 Task: In the  document opinion. Add the mentioned hyperlink after third sentence in main content 'www.quora.com' Insert the picture of  'Machu Picchu' with name   Machu Picchu.png  Change shape height to 2.4
Action: Mouse moved to (461, 687)
Screenshot: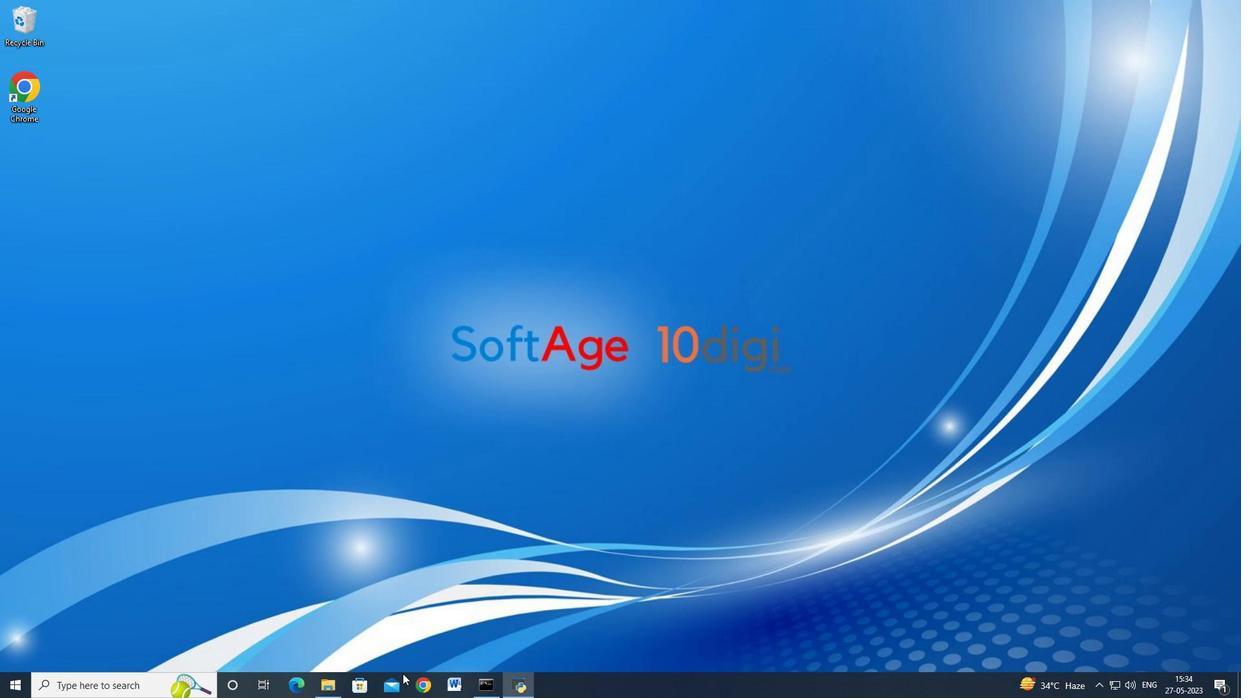 
Action: Mouse pressed left at (461, 687)
Screenshot: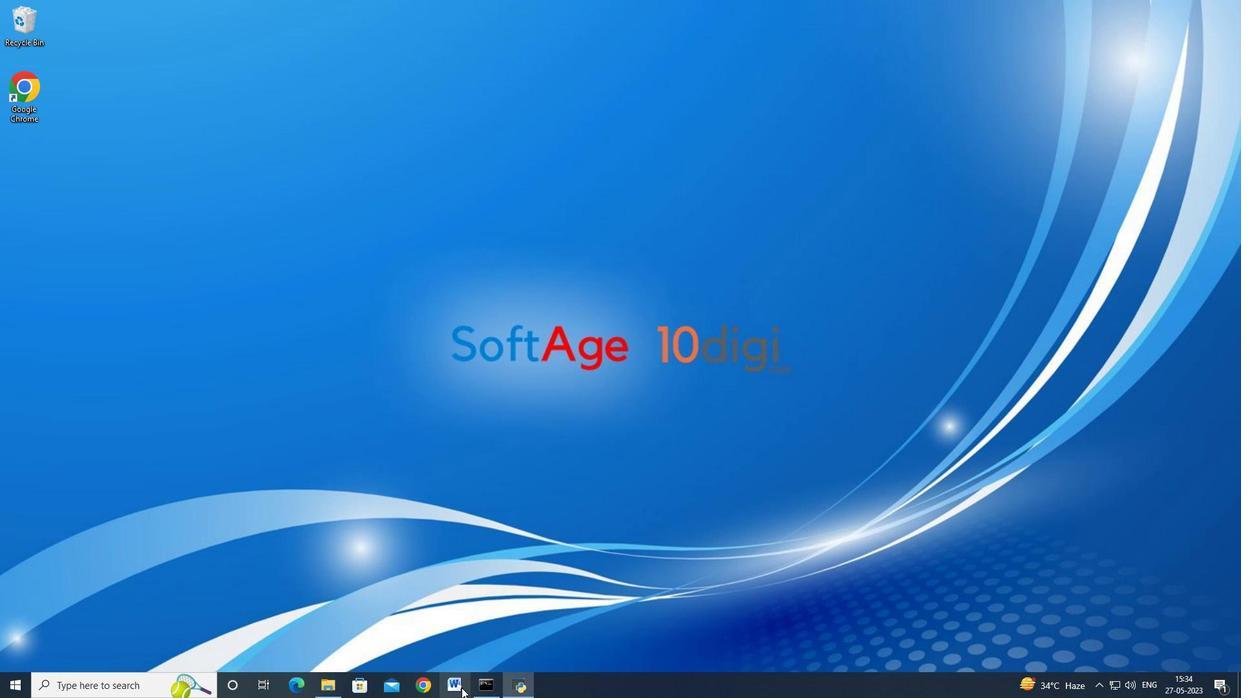 
Action: Mouse moved to (17, 17)
Screenshot: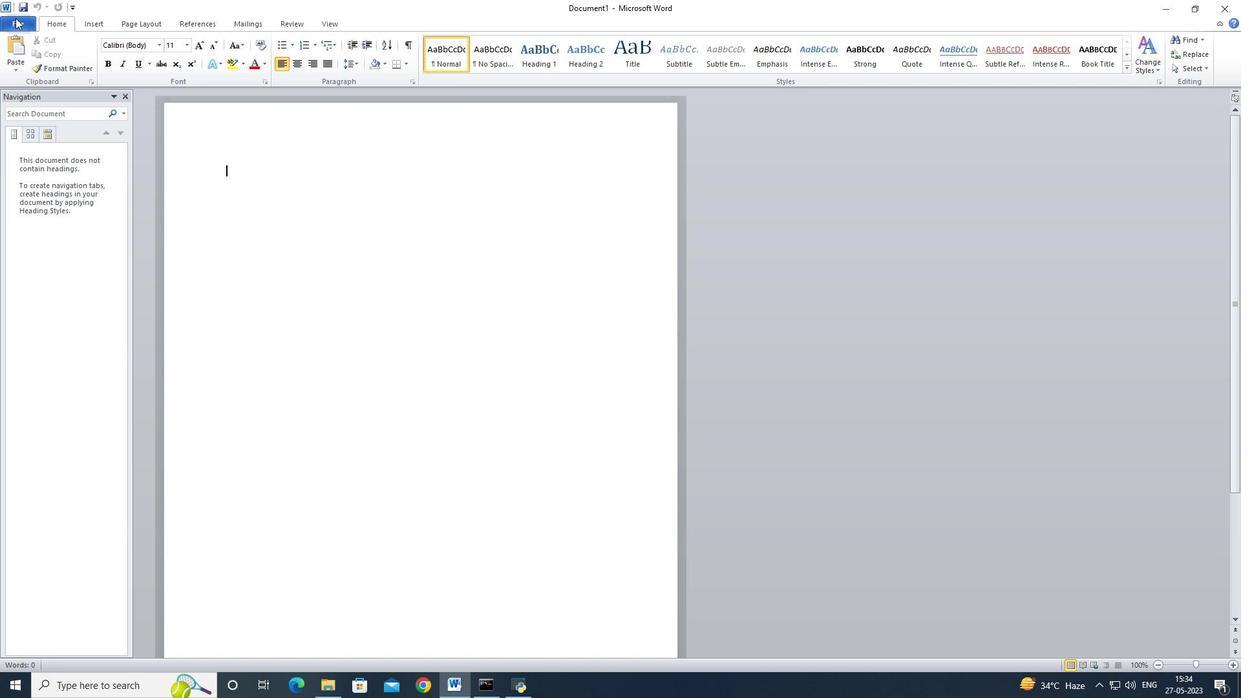 
Action: Mouse pressed left at (17, 17)
Screenshot: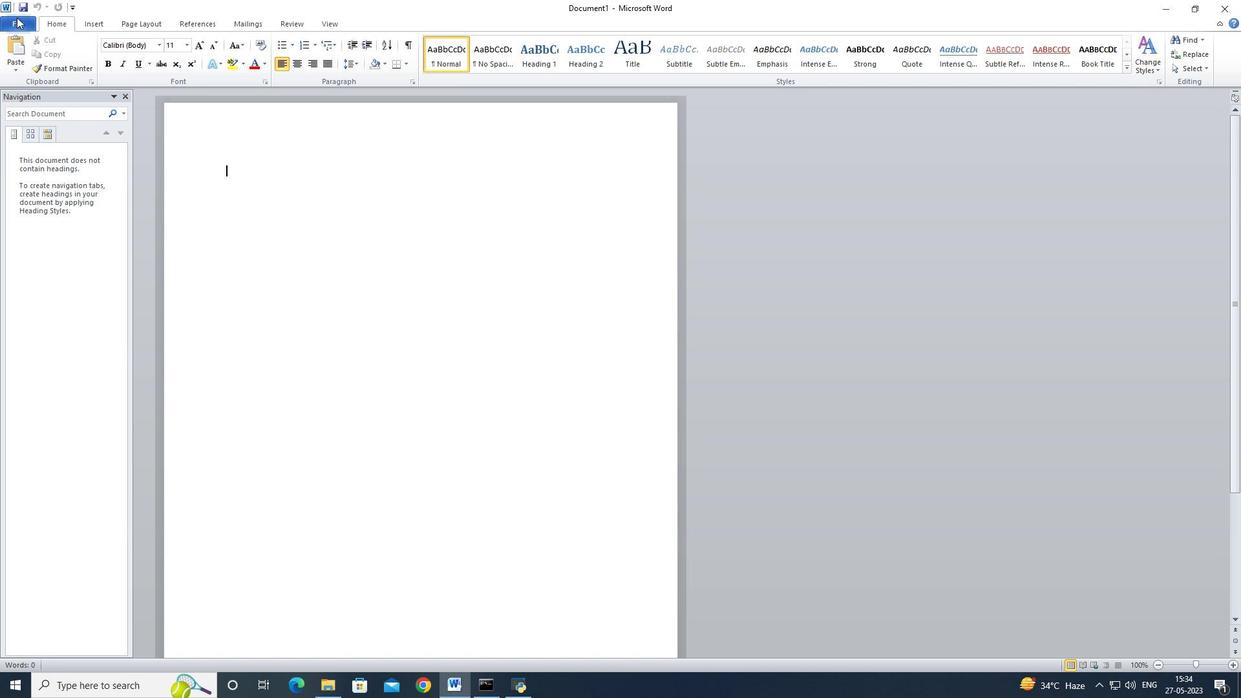 
Action: Mouse moved to (71, 78)
Screenshot: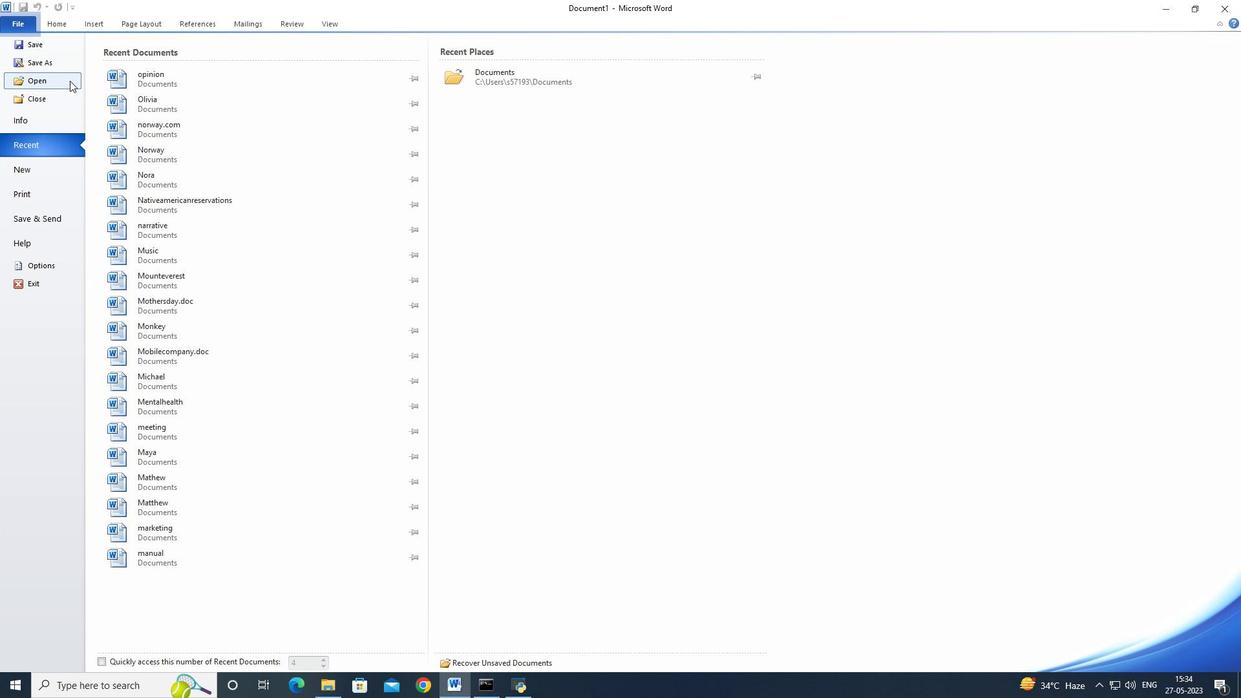 
Action: Mouse pressed left at (71, 78)
Screenshot: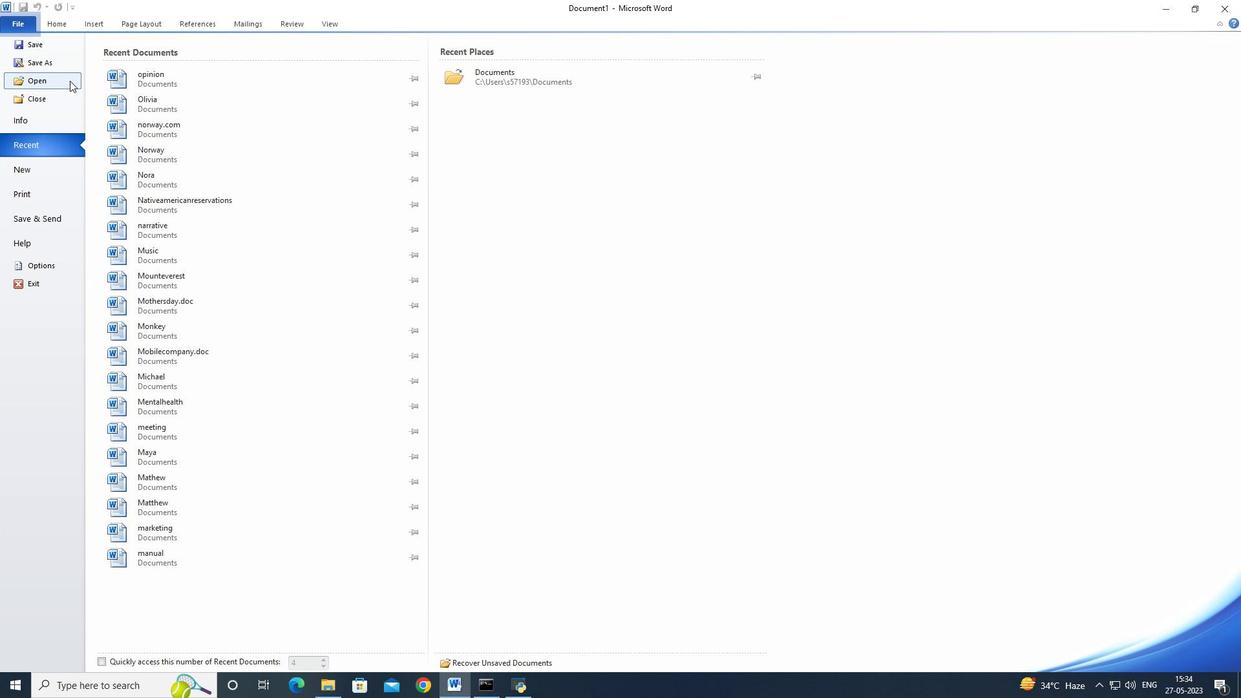 
Action: Mouse moved to (199, 268)
Screenshot: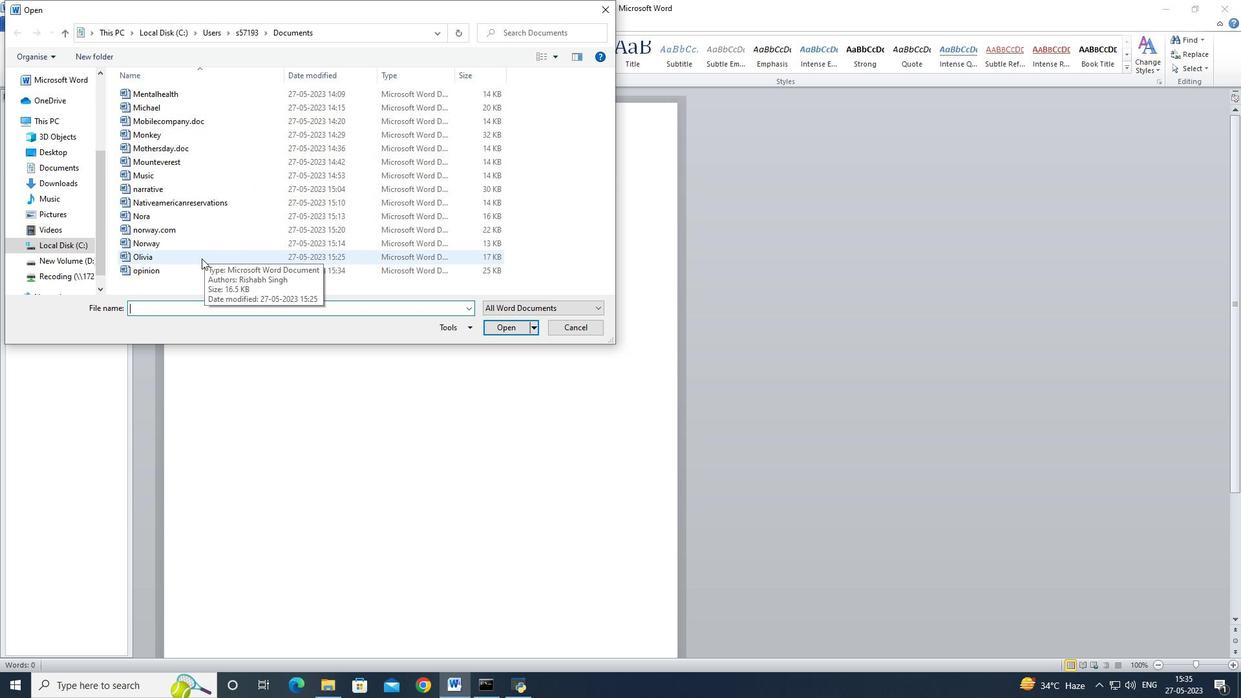 
Action: Mouse pressed left at (199, 268)
Screenshot: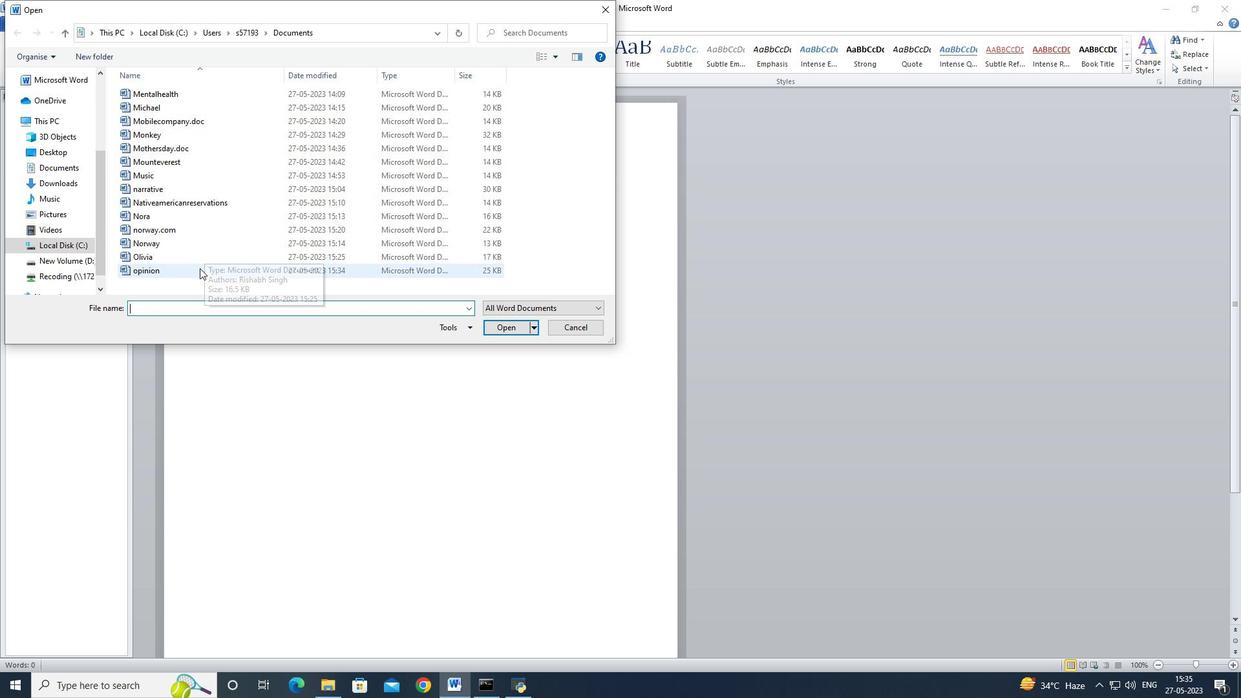 
Action: Mouse moved to (486, 325)
Screenshot: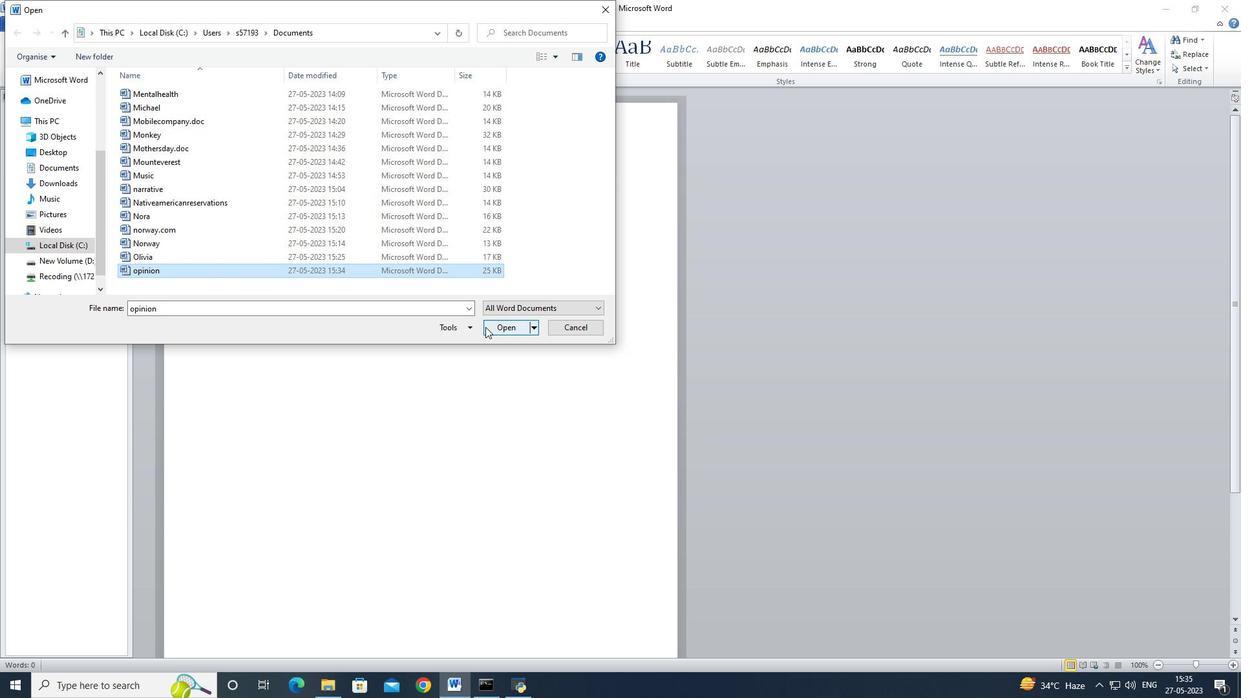 
Action: Mouse pressed left at (486, 325)
Screenshot: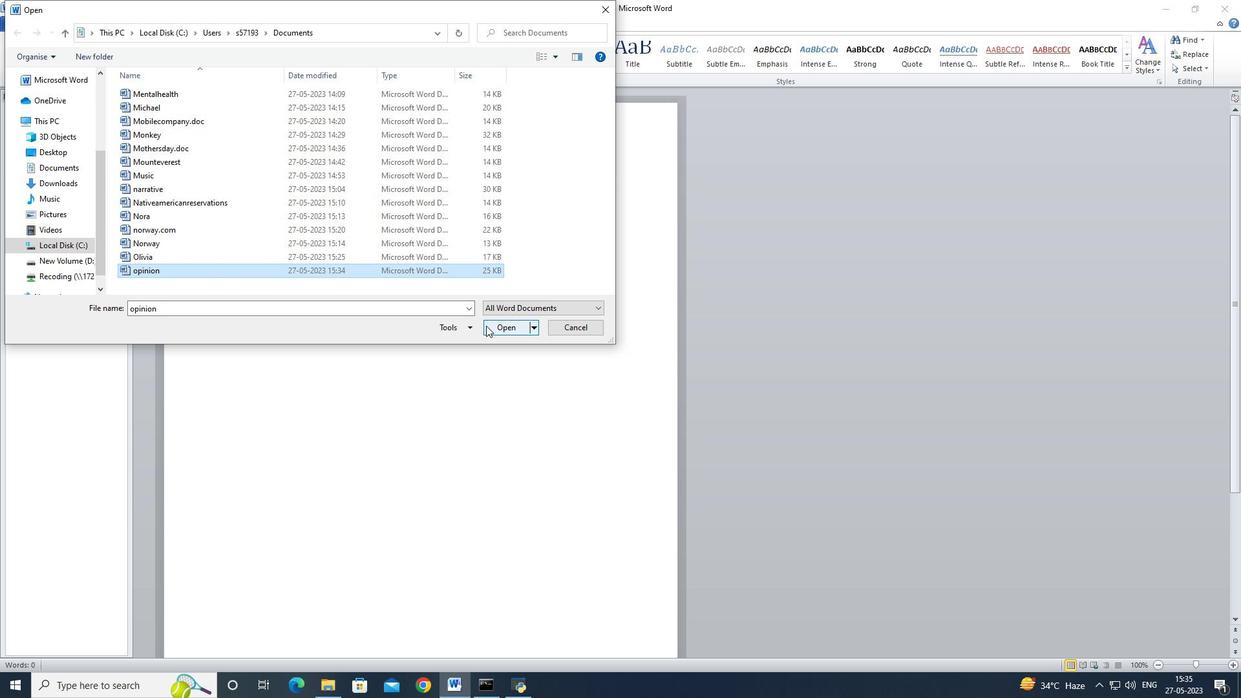 
Action: Mouse moved to (1218, 197)
Screenshot: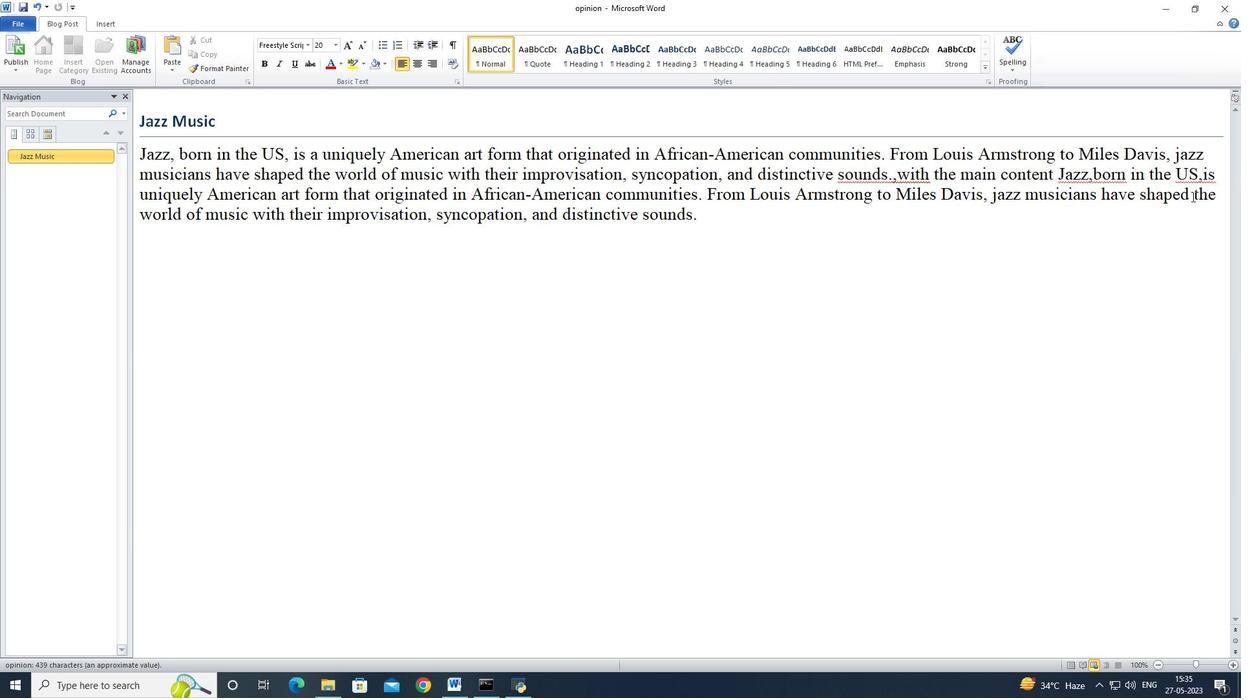 
Action: Mouse pressed left at (1218, 197)
Screenshot: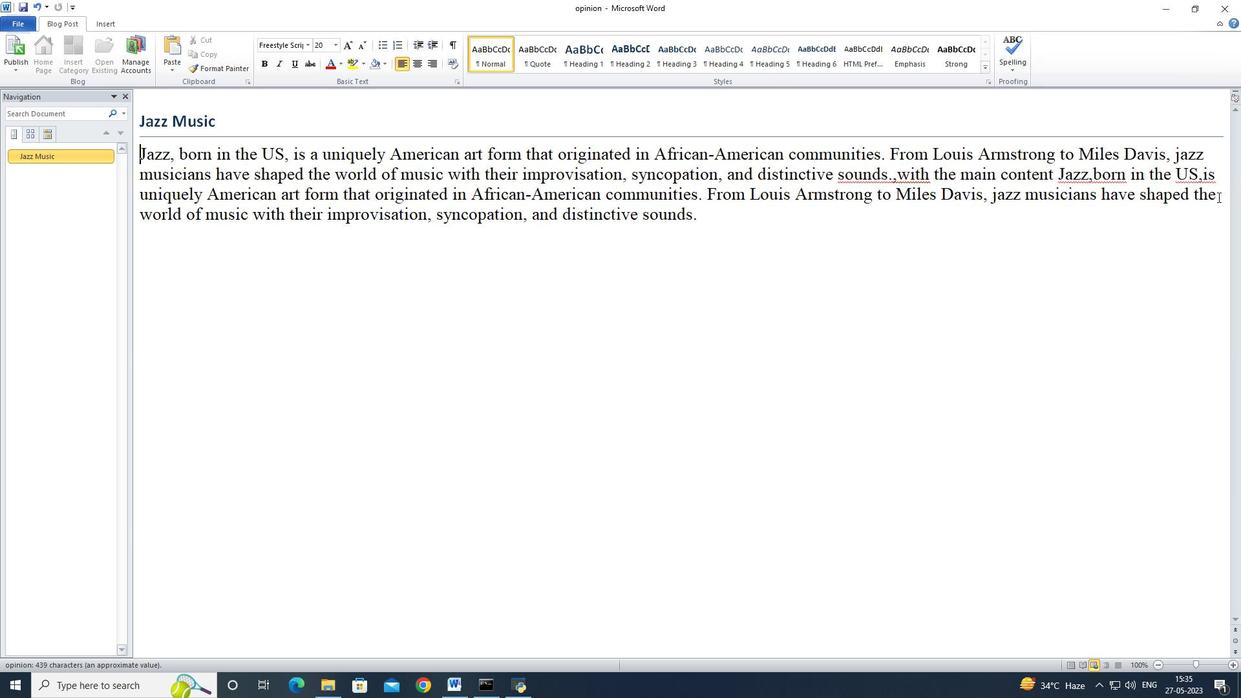 
Action: Mouse moved to (1214, 201)
Screenshot: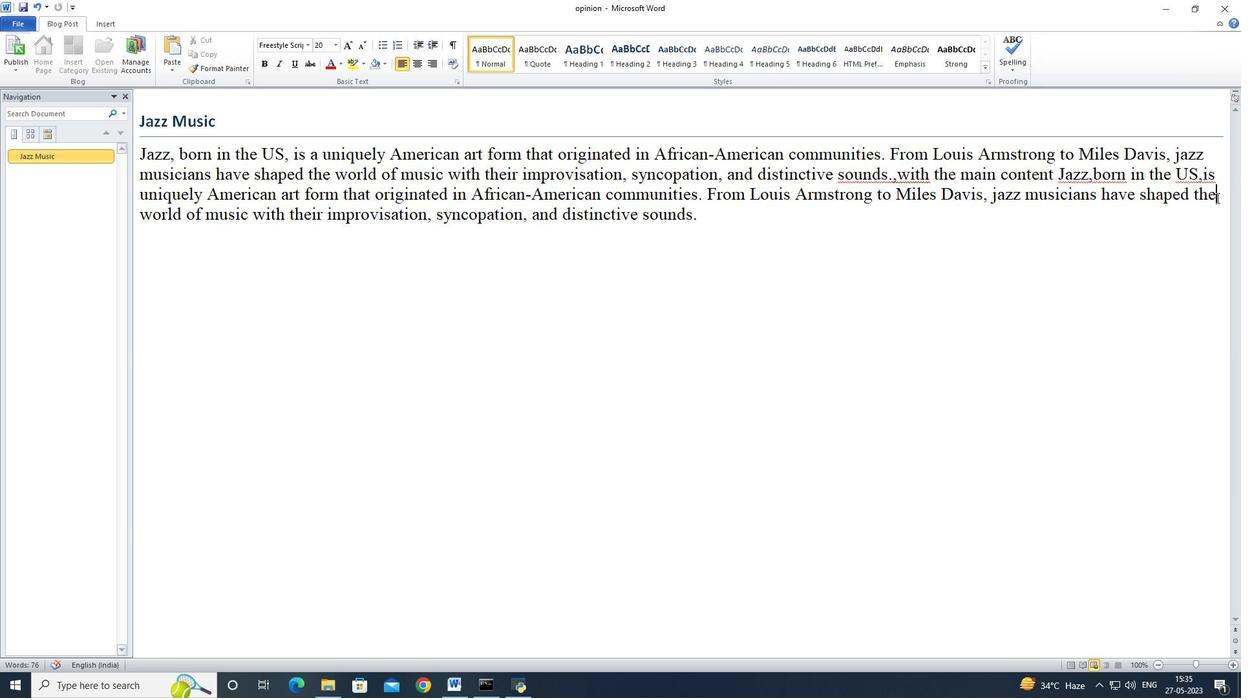 
Action: Key pressed <Key.enter>
Screenshot: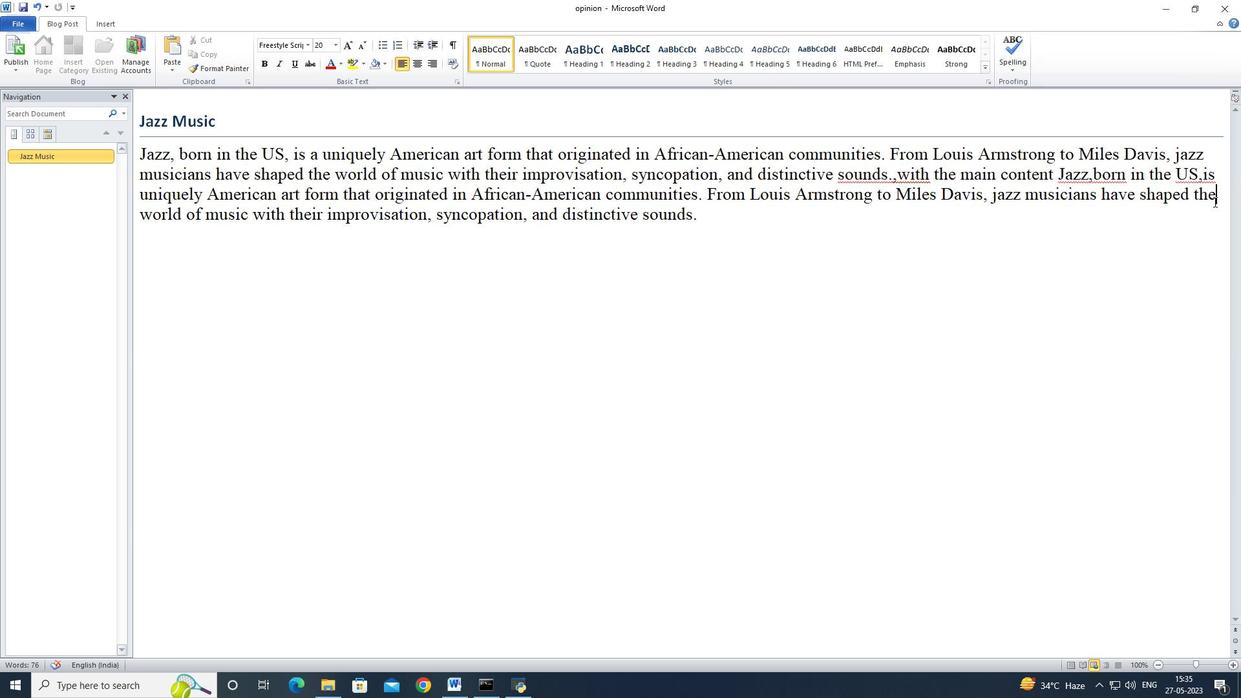 
Action: Mouse moved to (95, 23)
Screenshot: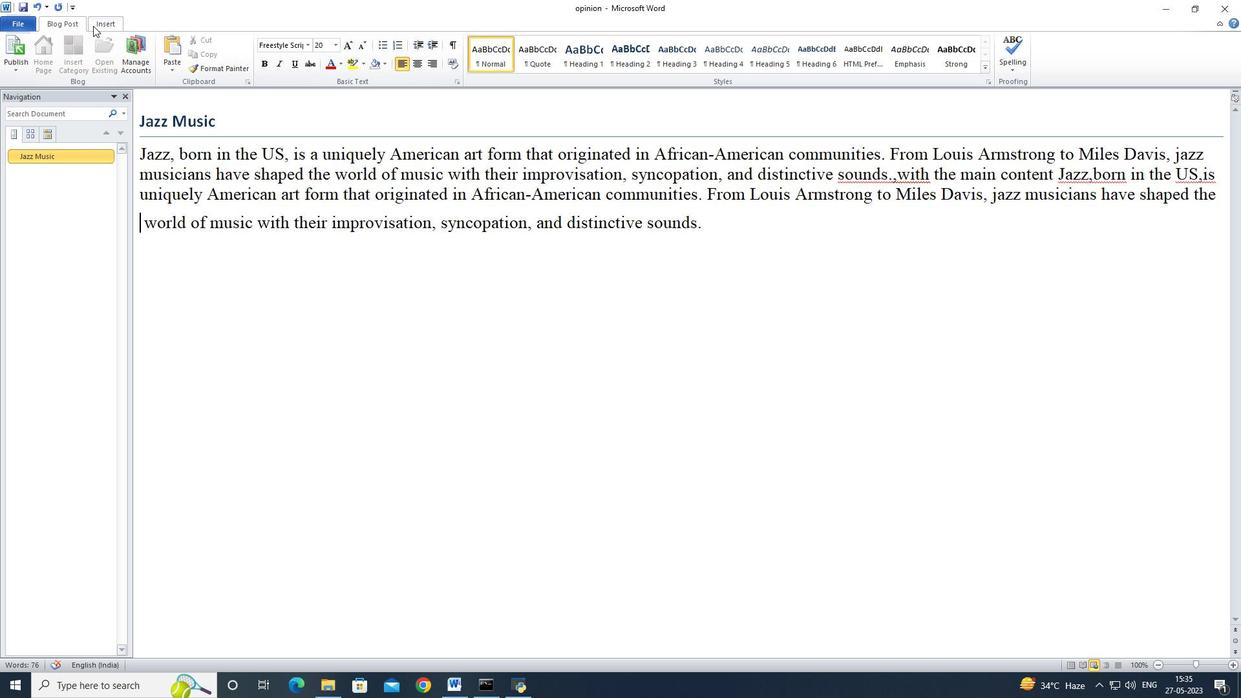
Action: Mouse pressed left at (95, 23)
Screenshot: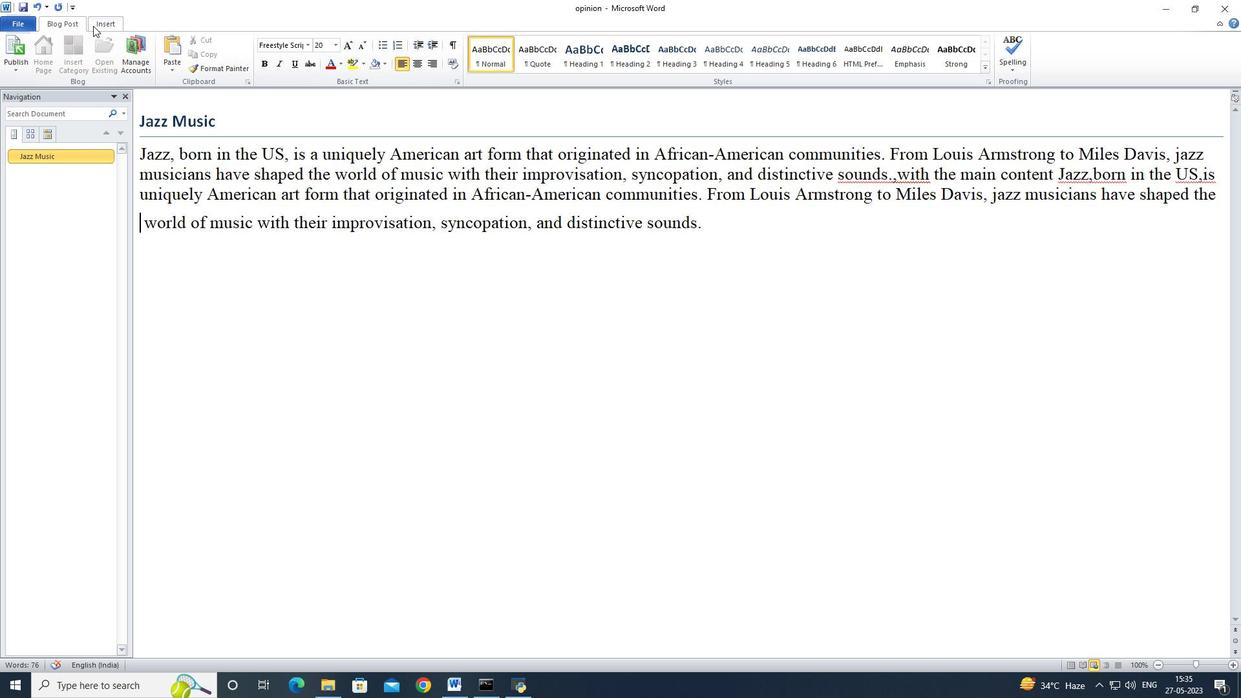 
Action: Mouse moved to (239, 51)
Screenshot: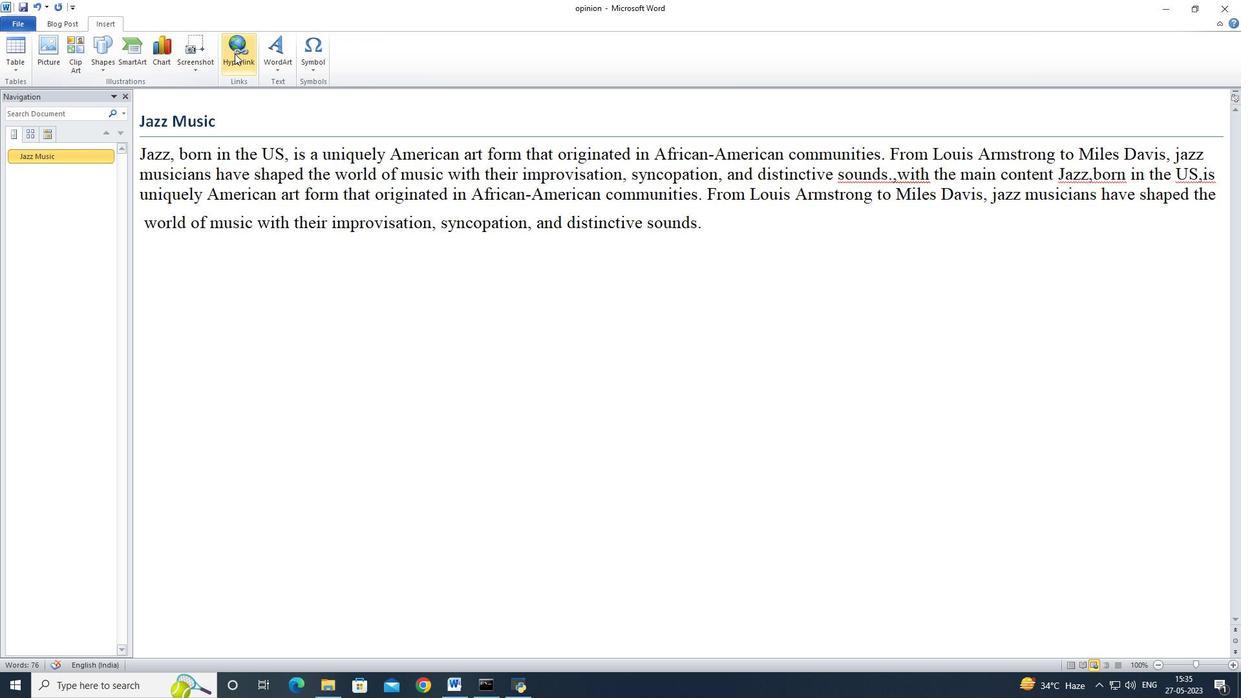
Action: Mouse pressed left at (239, 51)
Screenshot: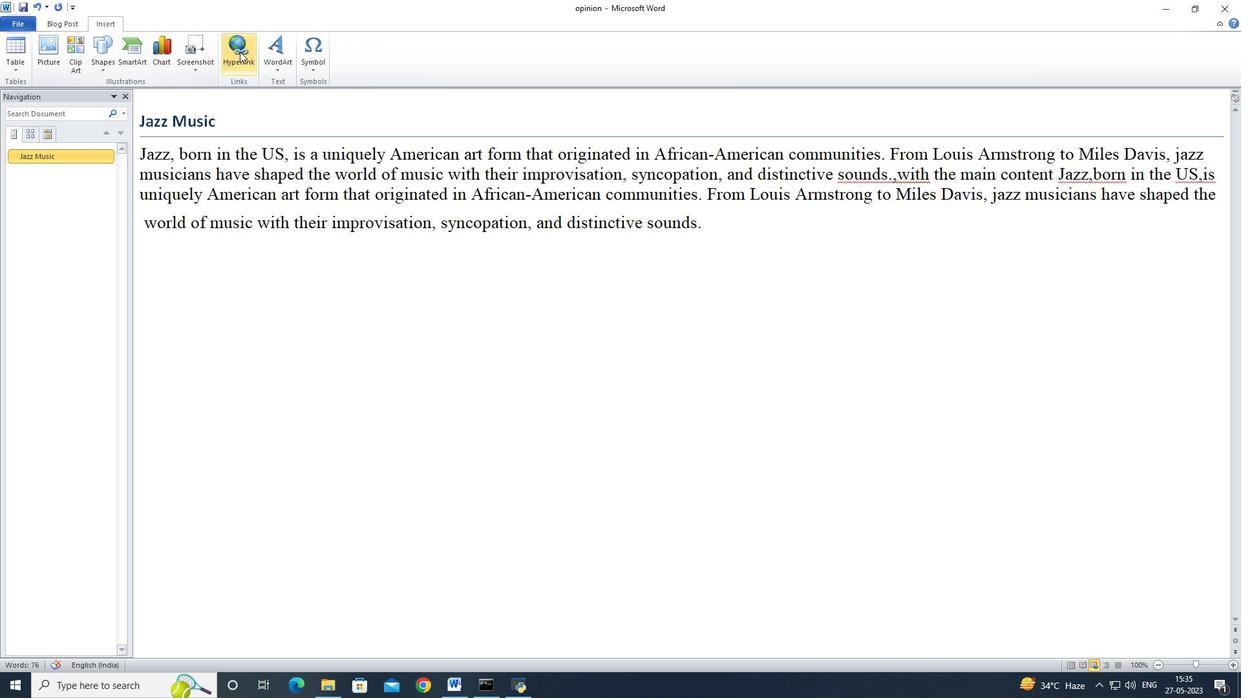 
Action: Mouse moved to (261, 56)
Screenshot: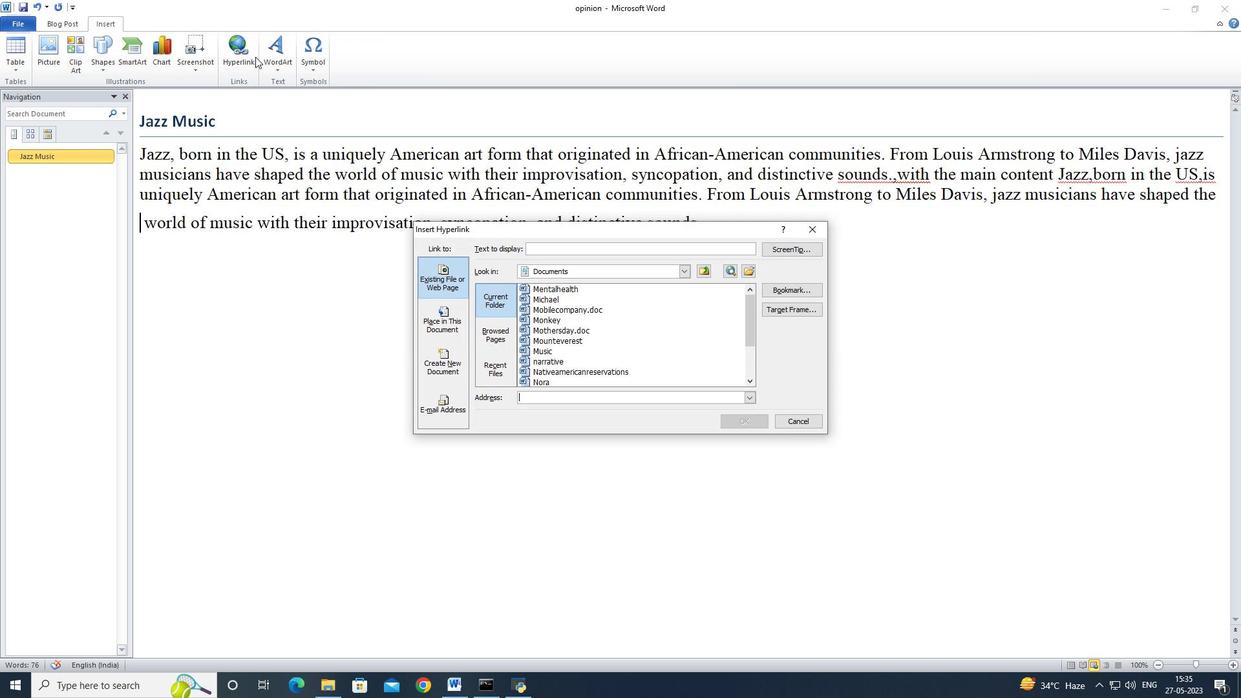 
Action: Key pressed www.quora.com<Key.enter>
Screenshot: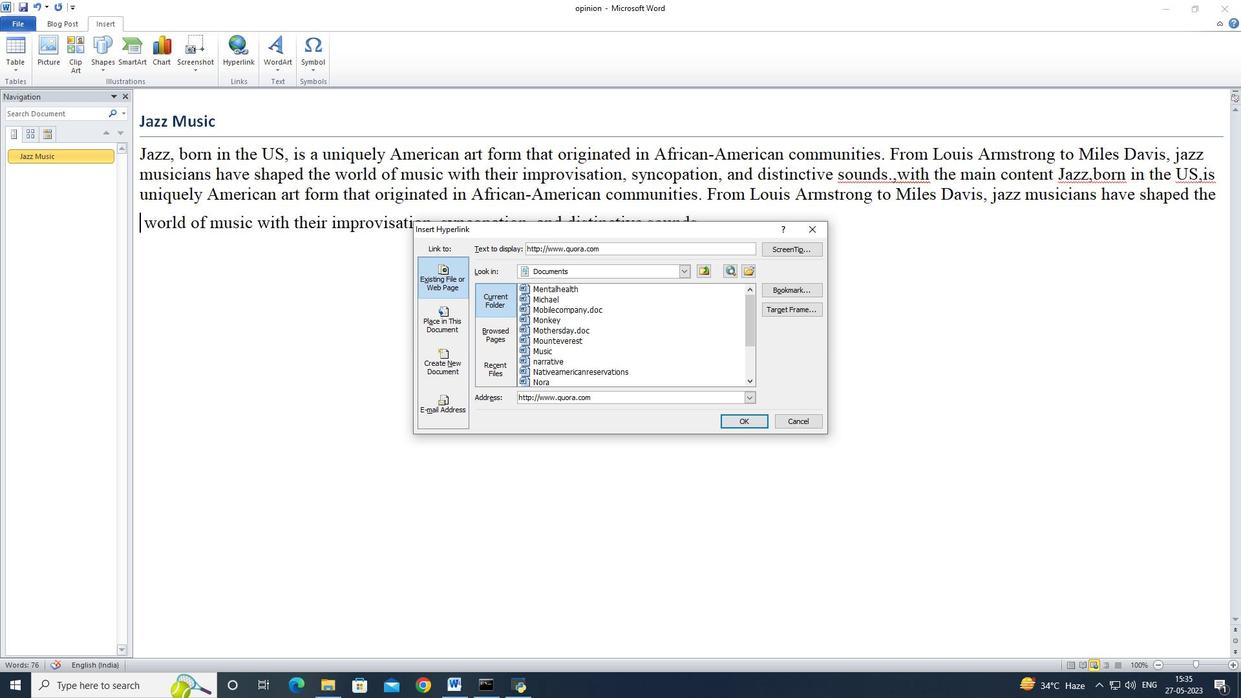 
Action: Mouse moved to (422, 691)
Screenshot: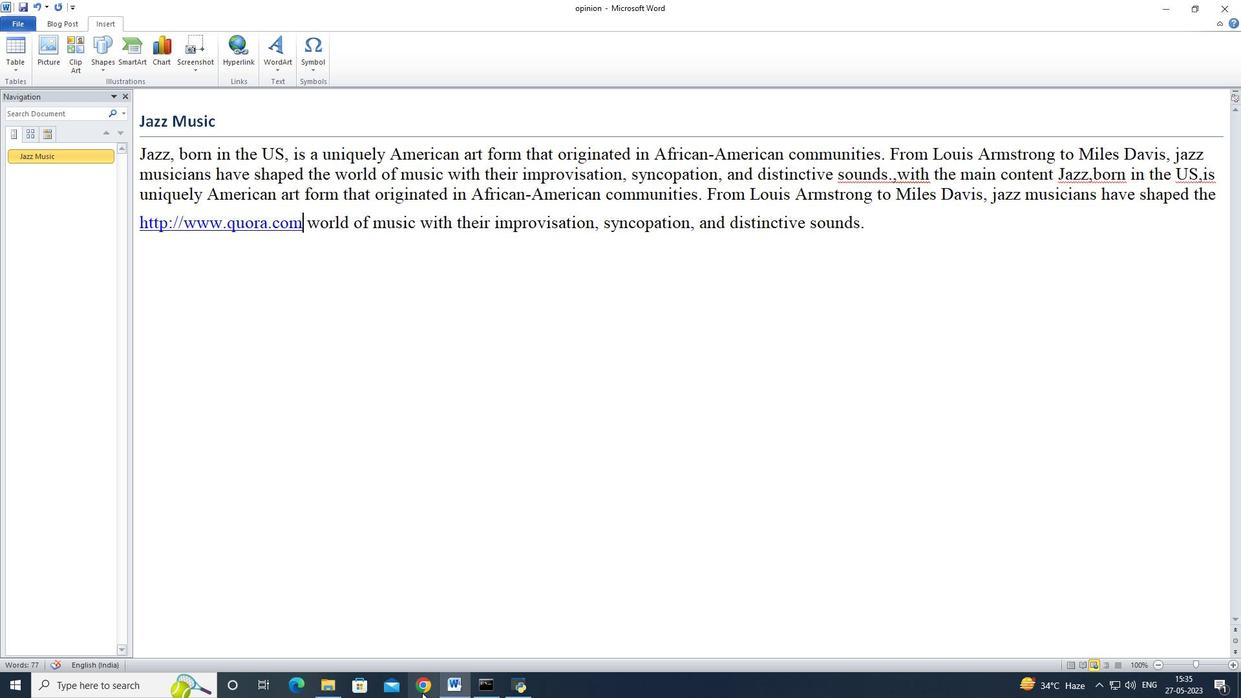 
Action: Mouse pressed left at (422, 691)
Screenshot: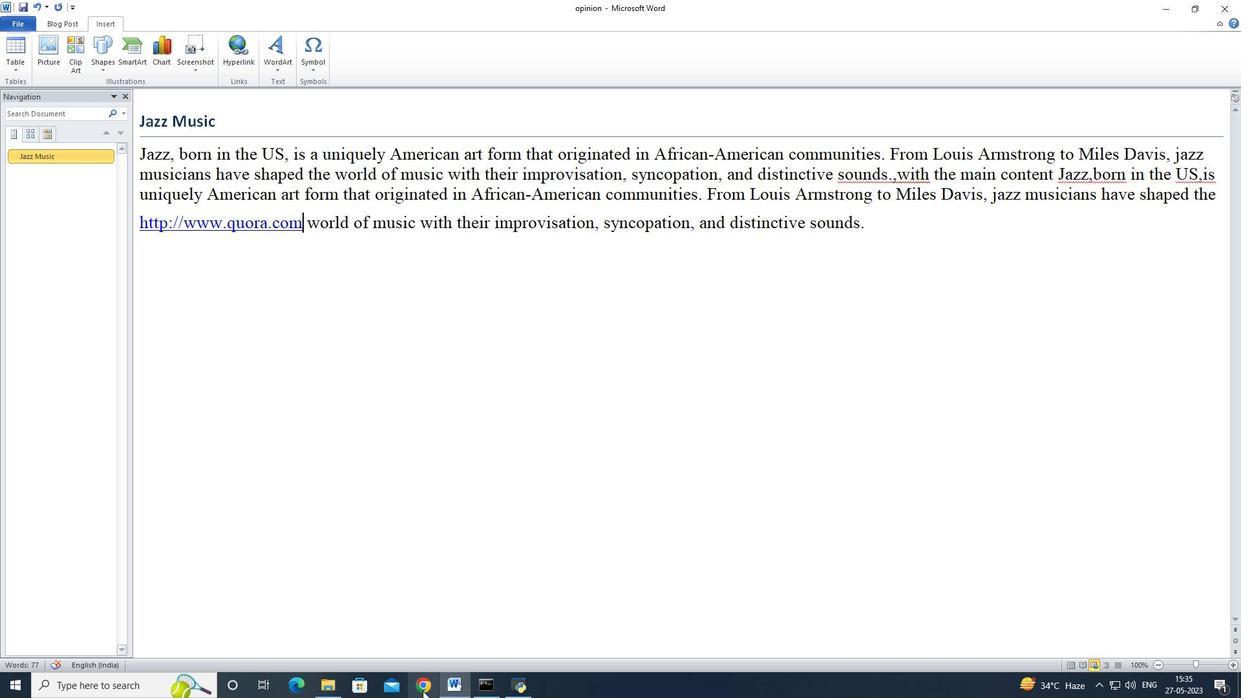 
Action: Mouse moved to (456, 62)
Screenshot: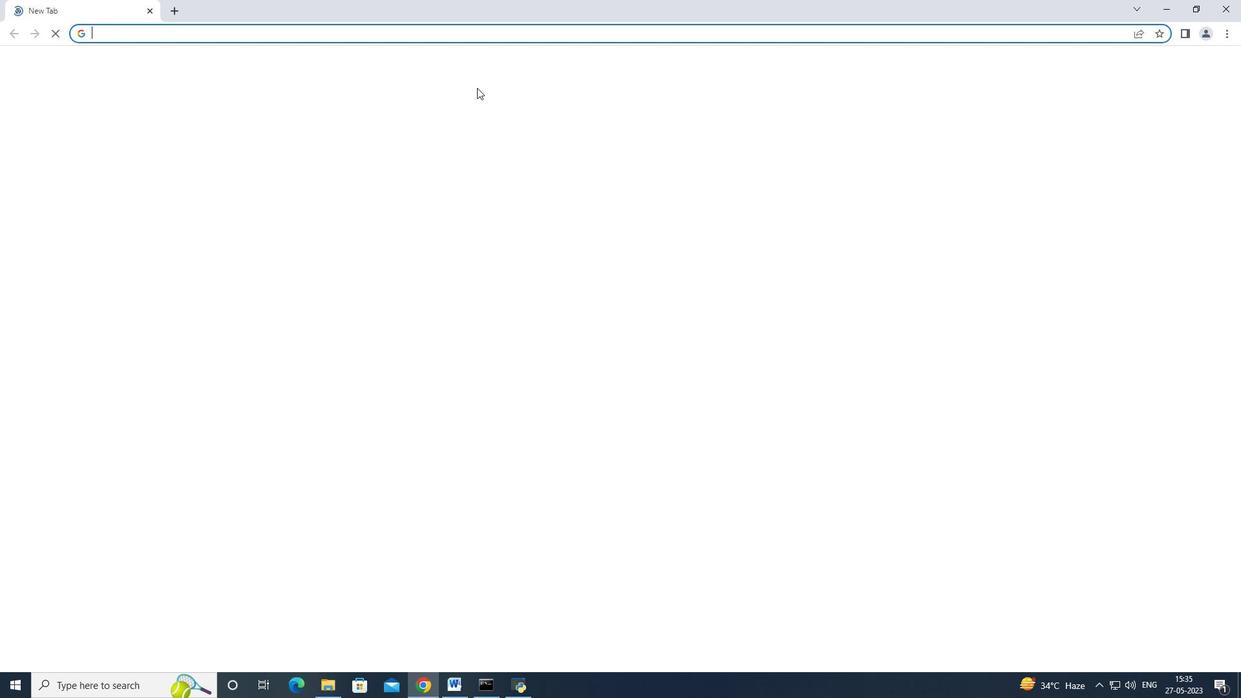 
Action: Key pressed machu<Key.space>picchu<Key.enter>
Screenshot: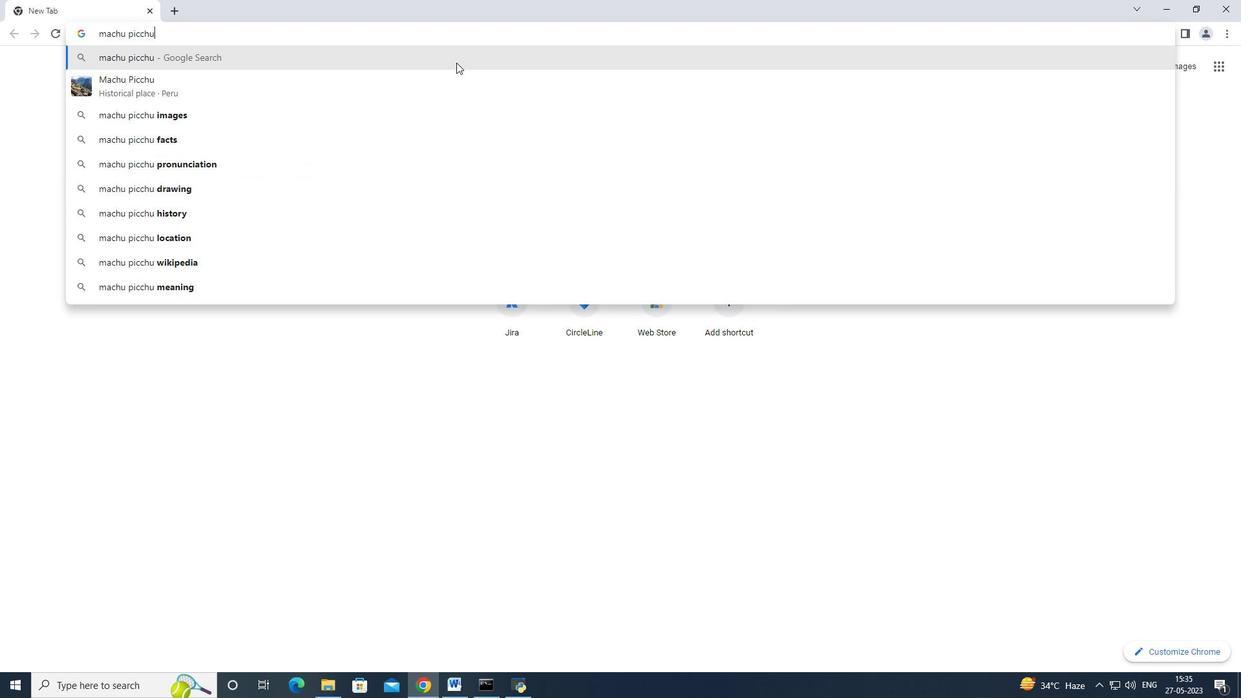 
Action: Mouse moved to (267, 58)
Screenshot: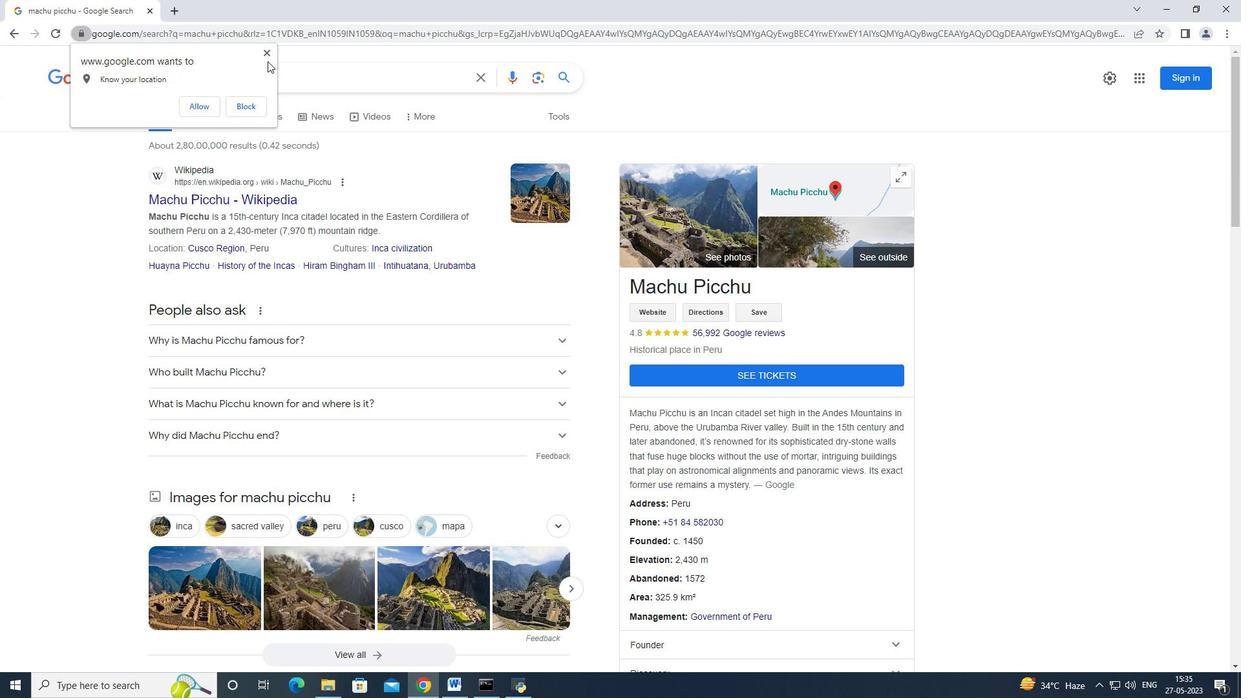 
Action: Mouse pressed left at (267, 58)
Screenshot: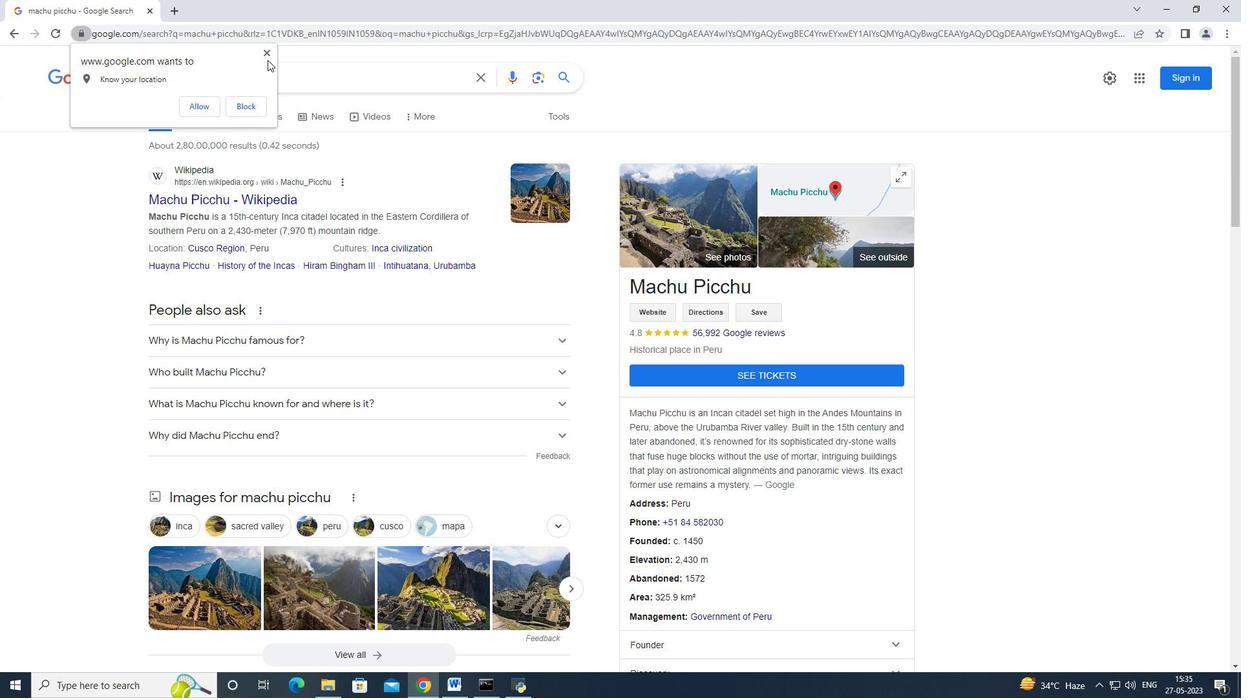 
Action: Mouse moved to (230, 112)
Screenshot: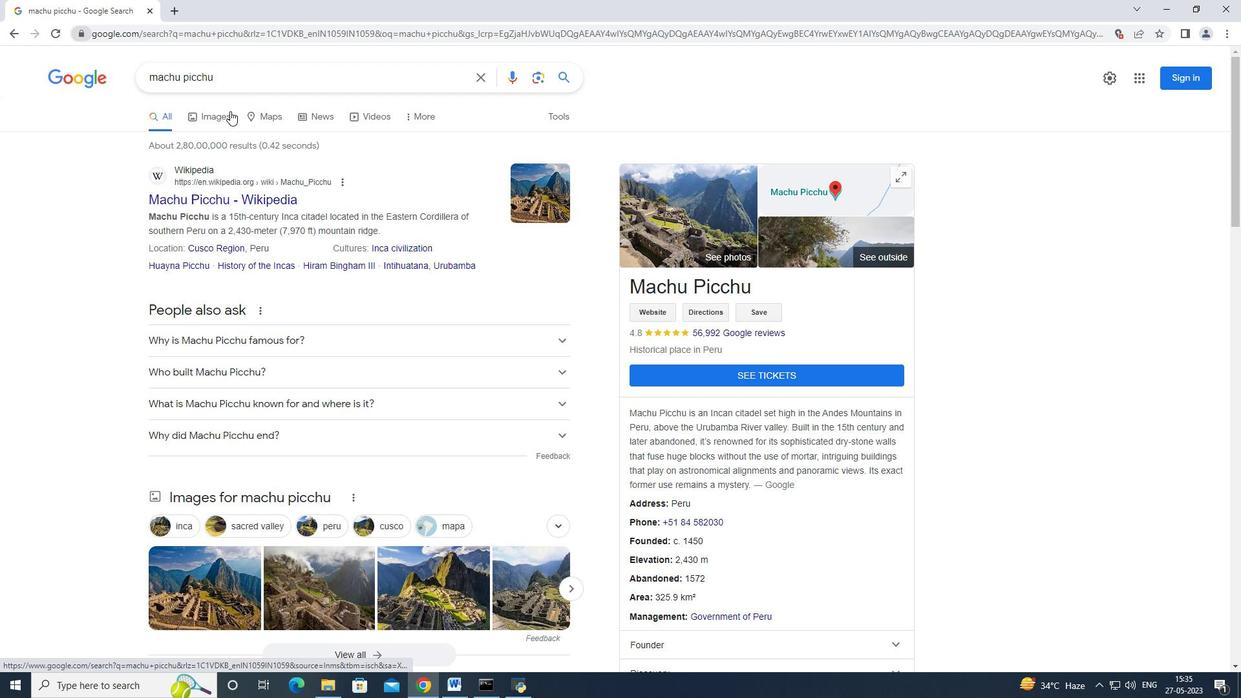 
Action: Mouse pressed left at (230, 112)
Screenshot: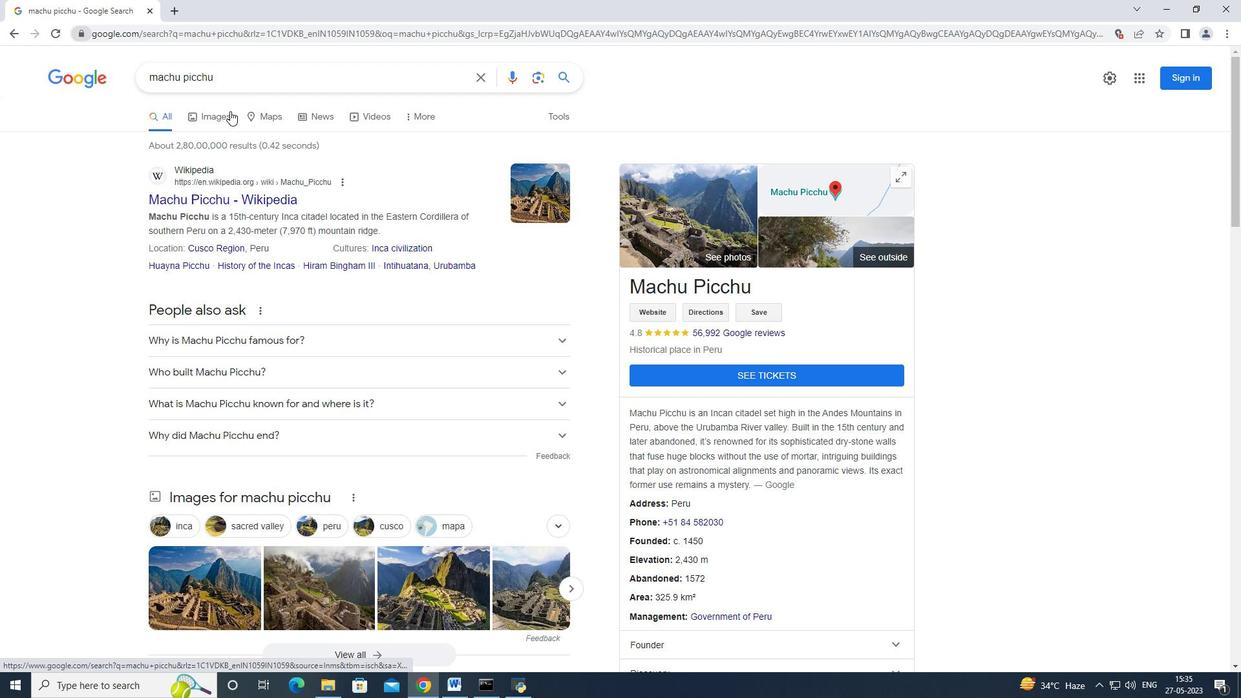 
Action: Mouse moved to (365, 229)
Screenshot: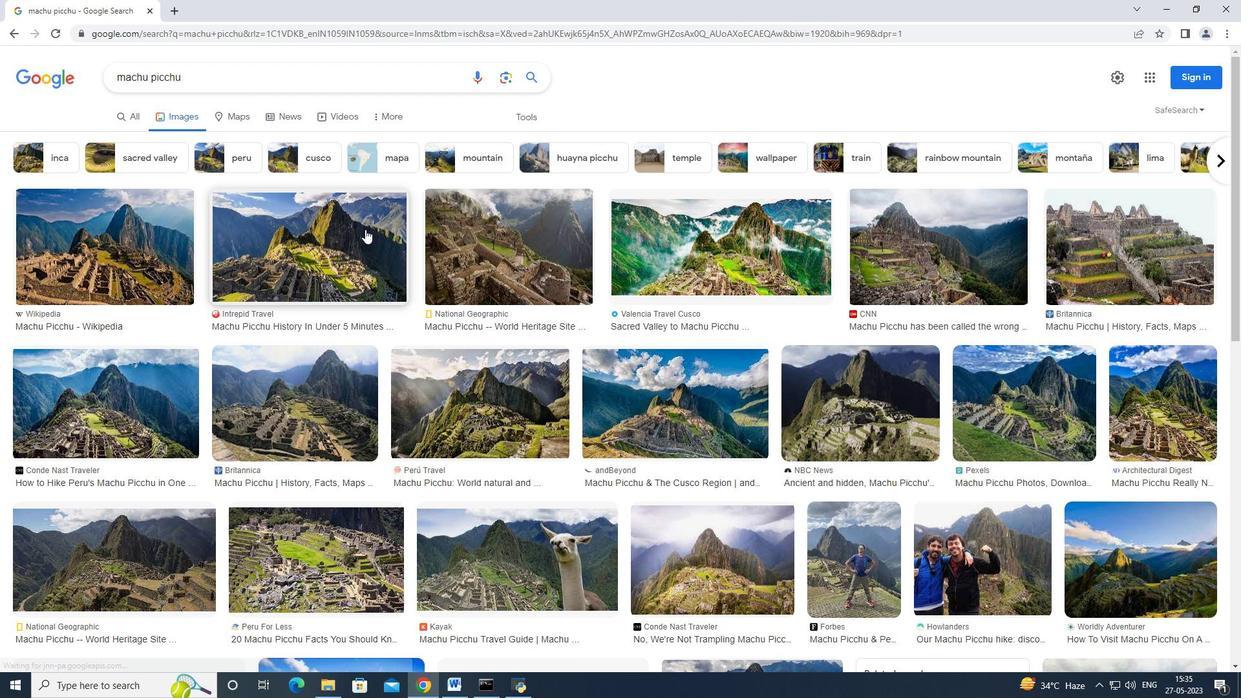 
Action: Mouse pressed right at (365, 229)
Screenshot: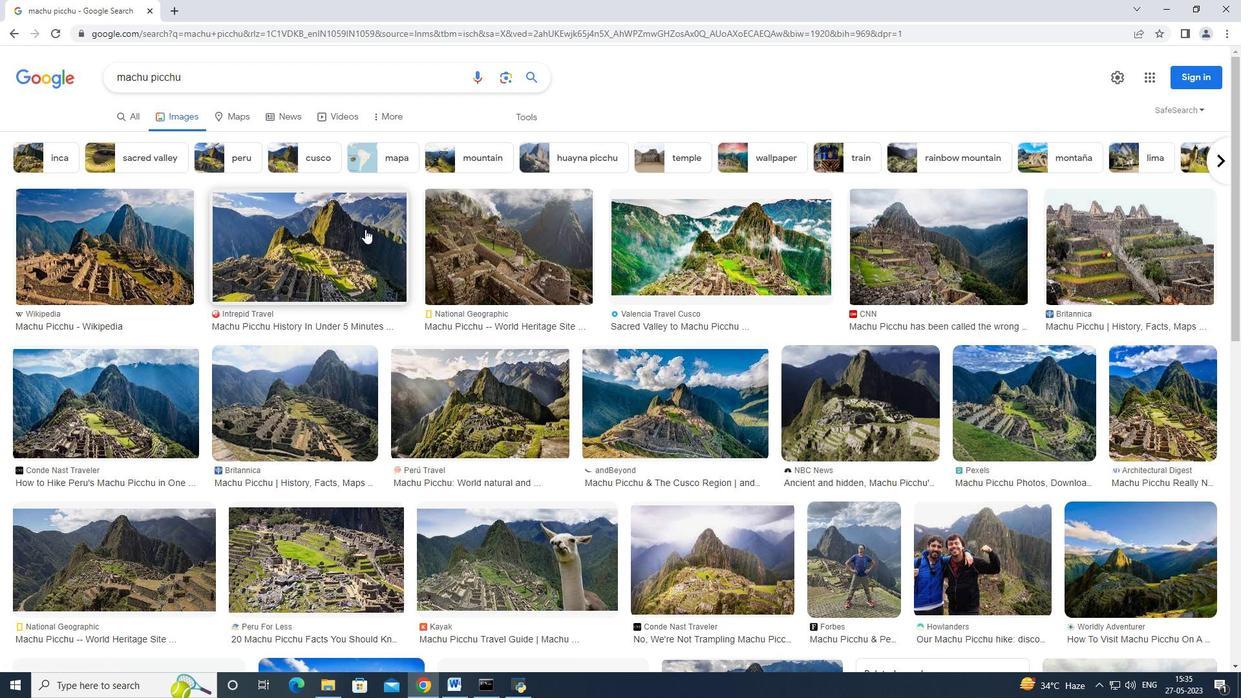 
Action: Mouse moved to (413, 351)
Screenshot: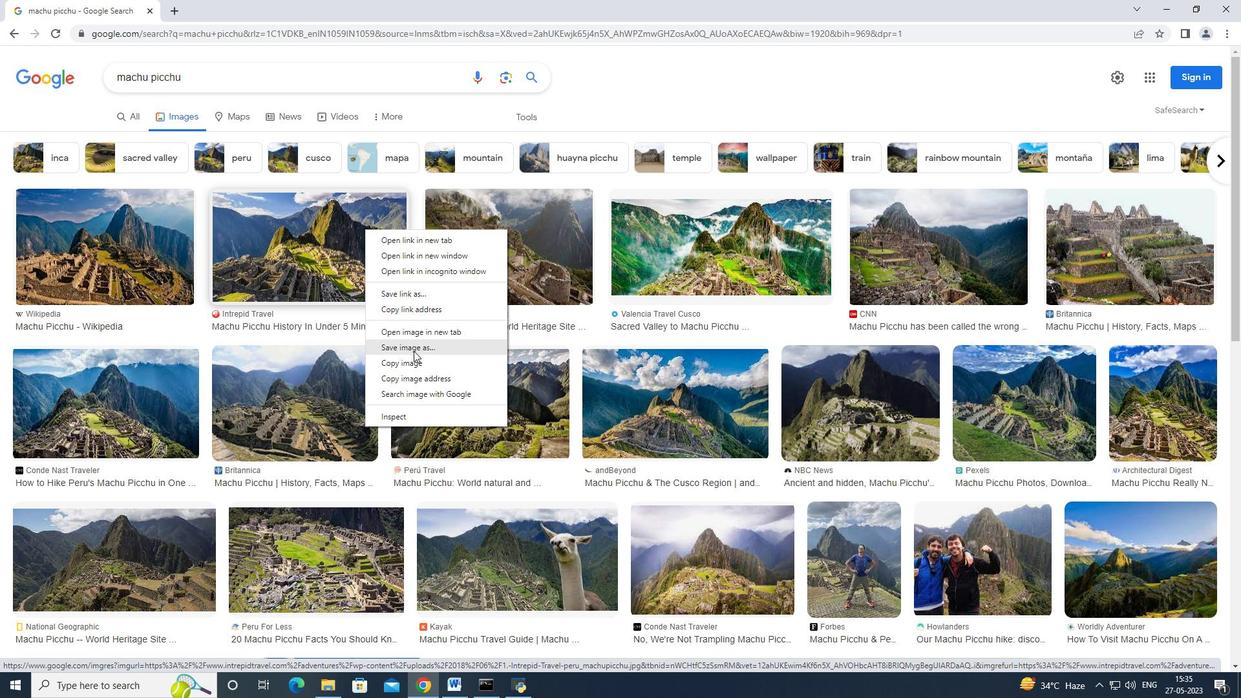 
Action: Mouse pressed left at (413, 351)
Screenshot: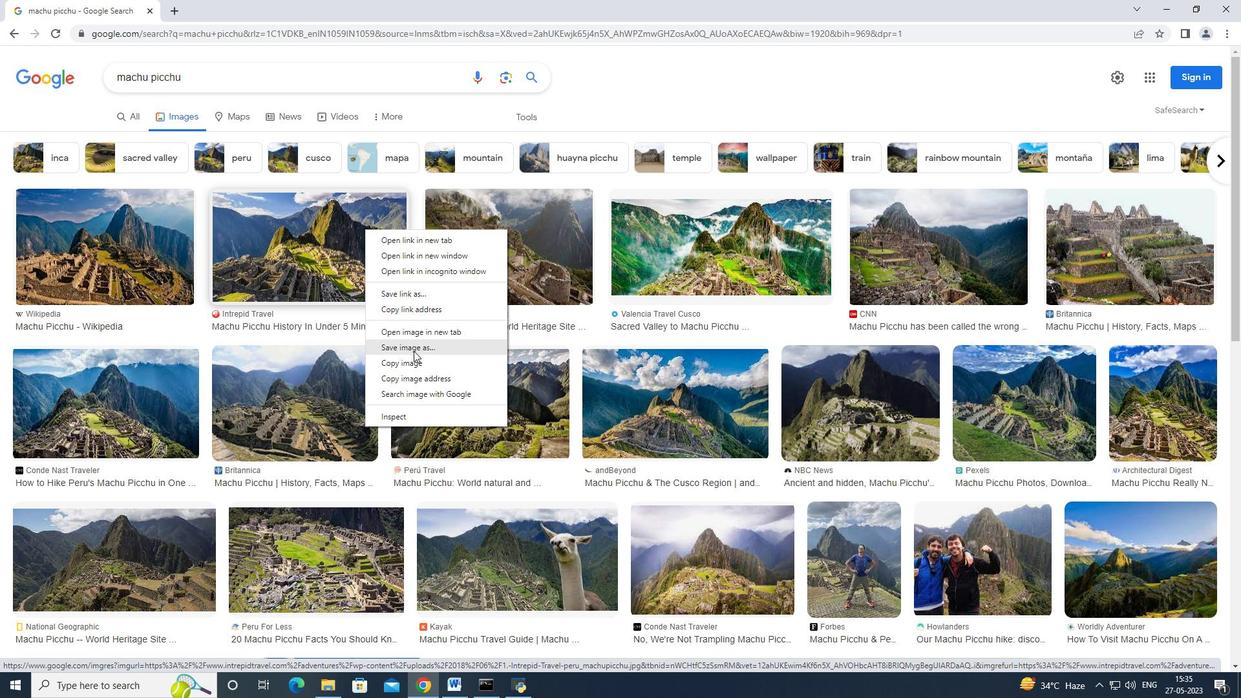 
Action: Mouse moved to (318, 248)
Screenshot: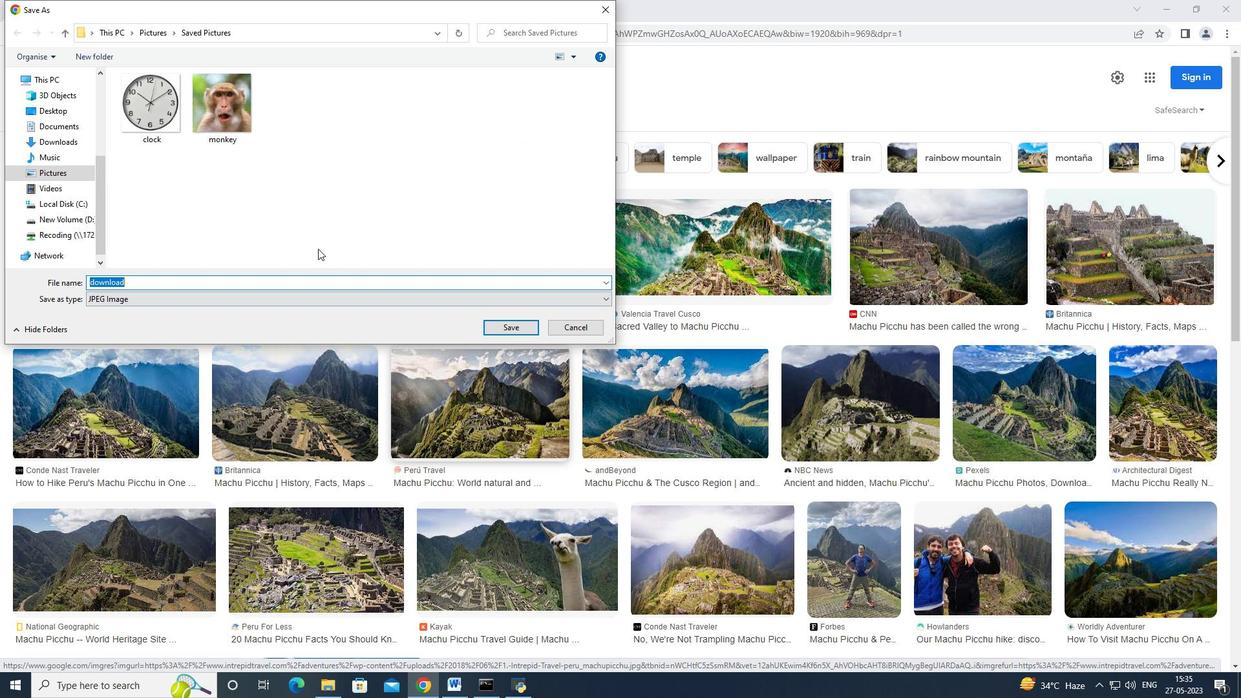 
Action: Key pressed <Key.backspace>macchu<Key.space>picchu<Key.enter><Key.alt_l><Key.tab>
Screenshot: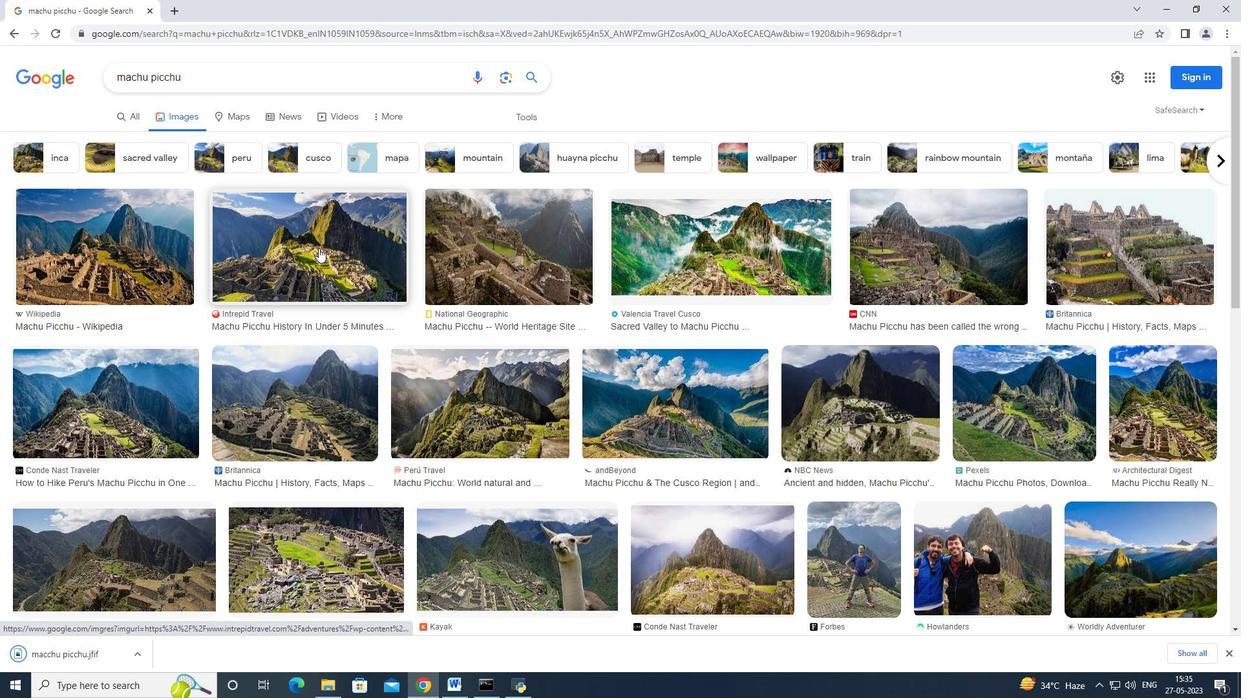 
Action: Mouse moved to (322, 225)
Screenshot: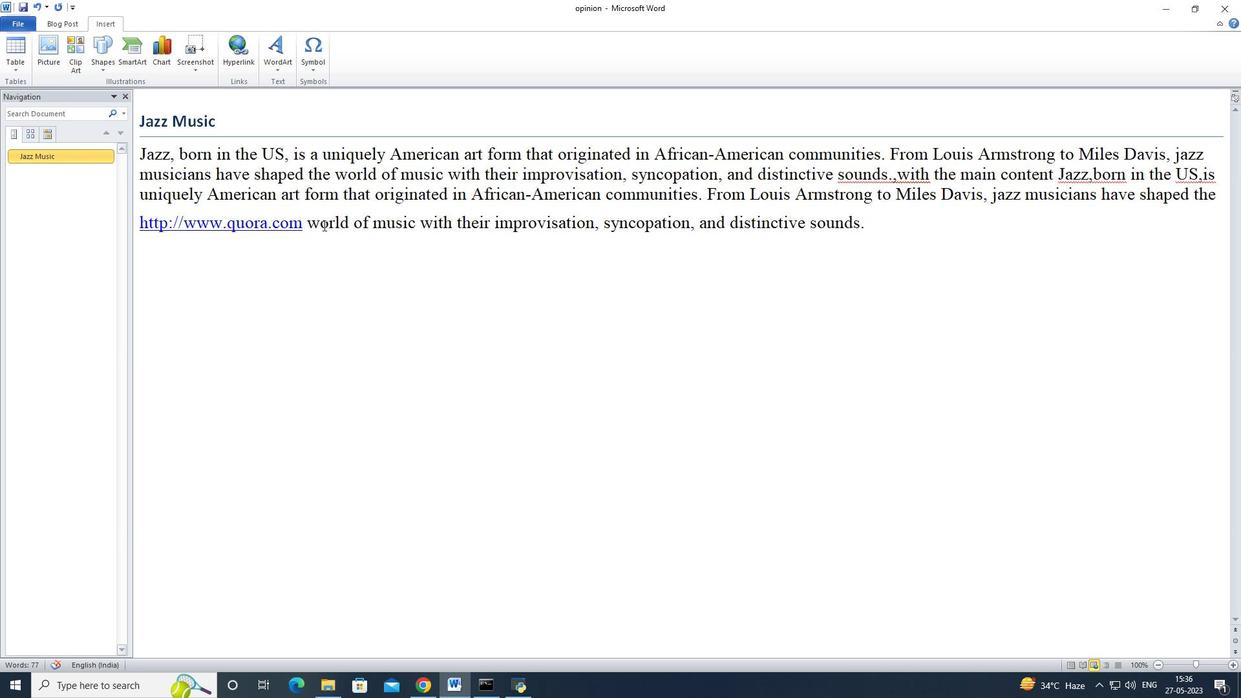 
Action: Key pressed <Key.space>
Screenshot: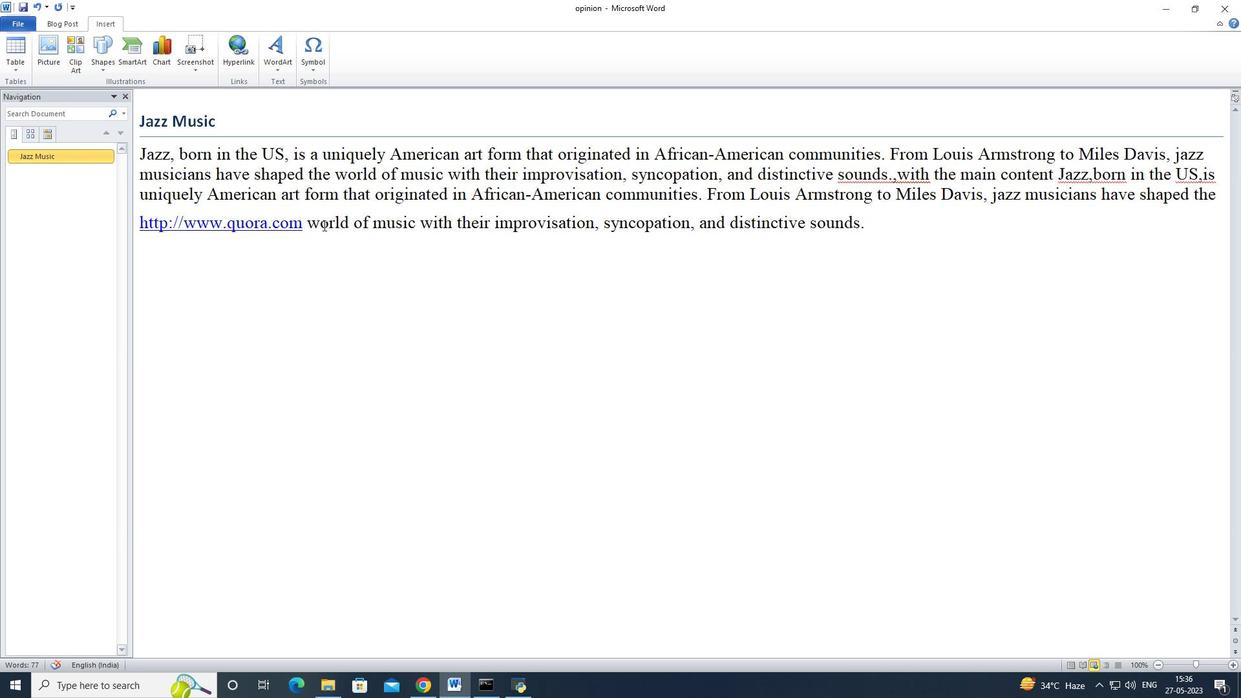 
Action: Mouse moved to (50, 63)
Screenshot: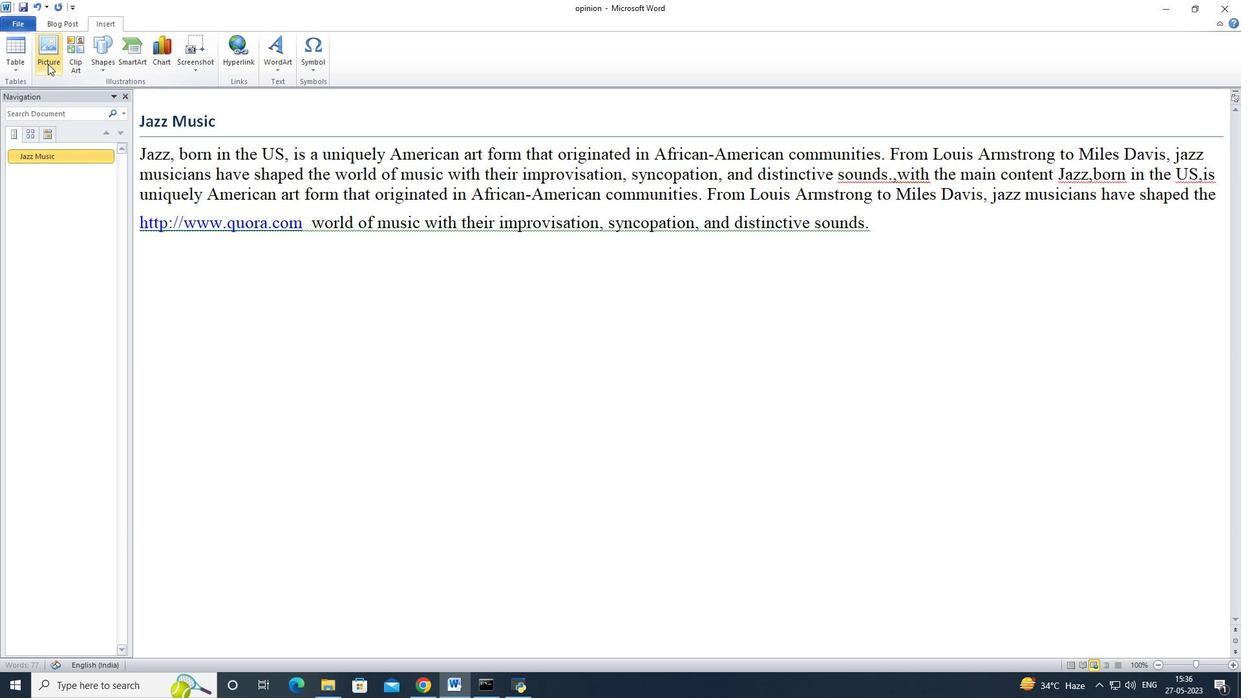 
Action: Mouse pressed left at (49, 63)
Screenshot: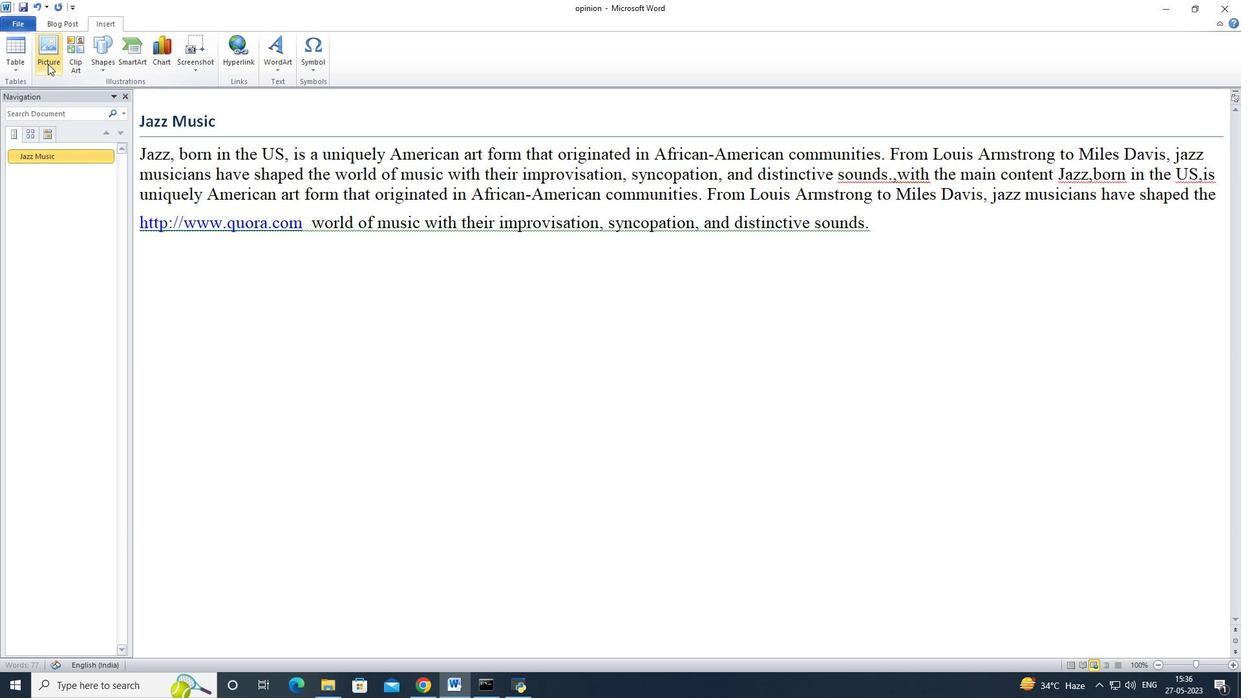
Action: Mouse moved to (208, 120)
Screenshot: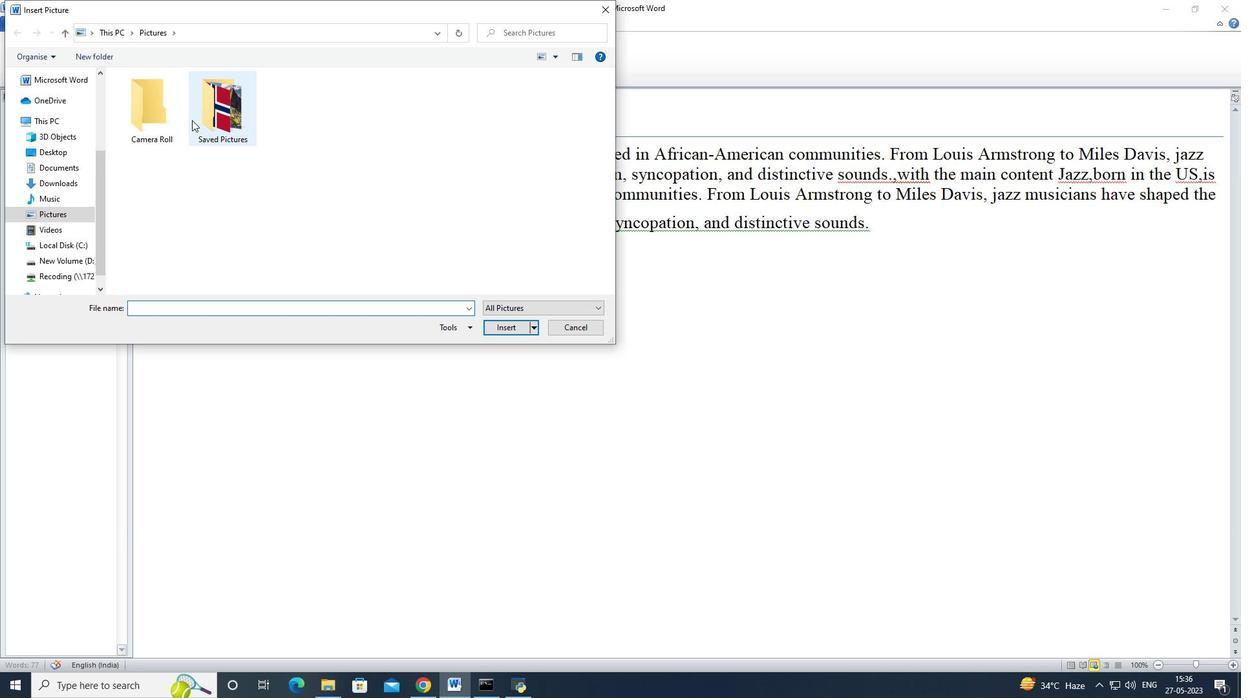 
Action: Mouse pressed left at (208, 120)
Screenshot: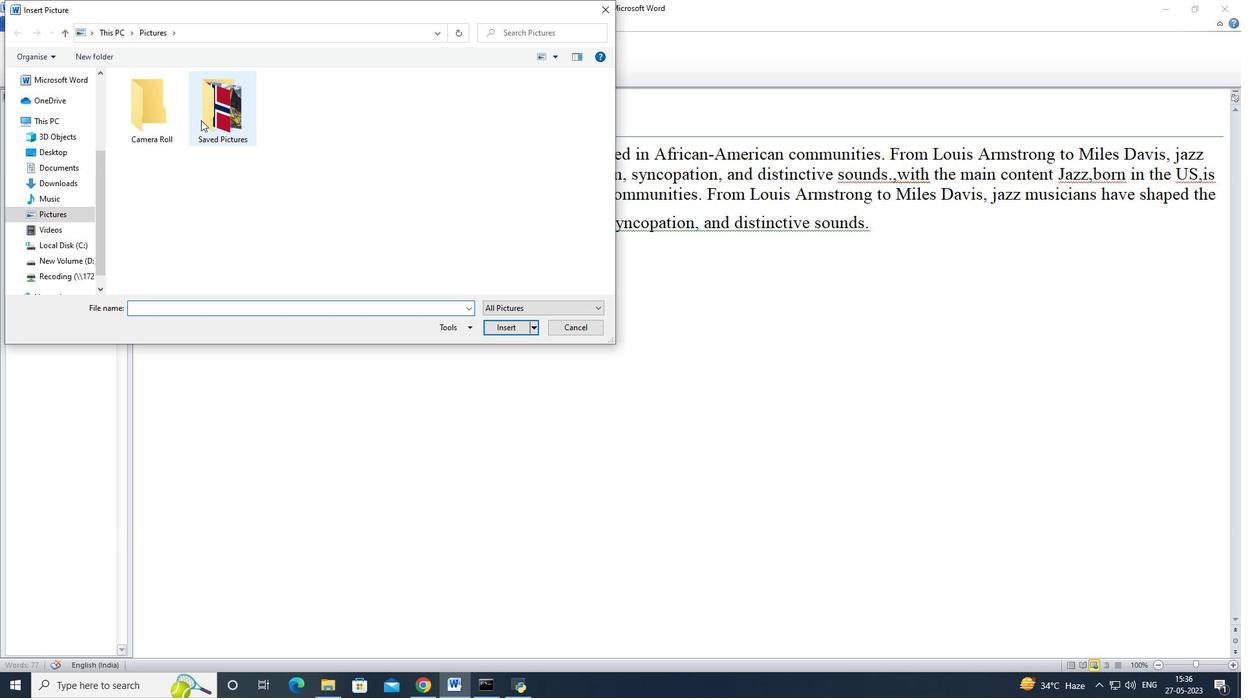 
Action: Mouse pressed left at (208, 120)
Screenshot: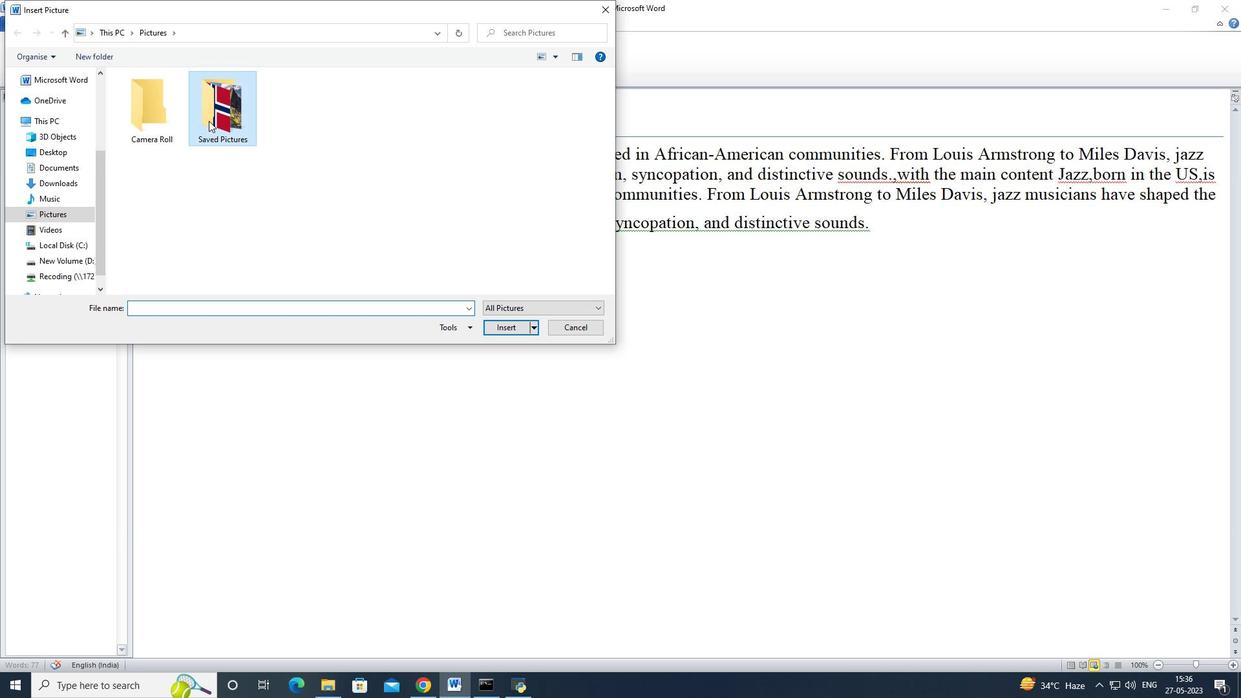
Action: Mouse moved to (270, 95)
Screenshot: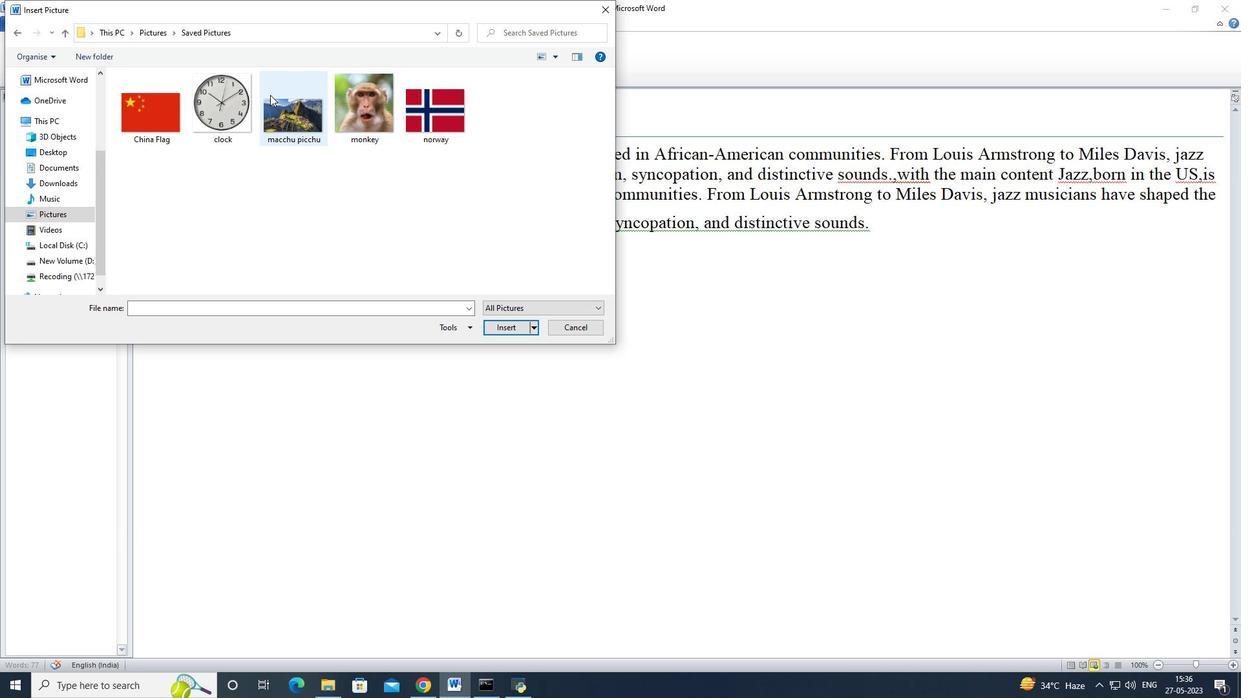 
Action: Mouse pressed left at (270, 95)
Screenshot: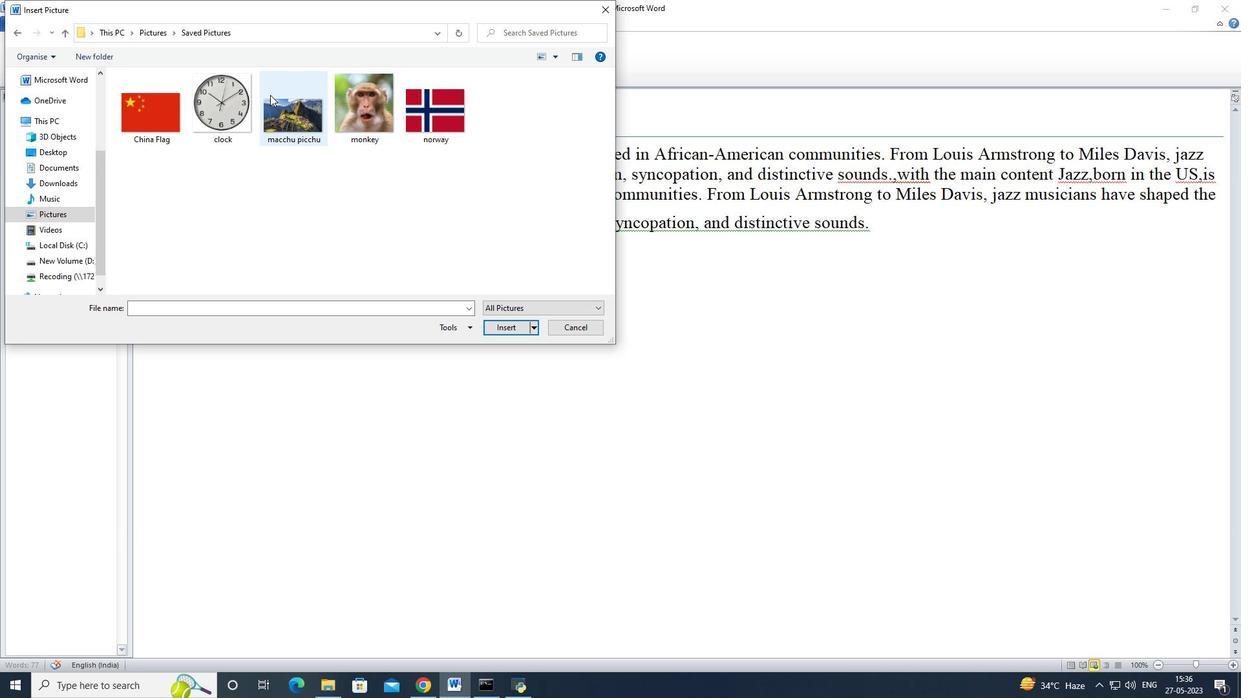 
Action: Mouse moved to (501, 330)
Screenshot: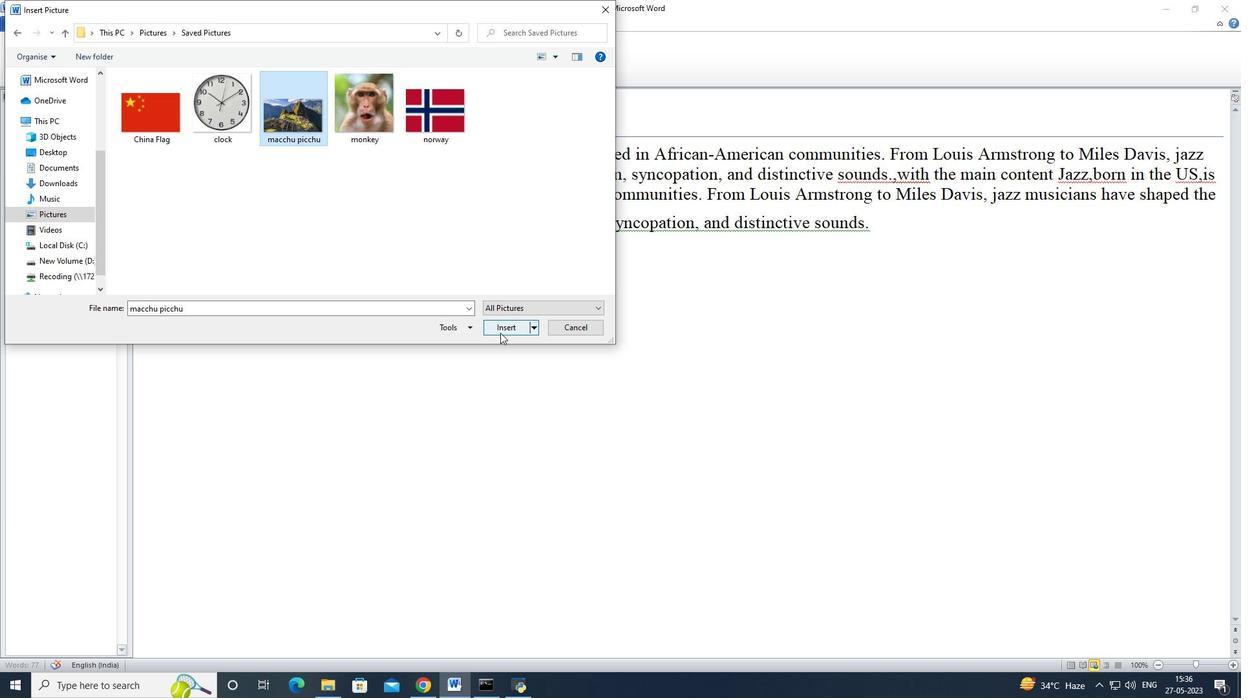 
Action: Mouse pressed left at (501, 330)
Screenshot: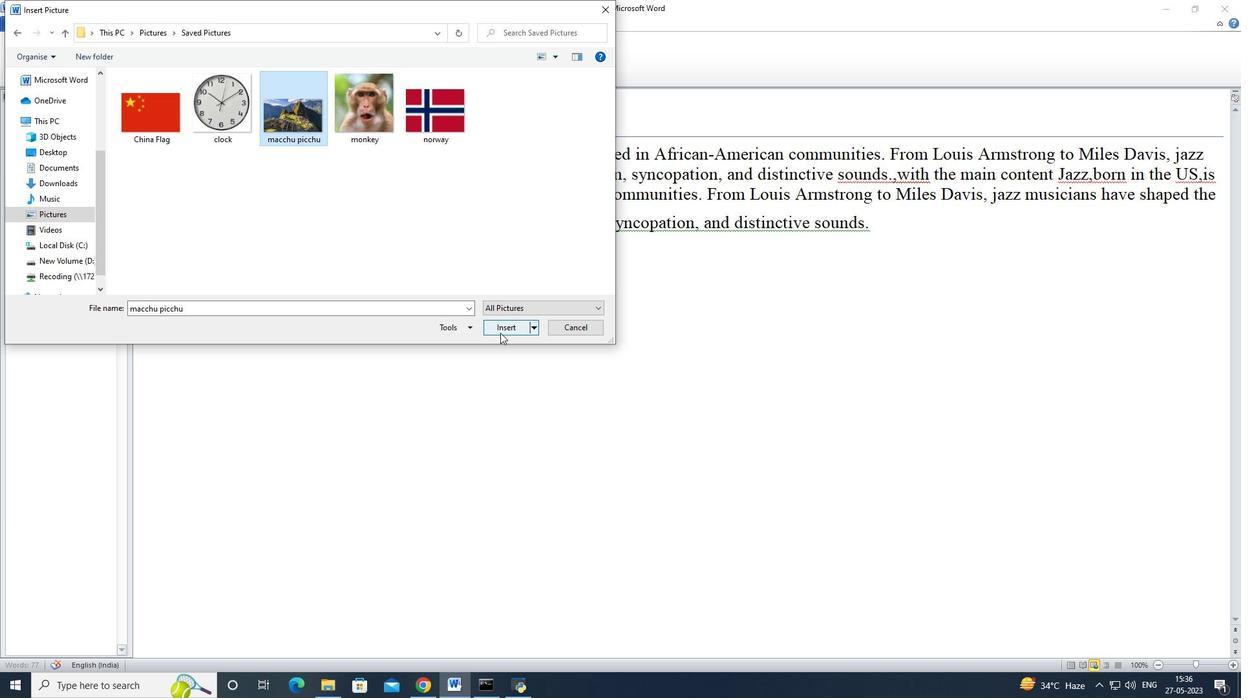 
Action: Mouse moved to (458, 278)
Screenshot: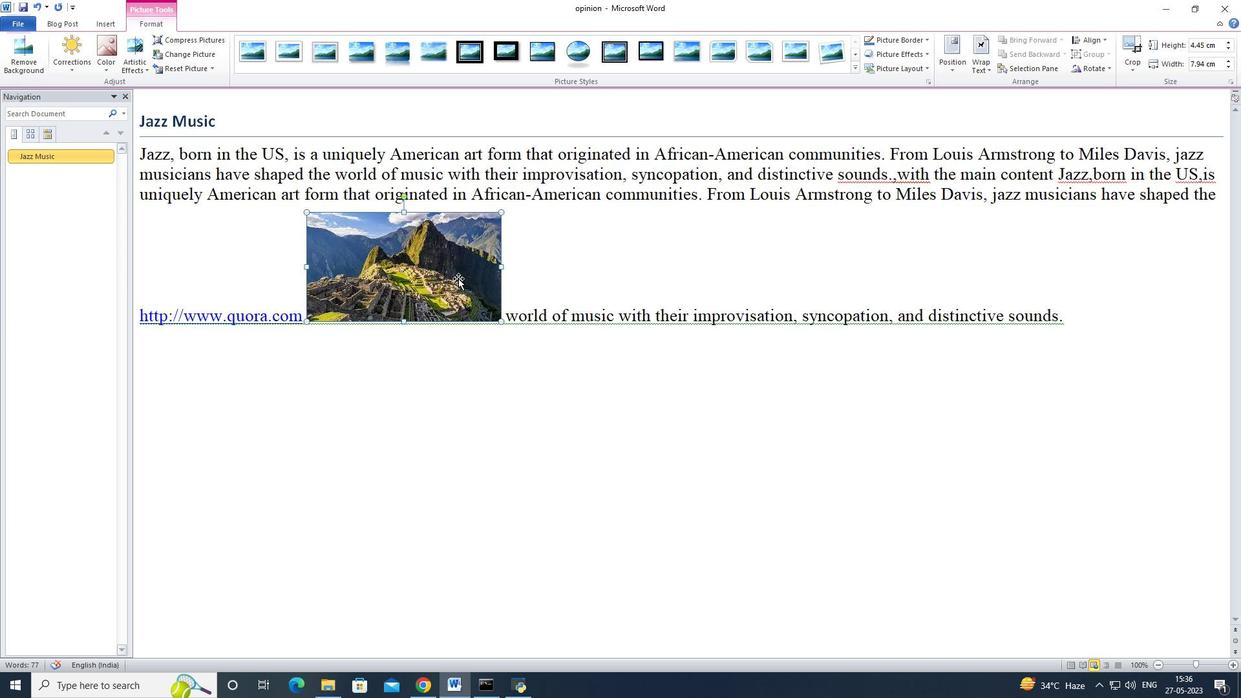 
Action: Mouse pressed left at (458, 278)
Screenshot: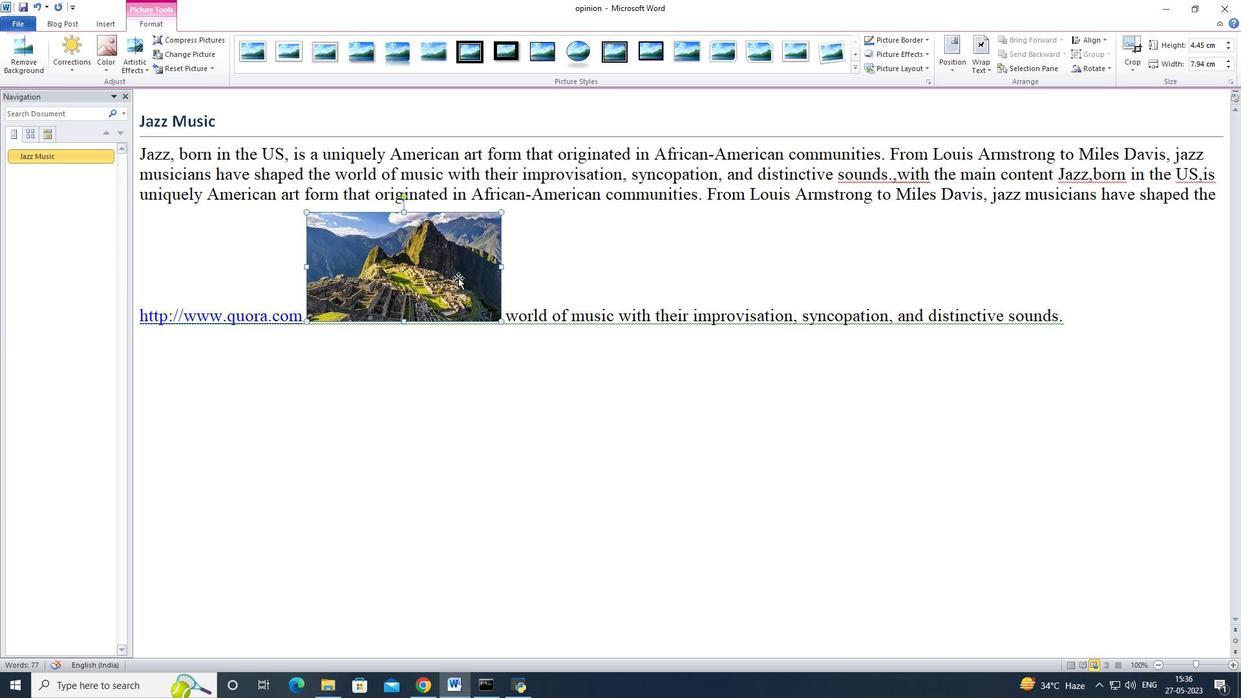 
Action: Mouse pressed right at (458, 278)
Screenshot: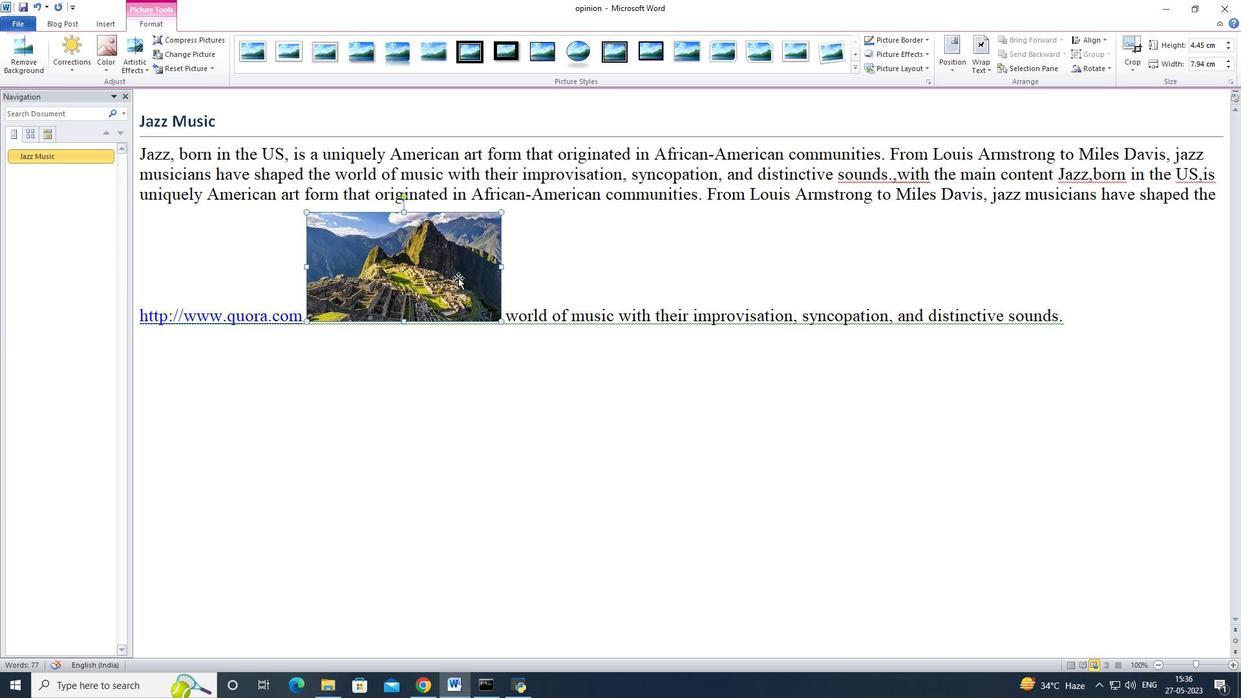 
Action: Mouse pressed left at (458, 278)
Screenshot: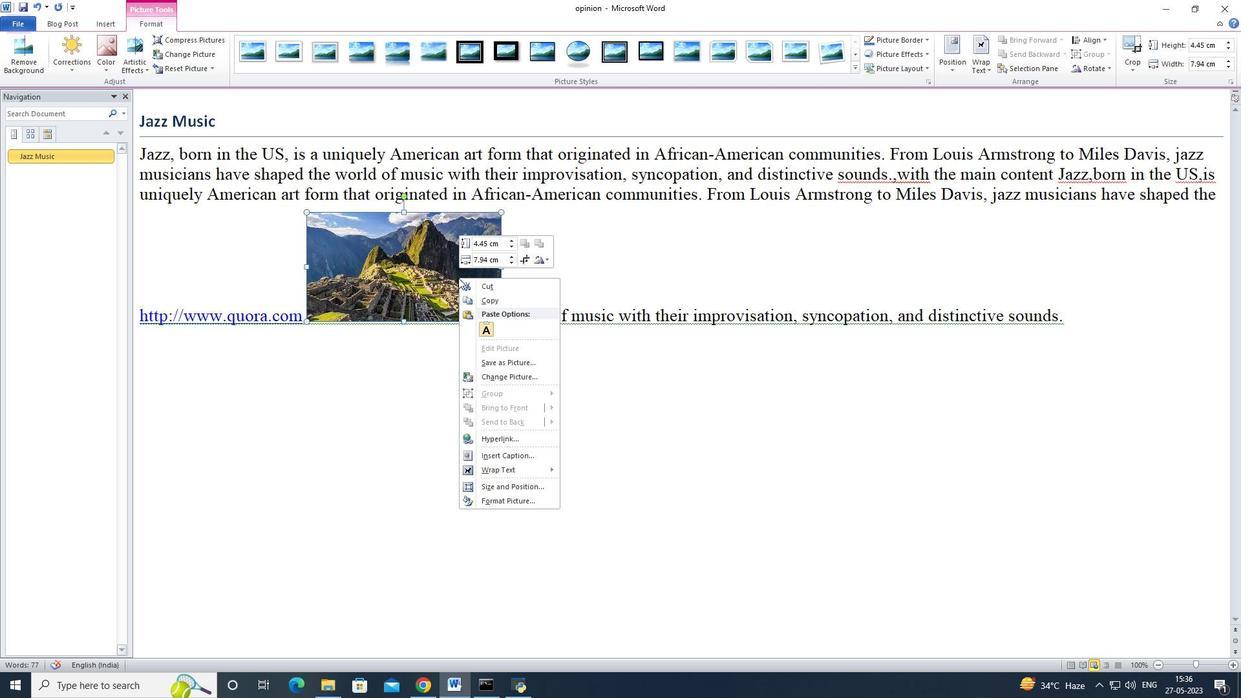 
Action: Mouse moved to (511, 318)
Screenshot: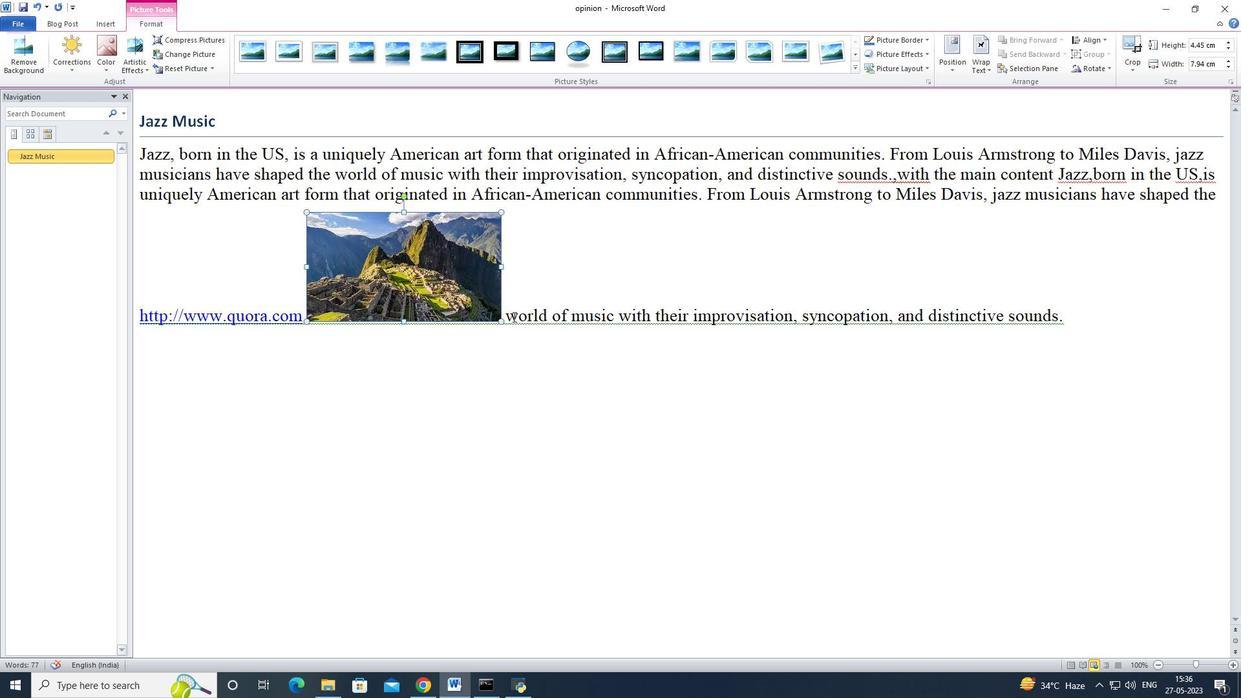 
Action: Mouse pressed left at (511, 318)
Screenshot: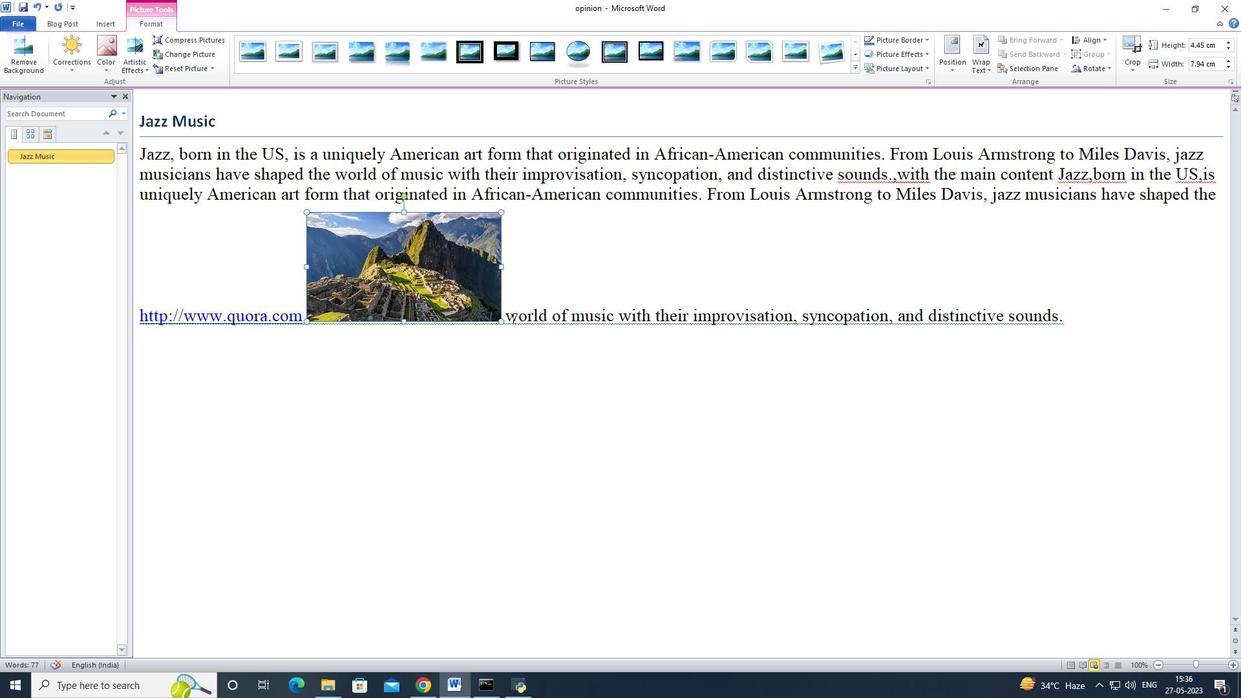 
Action: Mouse moved to (508, 318)
Screenshot: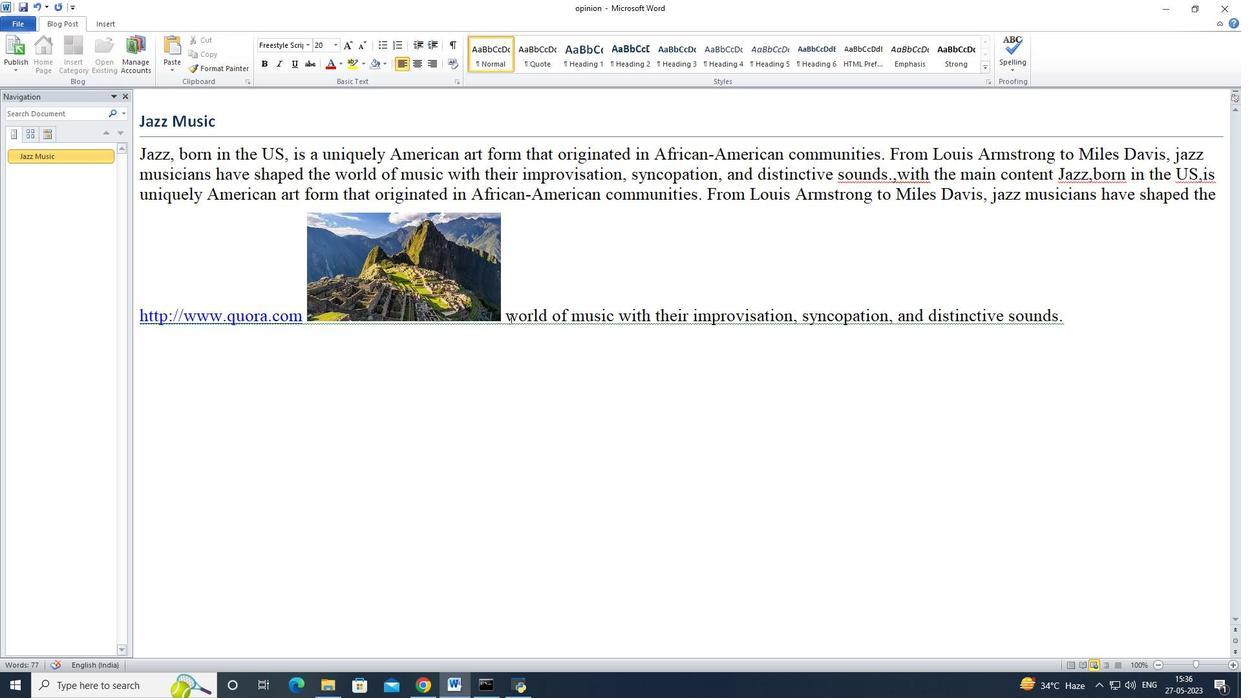 
Action: Mouse pressed left at (508, 318)
Screenshot: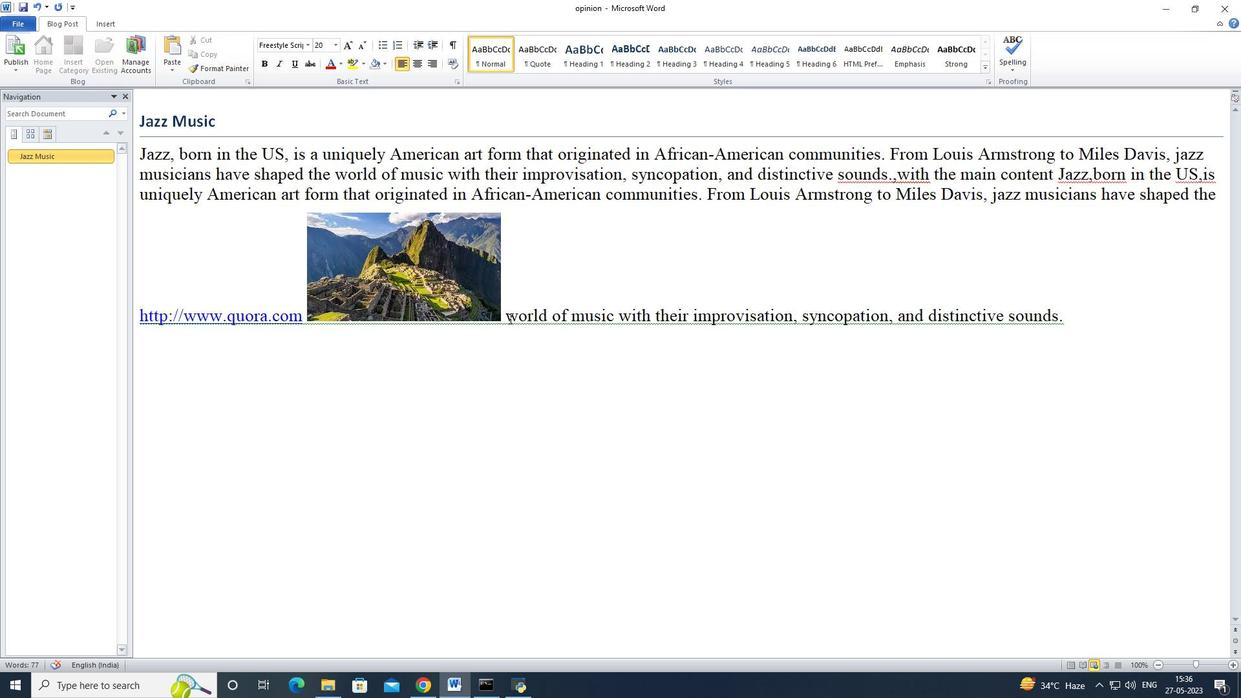 
Action: Mouse moved to (510, 314)
Screenshot: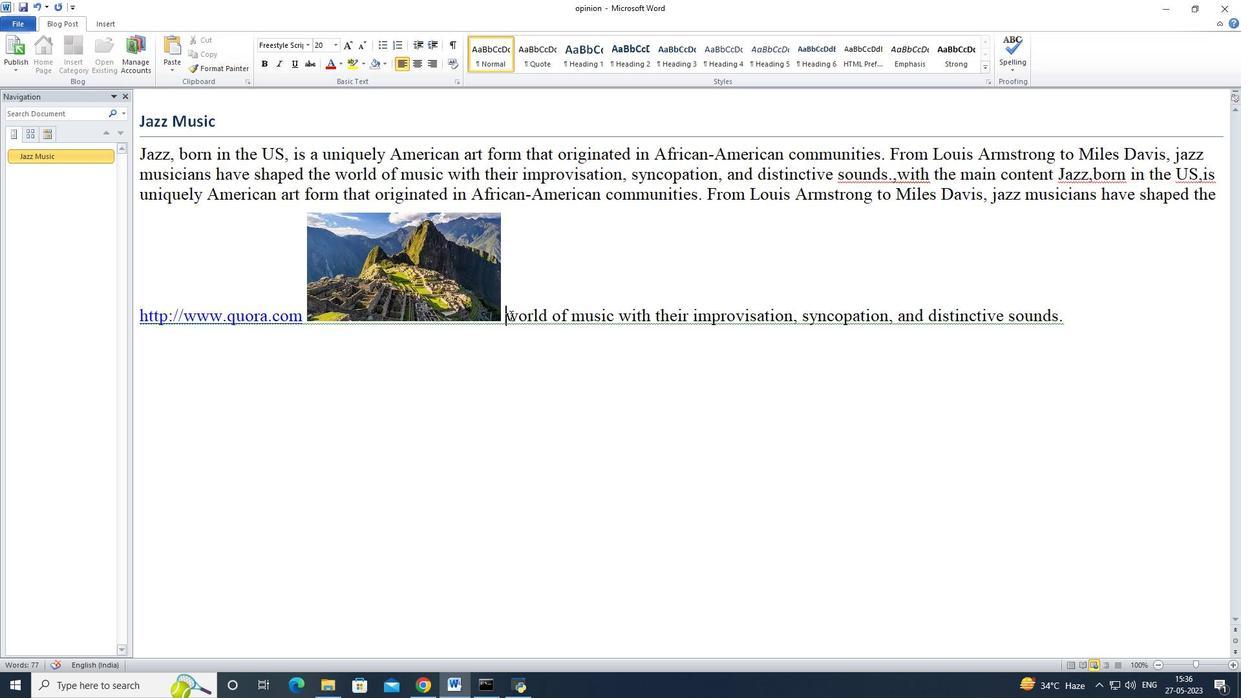 
Action: Key pressed <Key.enter>
Screenshot: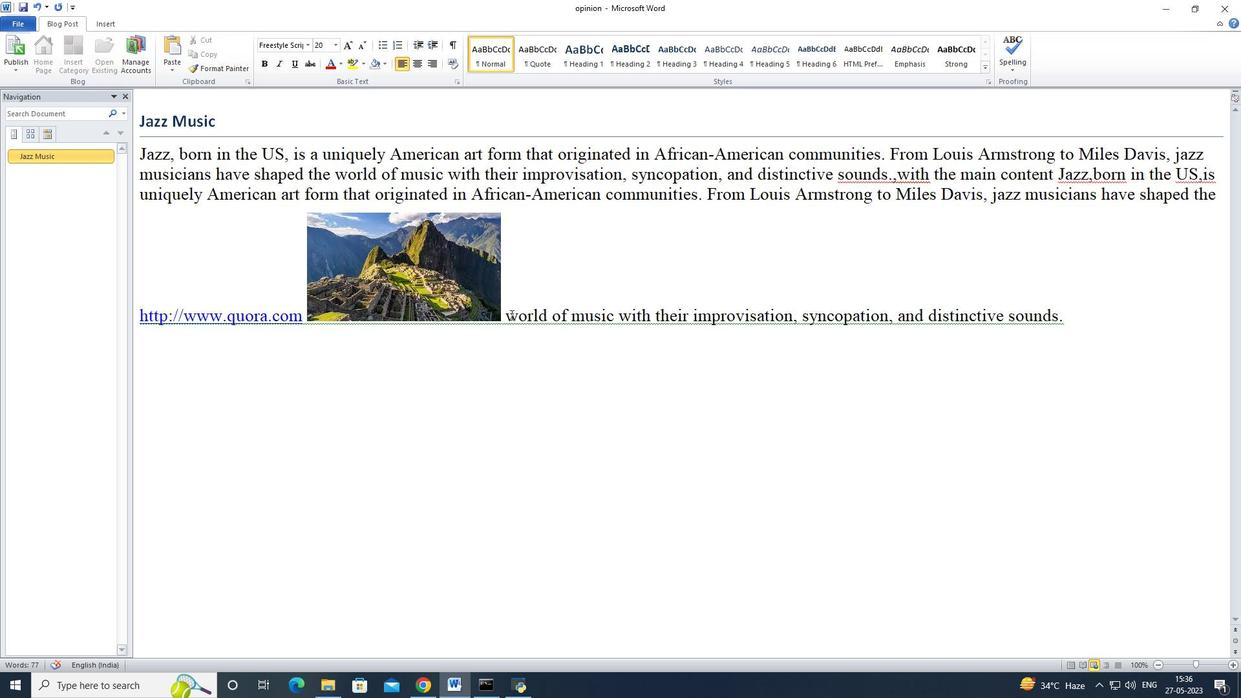 
Action: Mouse moved to (530, 314)
Screenshot: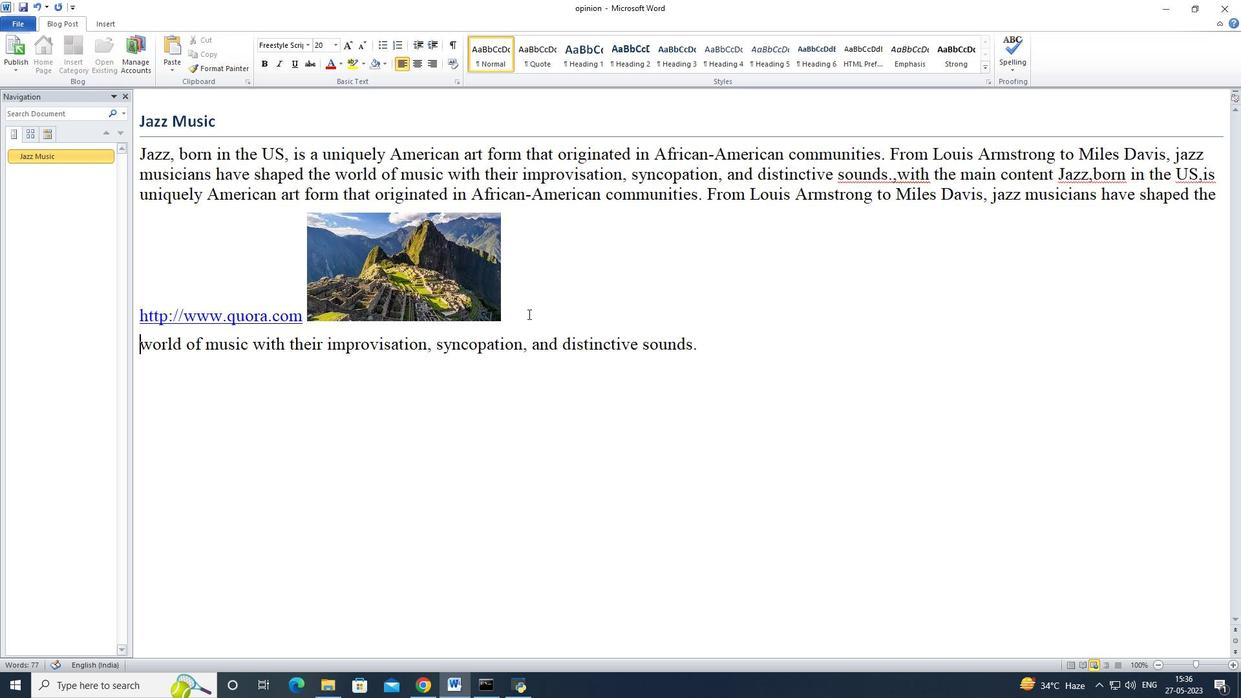 
Action: Mouse pressed left at (530, 314)
Screenshot: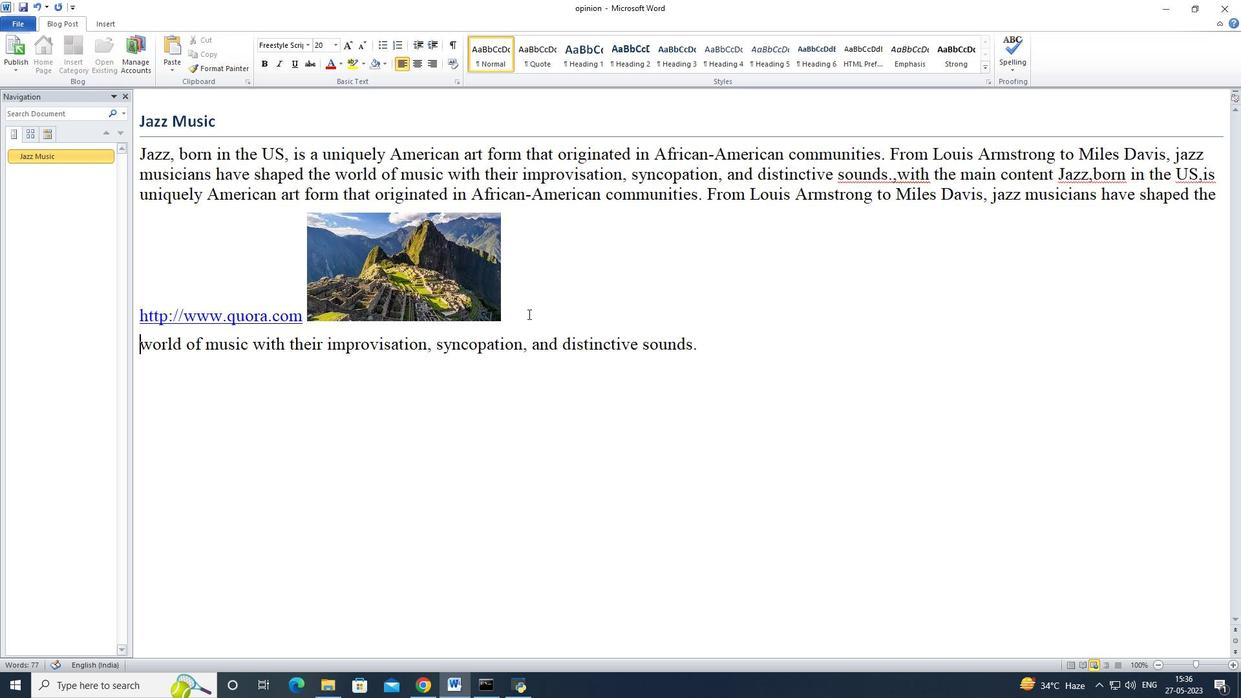 
Action: Mouse moved to (533, 317)
Screenshot: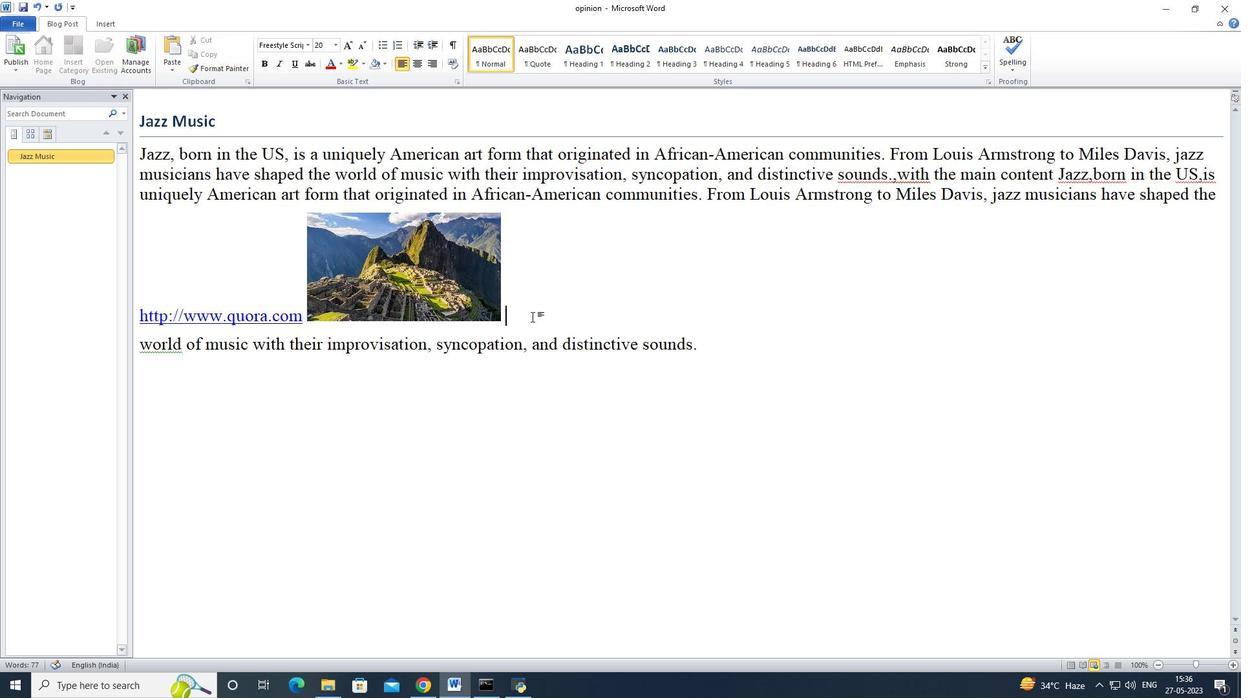 
Action: Key pressed machu<Key.space>picc<Key.backspace><Key.backspace><Key.backspace><Key.backspace><Key.backspace><Key.backspace><Key.backspace><Key.backspace><Key.backspace><Key.backspace>
Screenshot: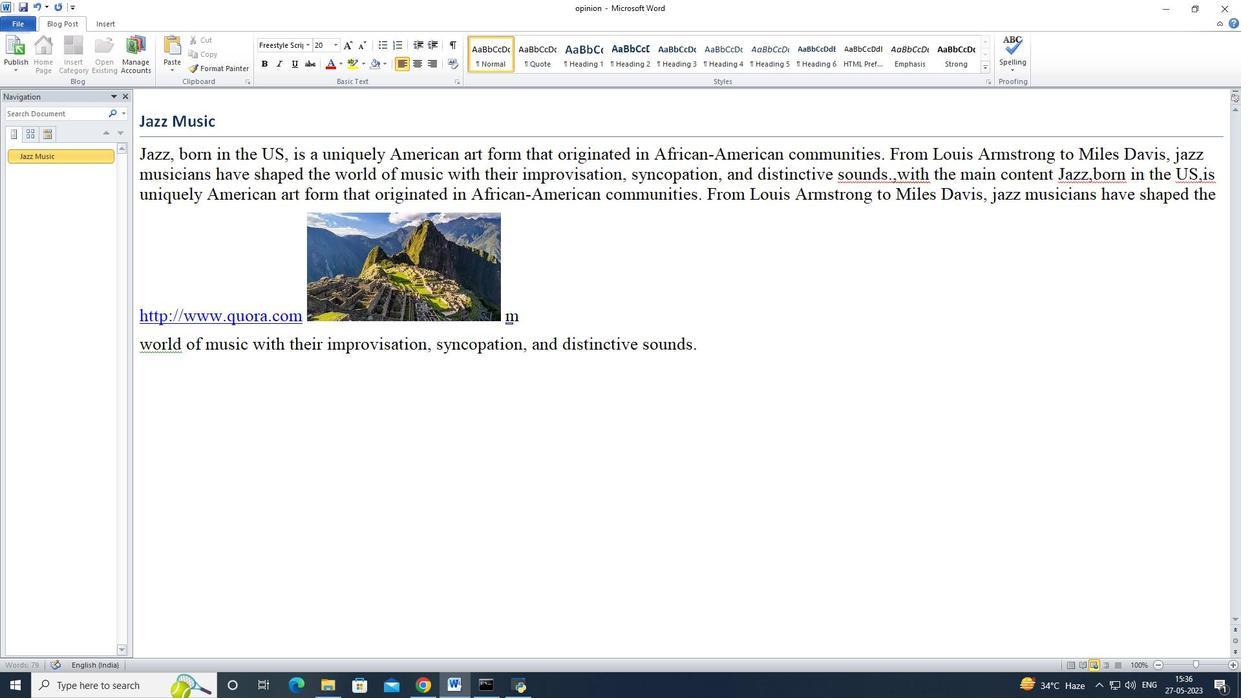 
Action: Mouse moved to (457, 298)
Screenshot: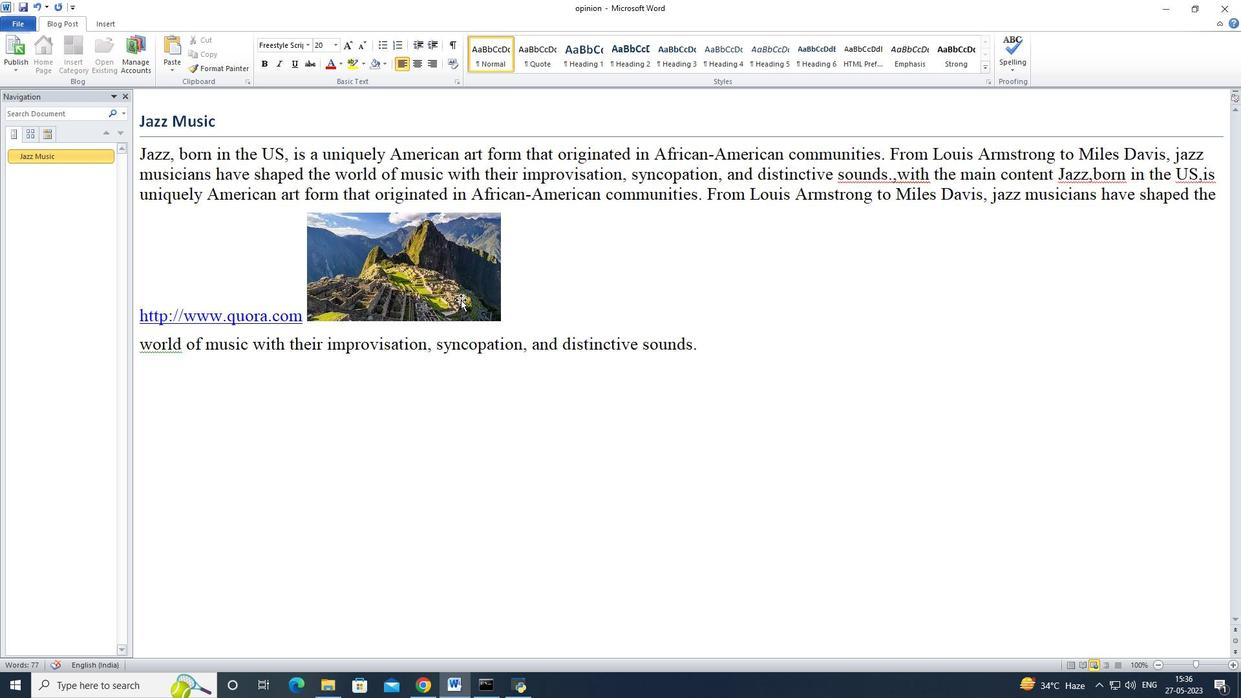 
Action: Mouse pressed left at (457, 298)
Screenshot: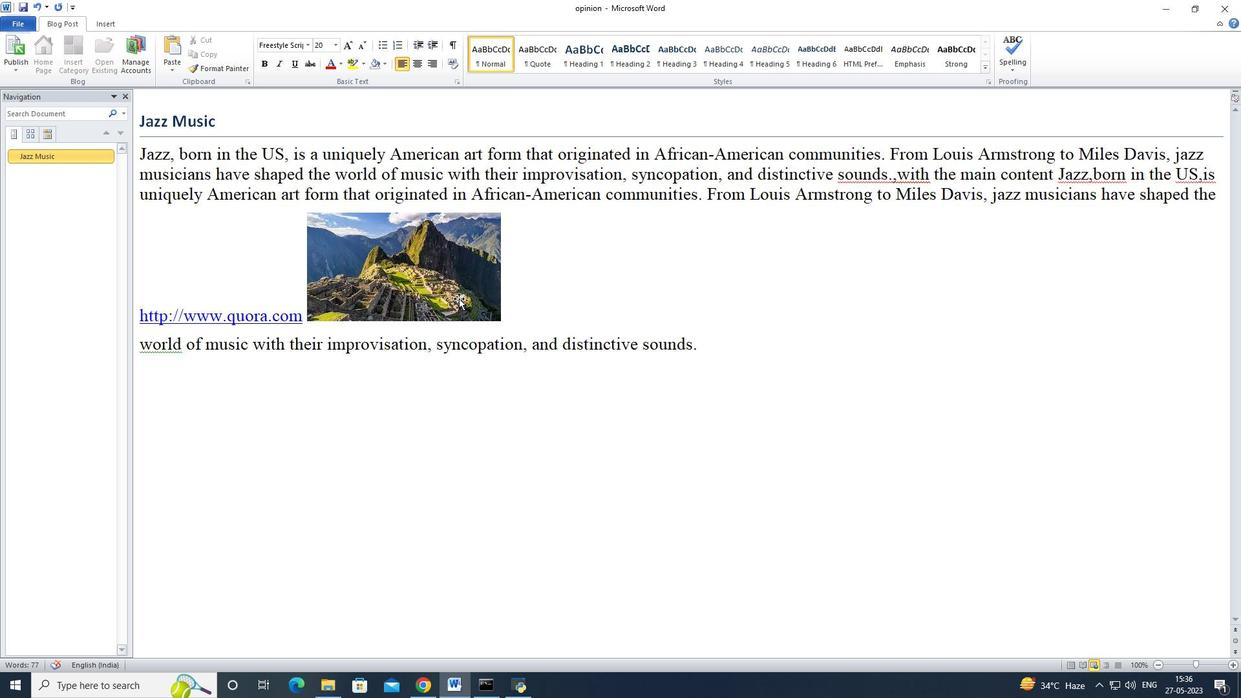 
Action: Mouse moved to (136, 19)
Screenshot: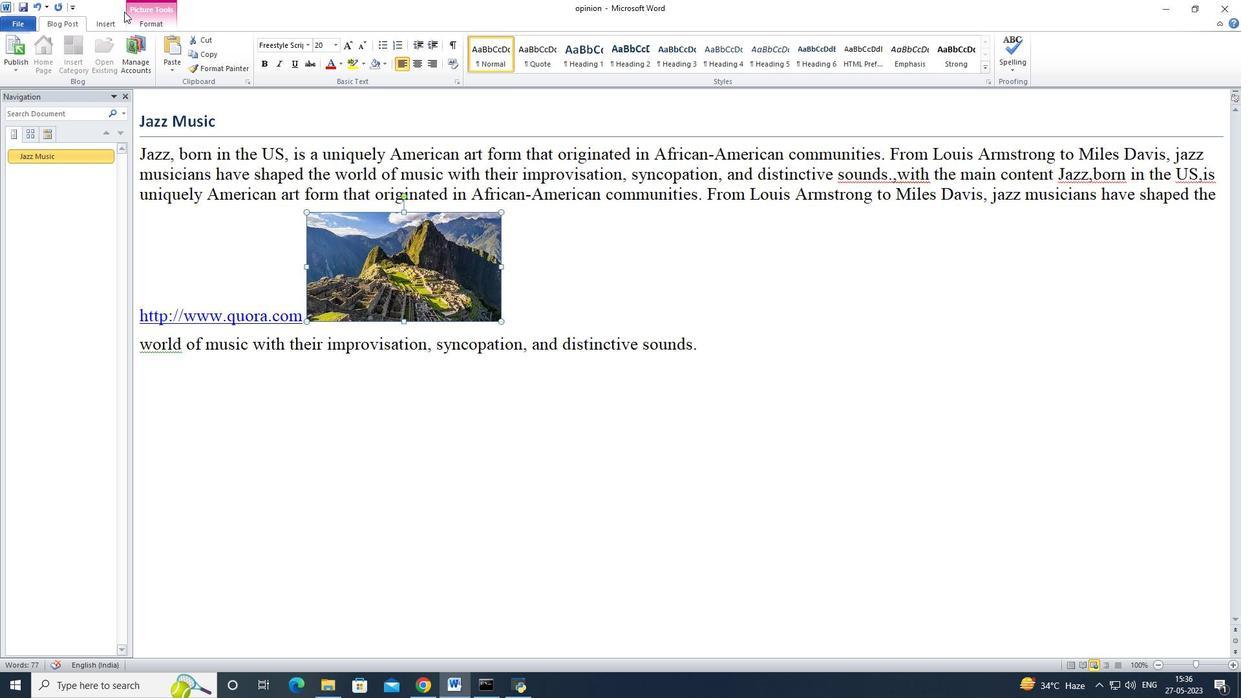 
Action: Mouse pressed left at (136, 19)
Screenshot: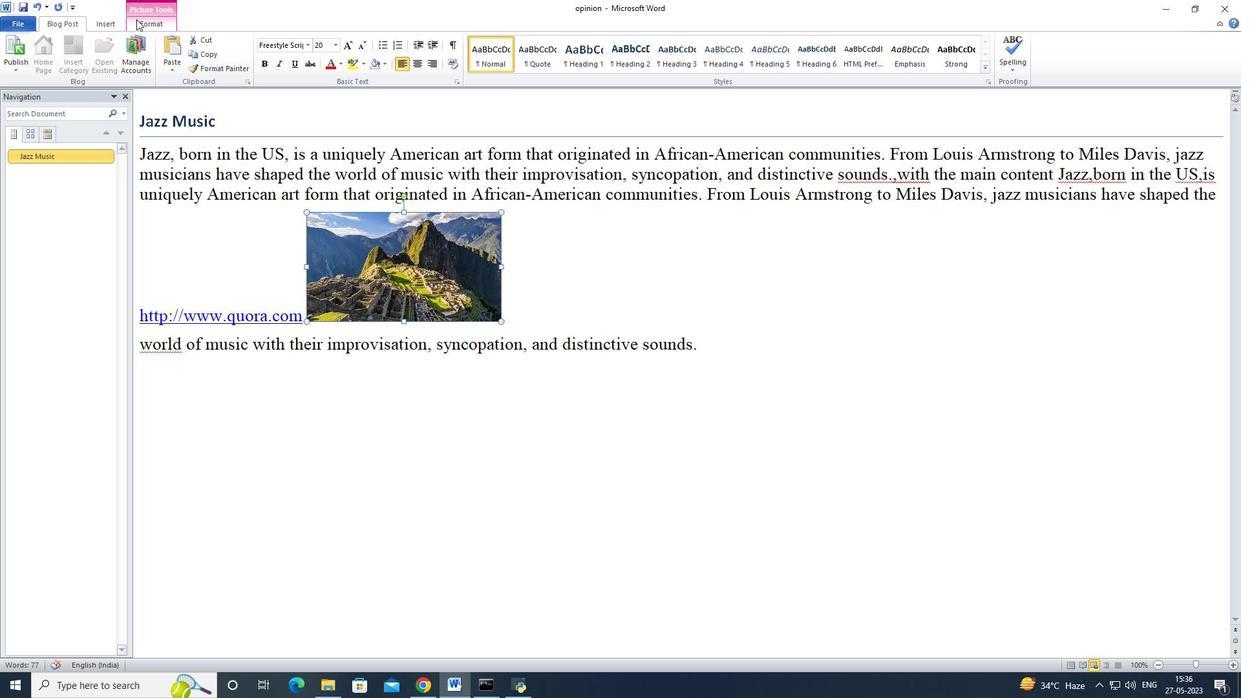 
Action: Mouse moved to (1225, 40)
Screenshot: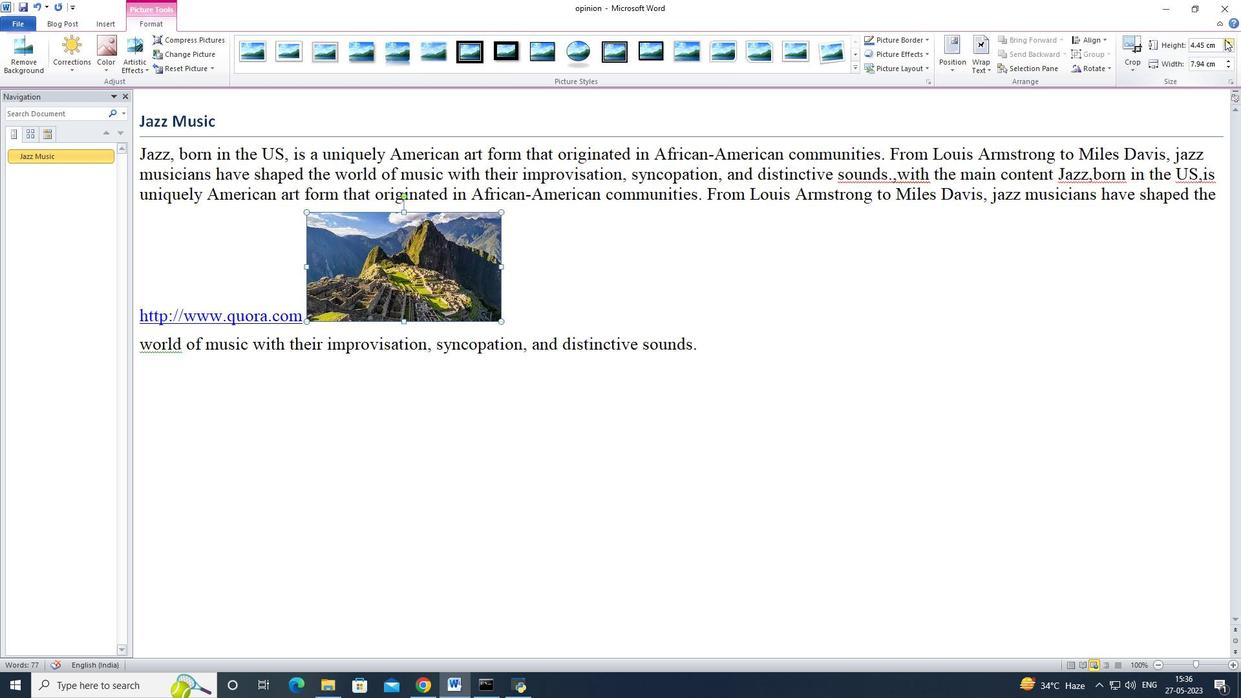 
Action: Mouse pressed left at (1225, 40)
Screenshot: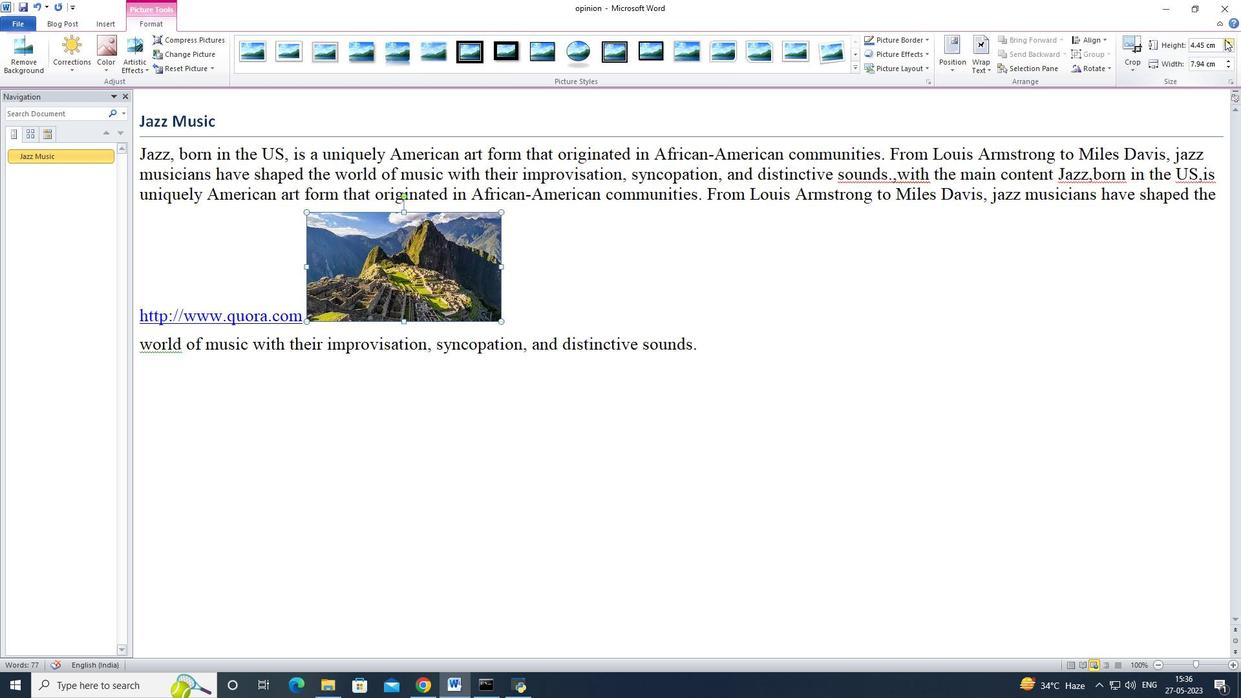 
Action: Mouse moved to (1225, 41)
Screenshot: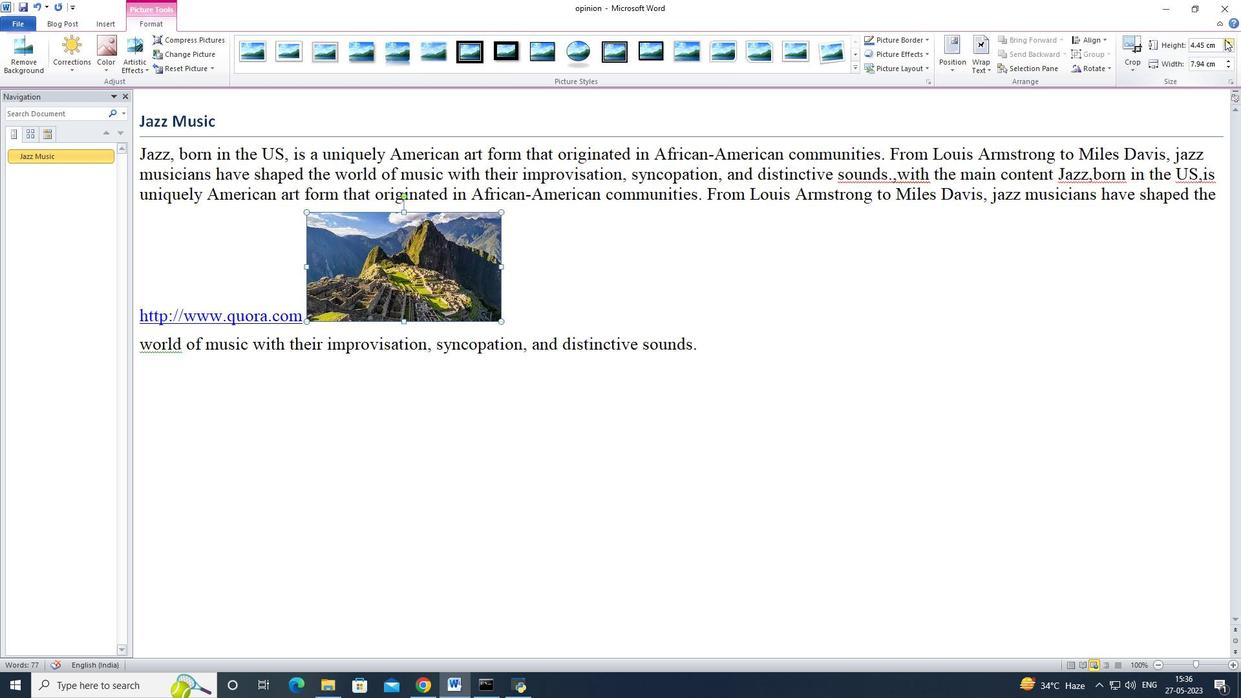 
Action: Mouse pressed left at (1225, 41)
Screenshot: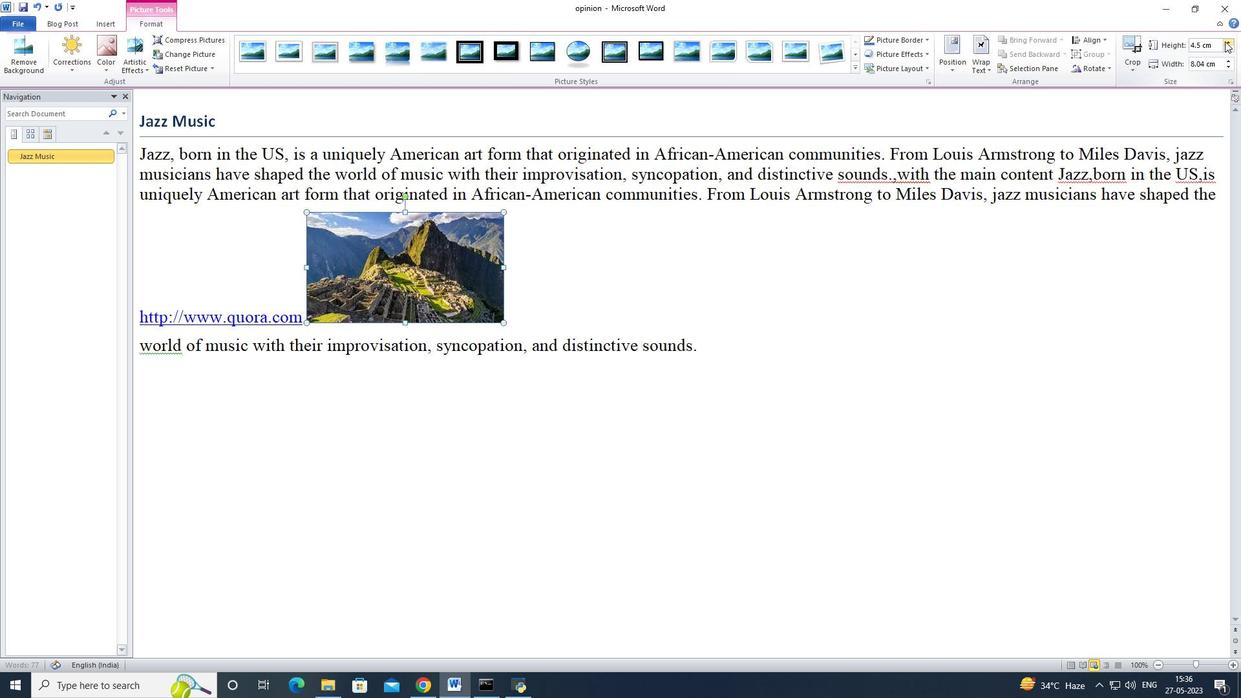 
Action: Mouse pressed left at (1225, 41)
Screenshot: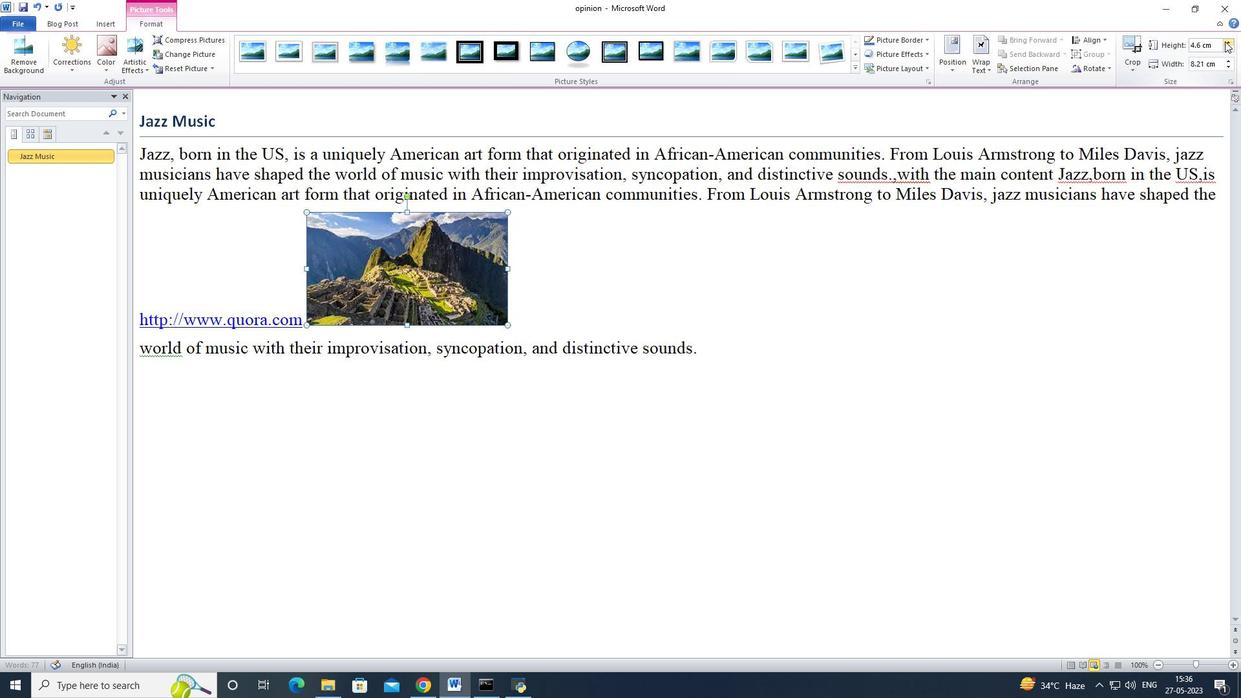 
Action: Mouse moved to (1229, 47)
Screenshot: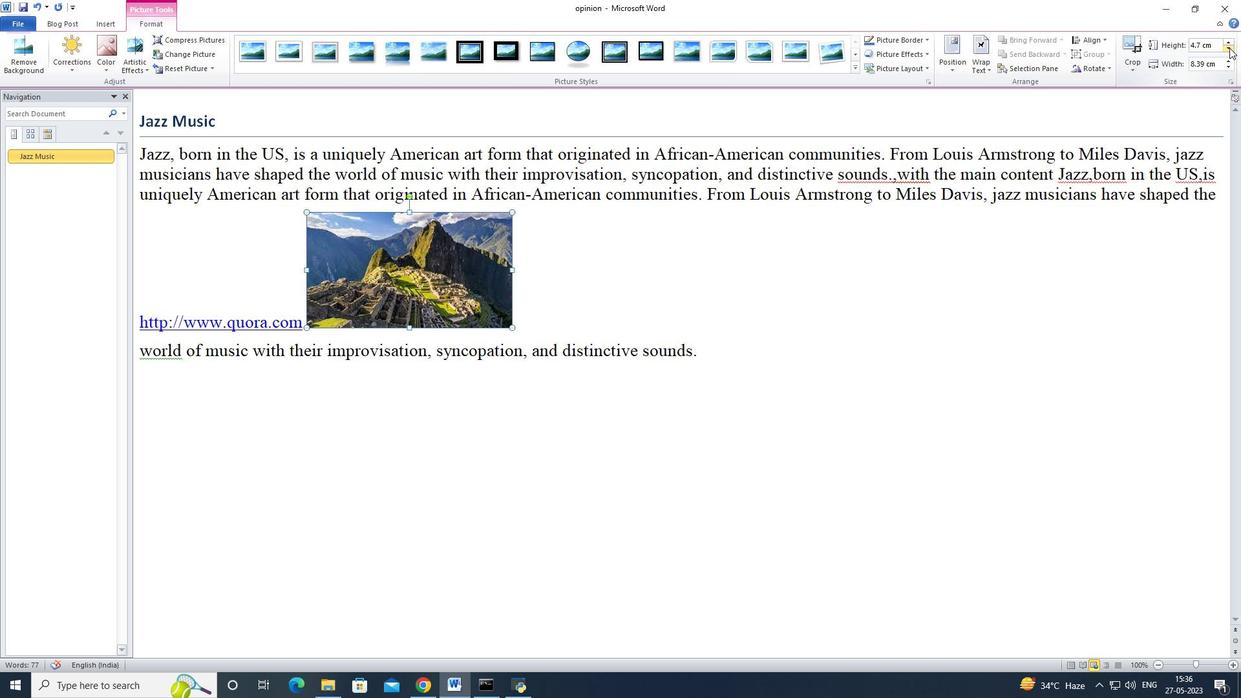 
Action: Mouse pressed left at (1229, 47)
Screenshot: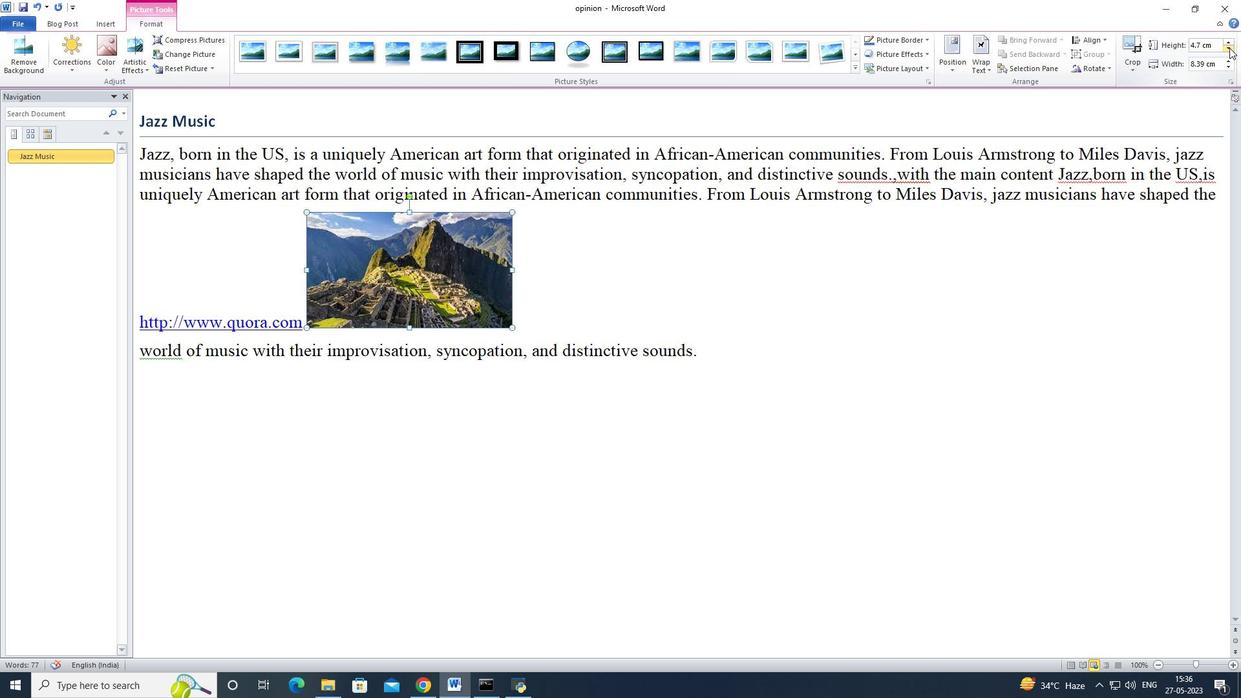 
Action: Mouse moved to (1227, 47)
Screenshot: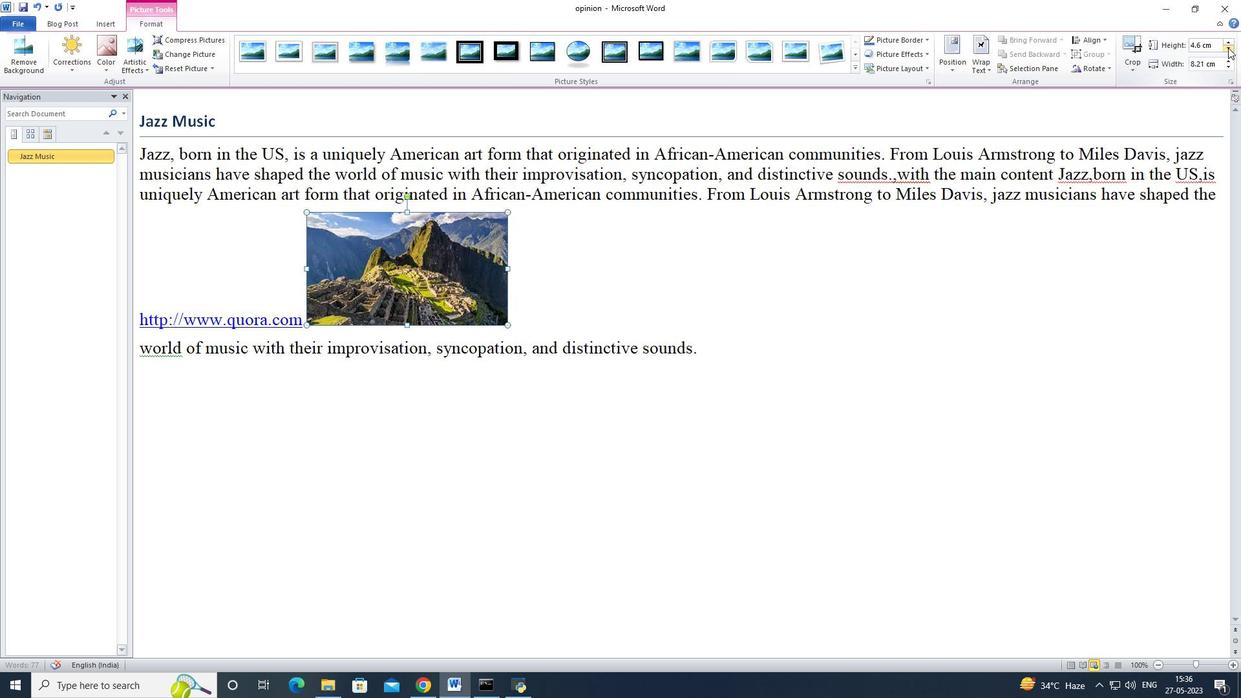 
Action: Mouse pressed left at (1227, 47)
Screenshot: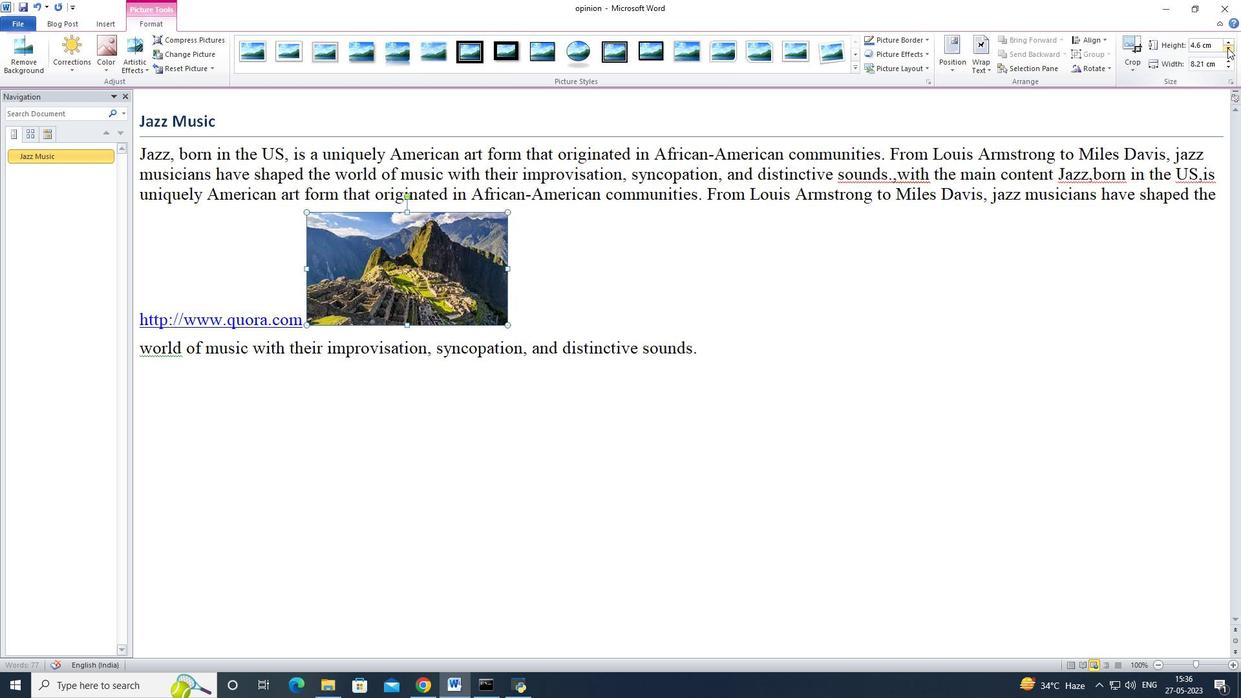 
Action: Mouse moved to (1227, 47)
Screenshot: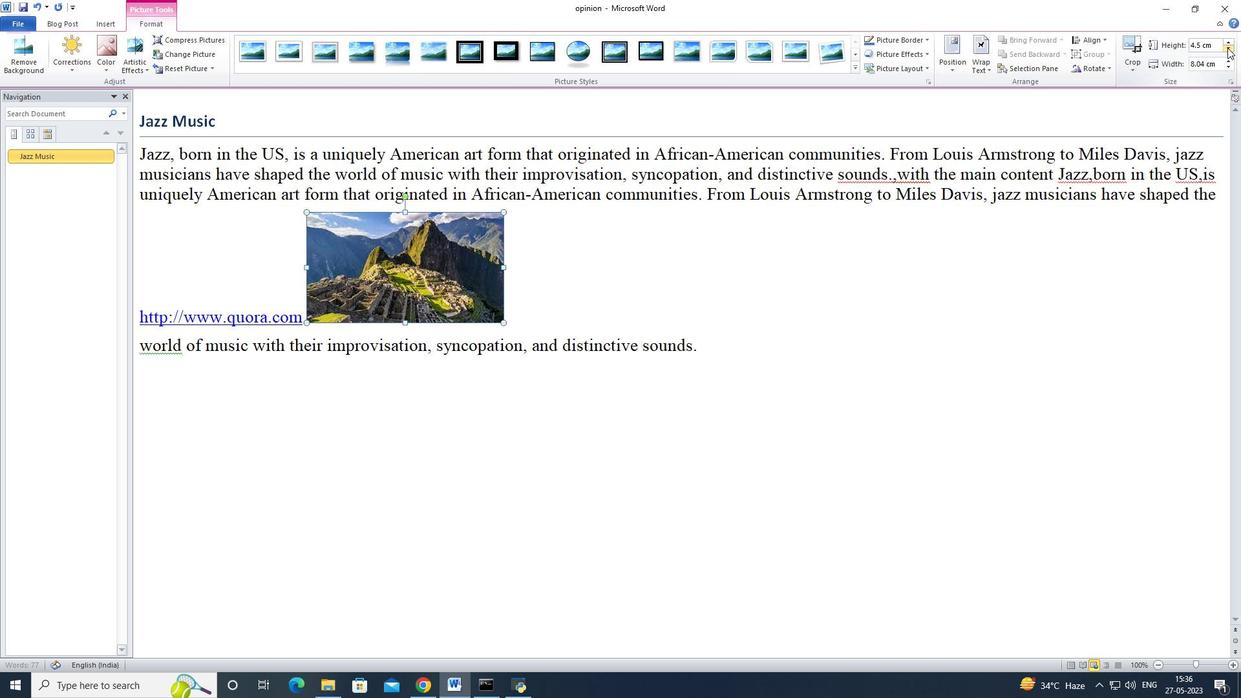 
Action: Mouse pressed left at (1227, 47)
Screenshot: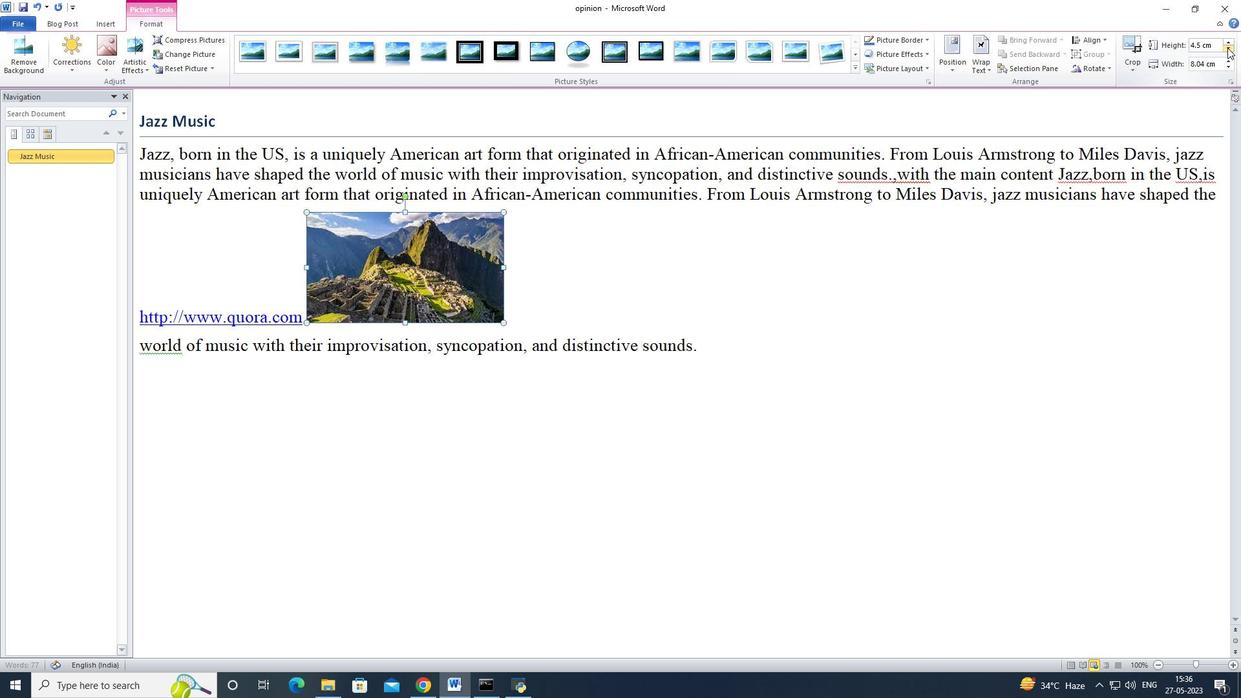 
Action: Mouse moved to (1227, 47)
Screenshot: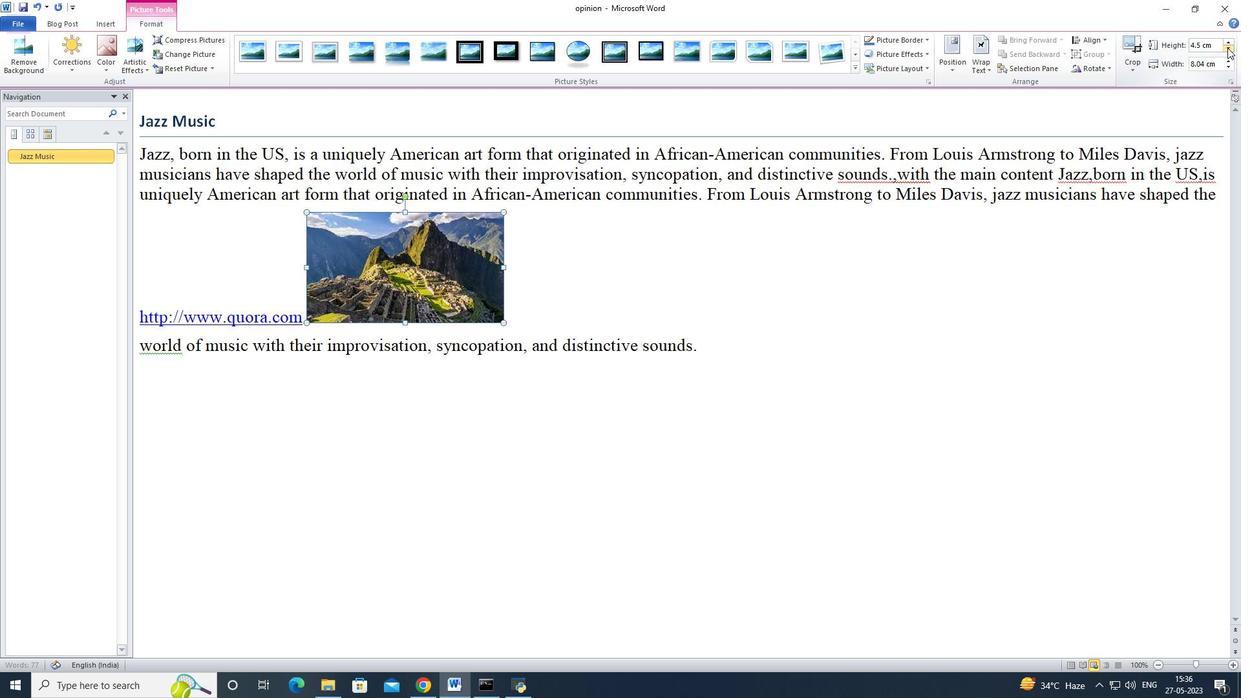 
Action: Mouse pressed left at (1227, 47)
Screenshot: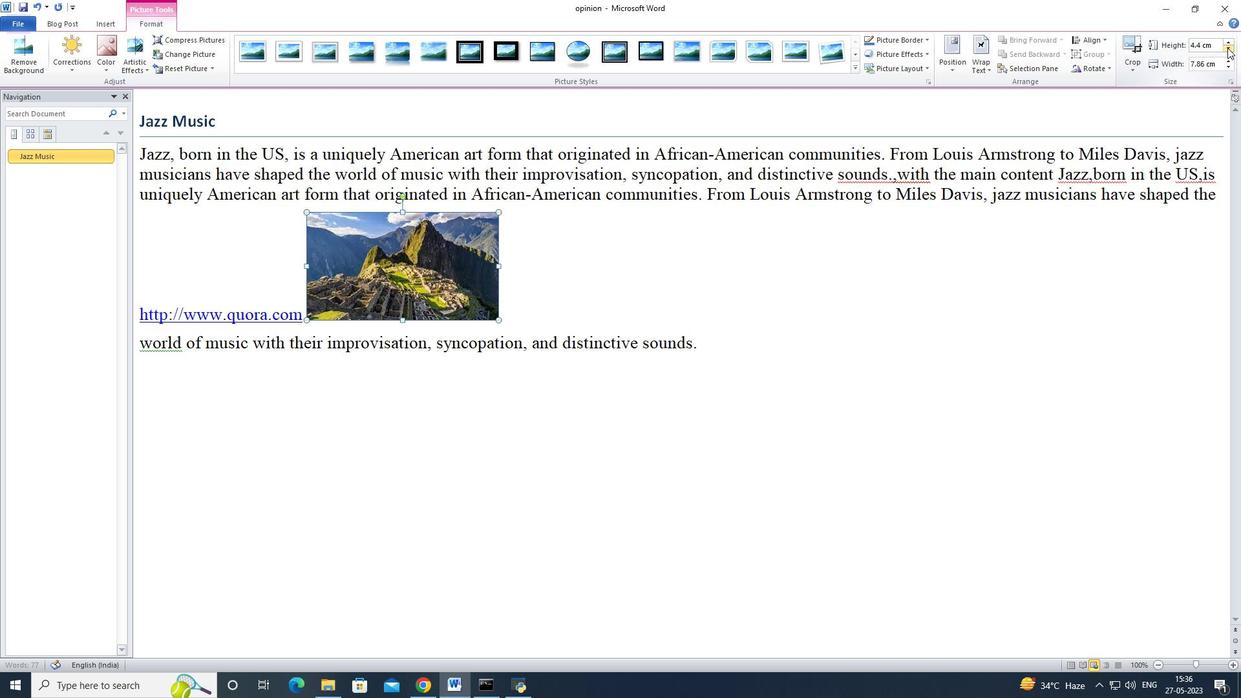 
Action: Mouse moved to (1227, 47)
Screenshot: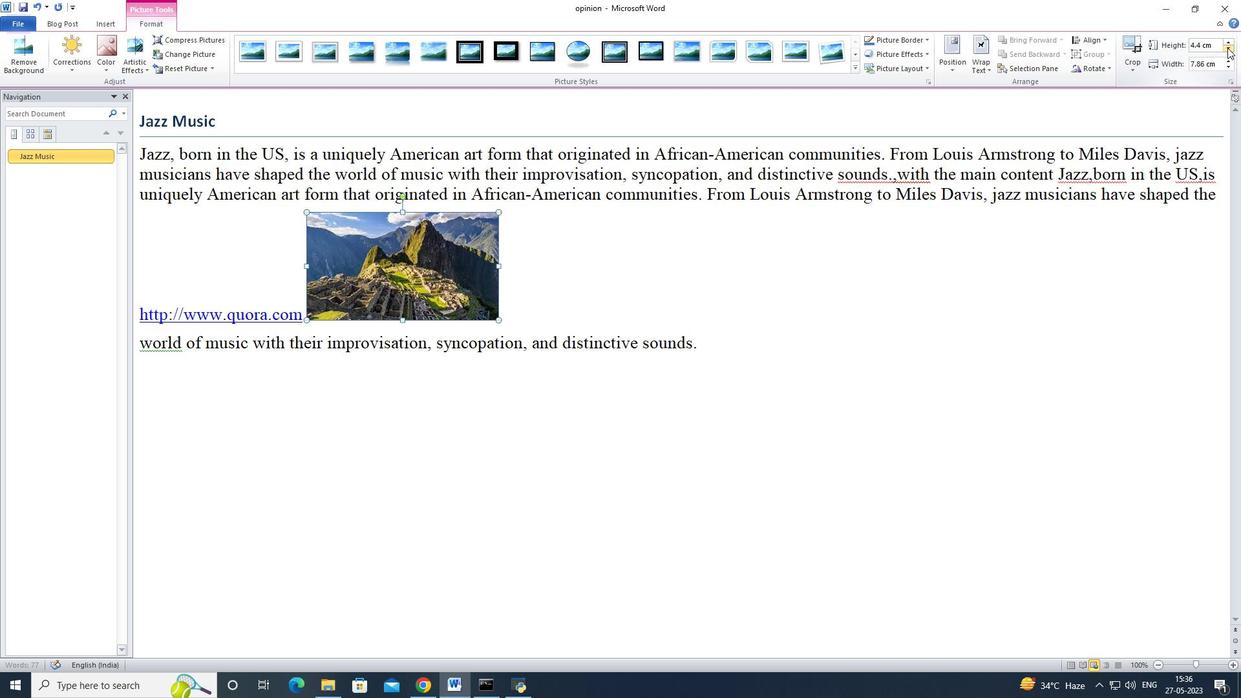 
Action: Mouse pressed left at (1227, 47)
Screenshot: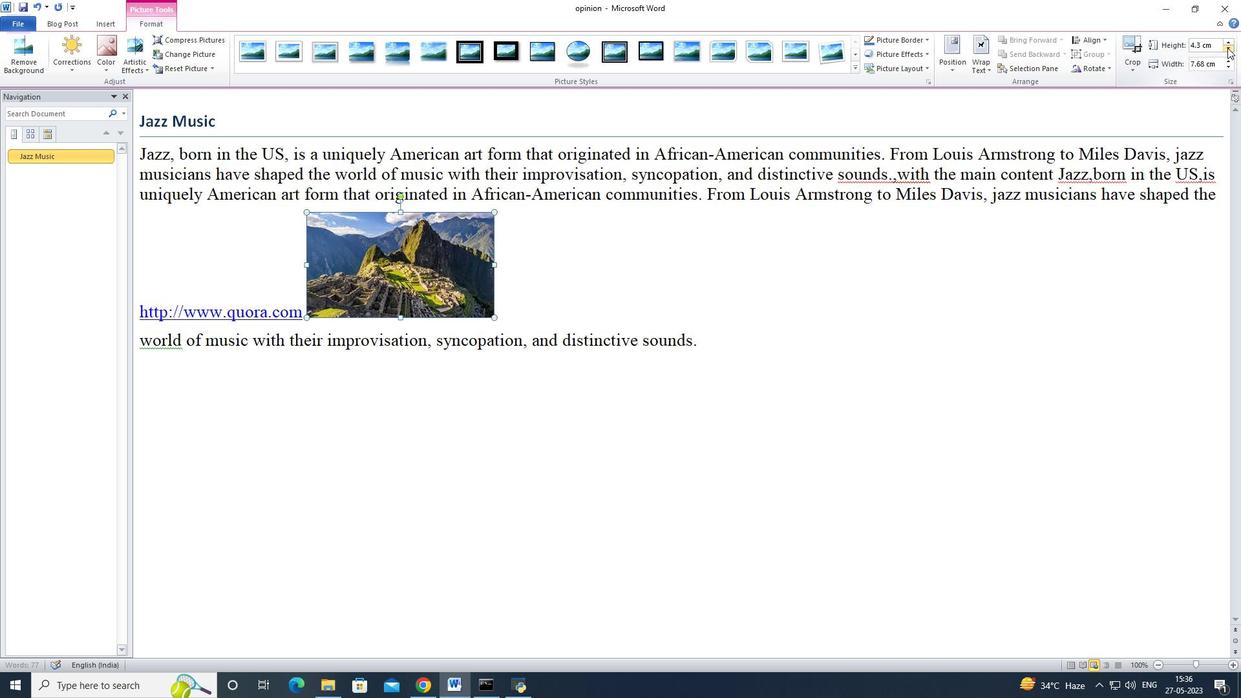 
Action: Mouse moved to (1227, 47)
Screenshot: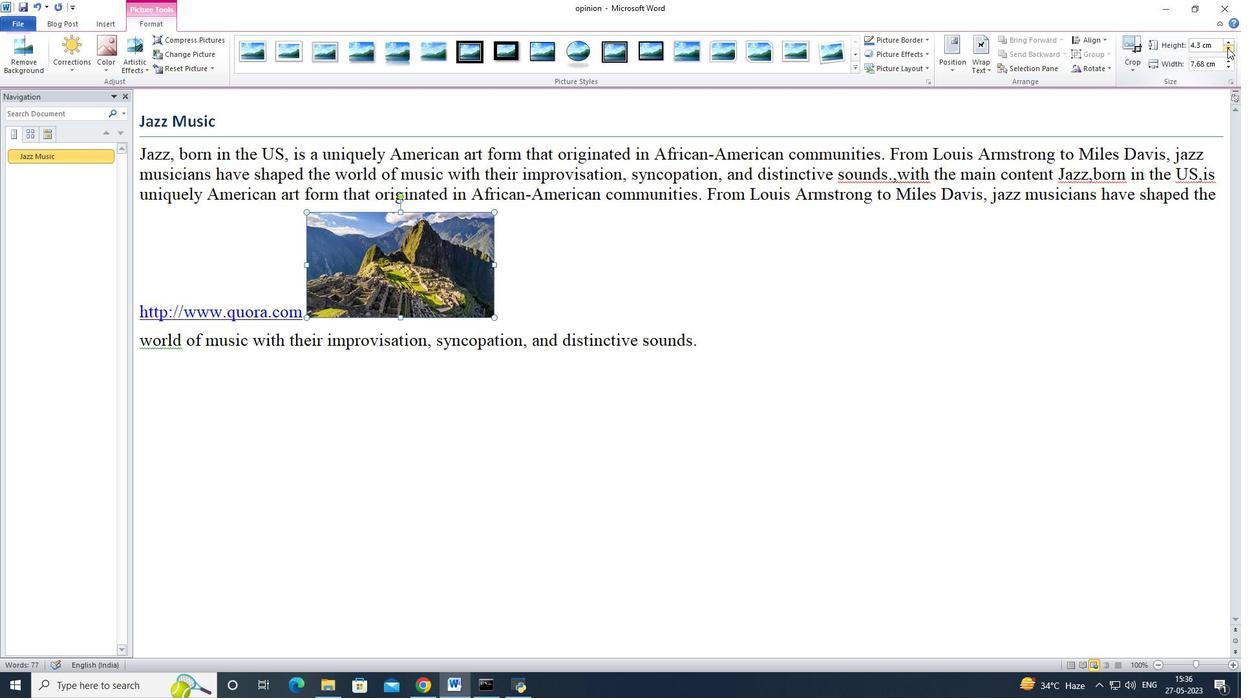 
Action: Mouse pressed left at (1227, 47)
Screenshot: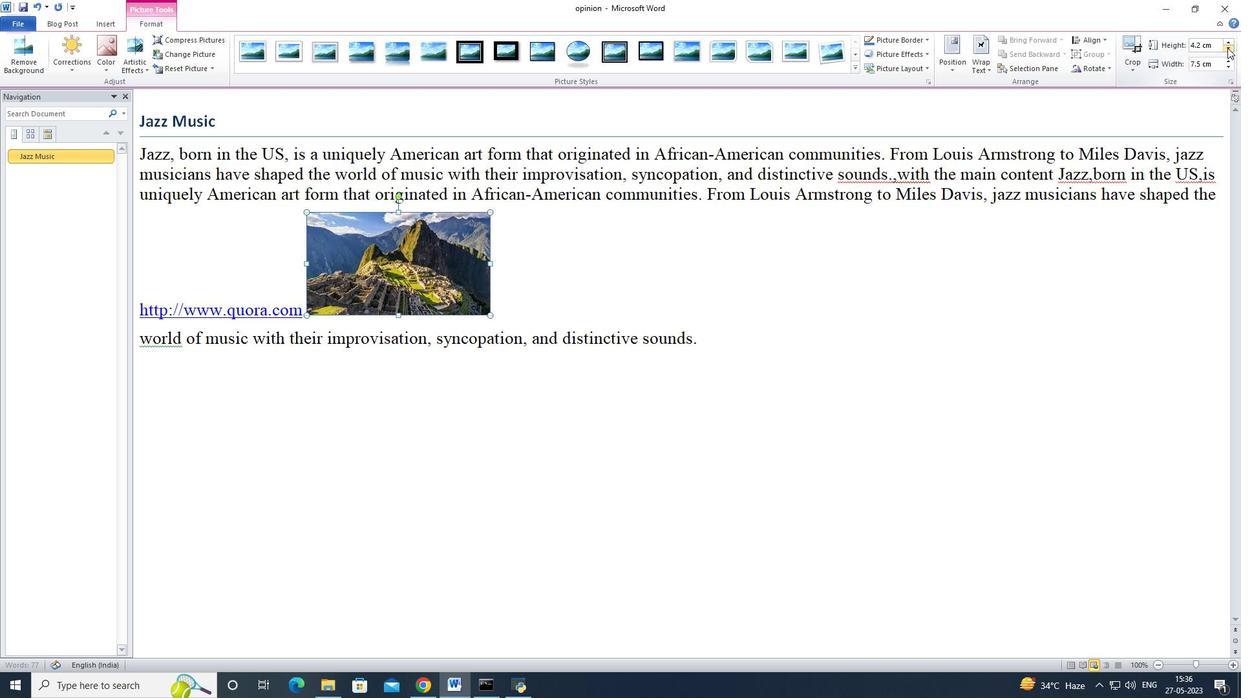 
Action: Mouse moved to (1227, 47)
Screenshot: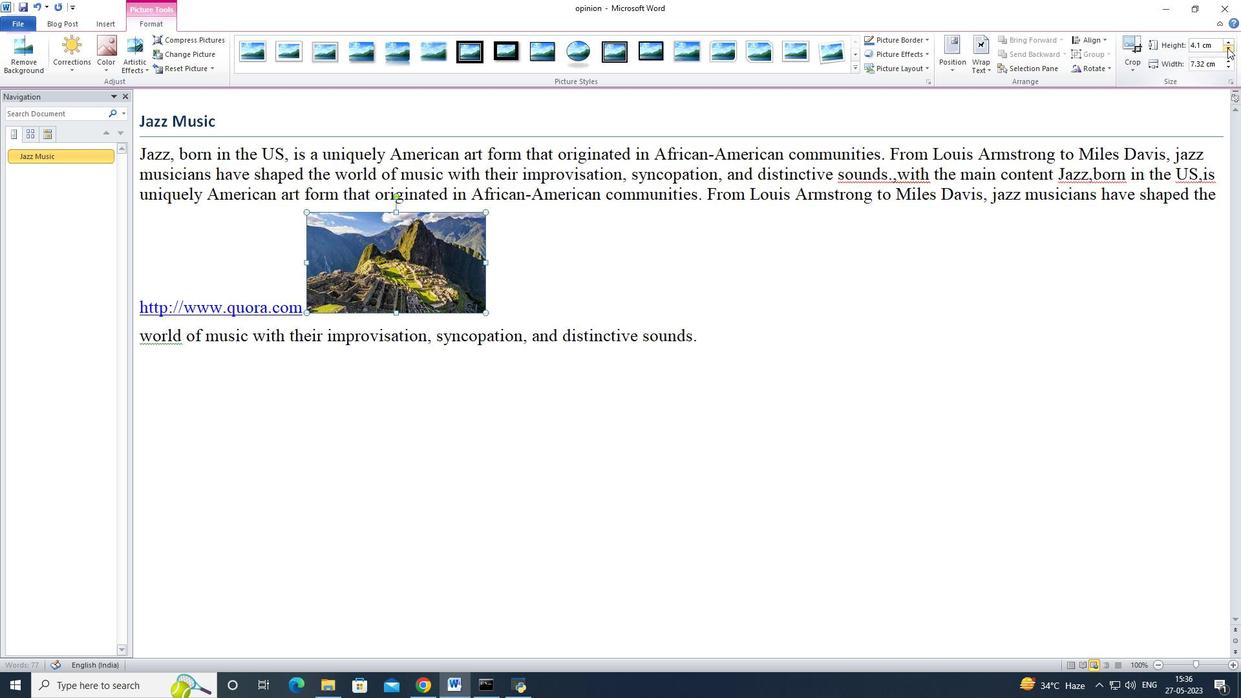 
Action: Mouse pressed left at (1227, 47)
Screenshot: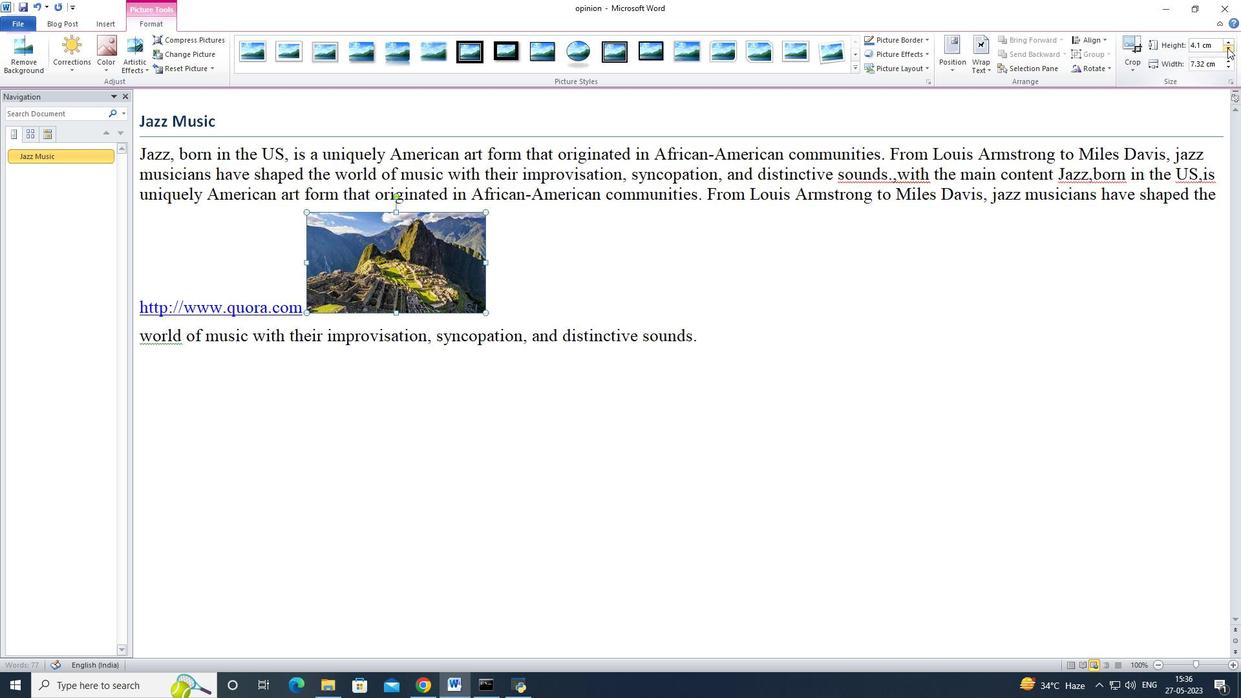 
Action: Mouse moved to (1227, 47)
Screenshot: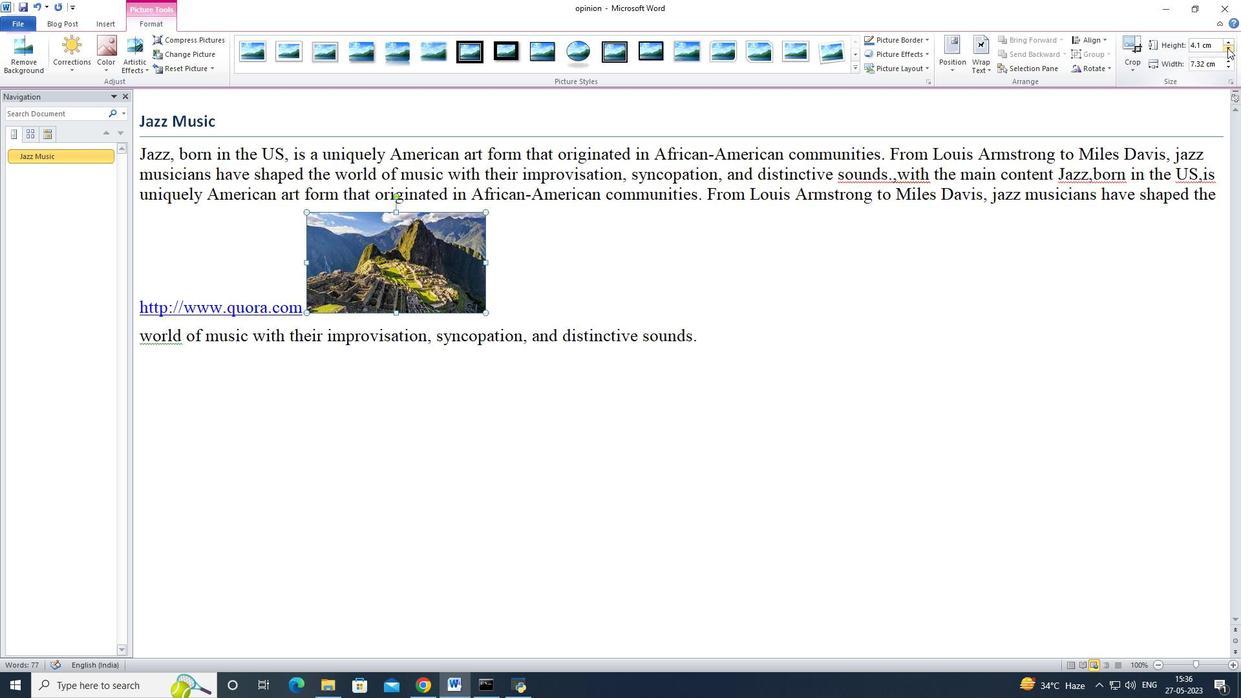 
Action: Mouse pressed left at (1227, 47)
Screenshot: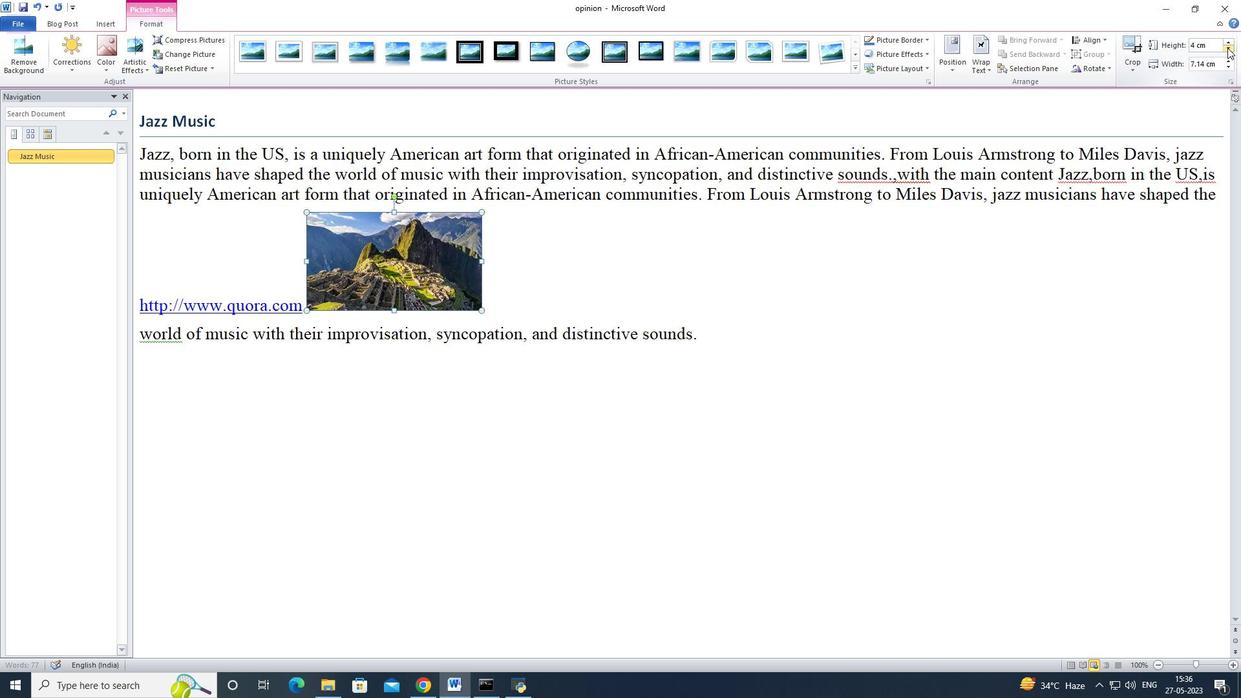 
Action: Mouse moved to (1227, 47)
Screenshot: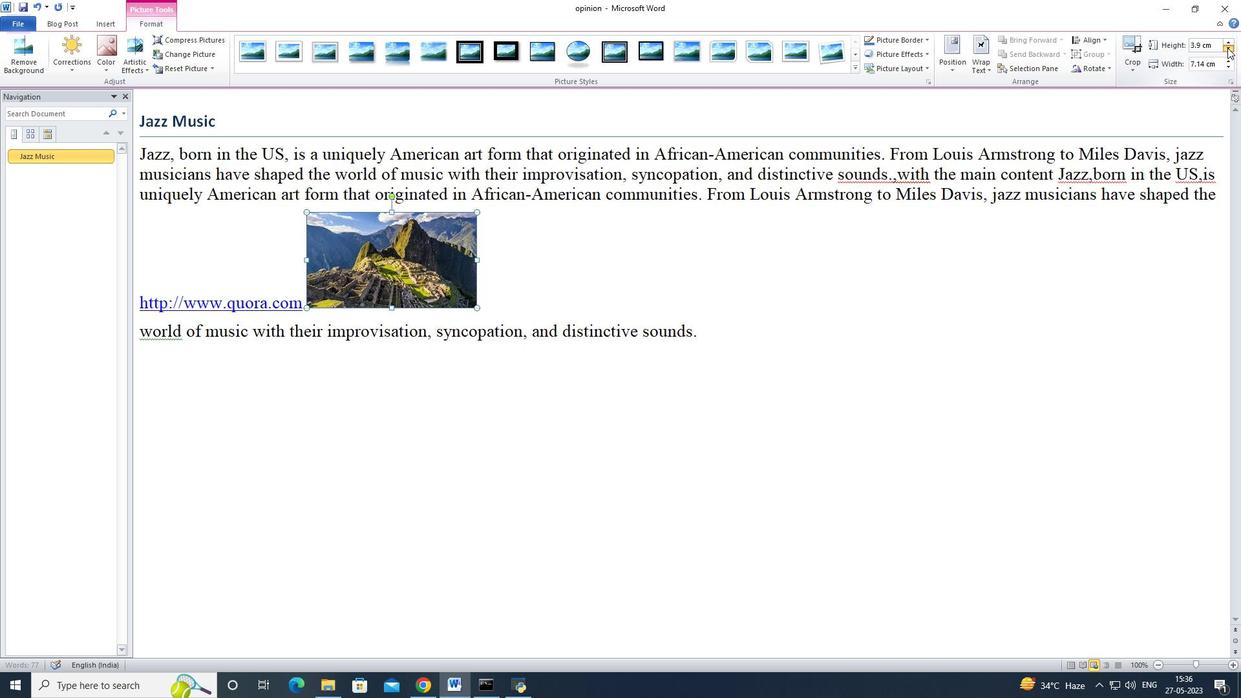 
Action: Mouse pressed left at (1227, 47)
Screenshot: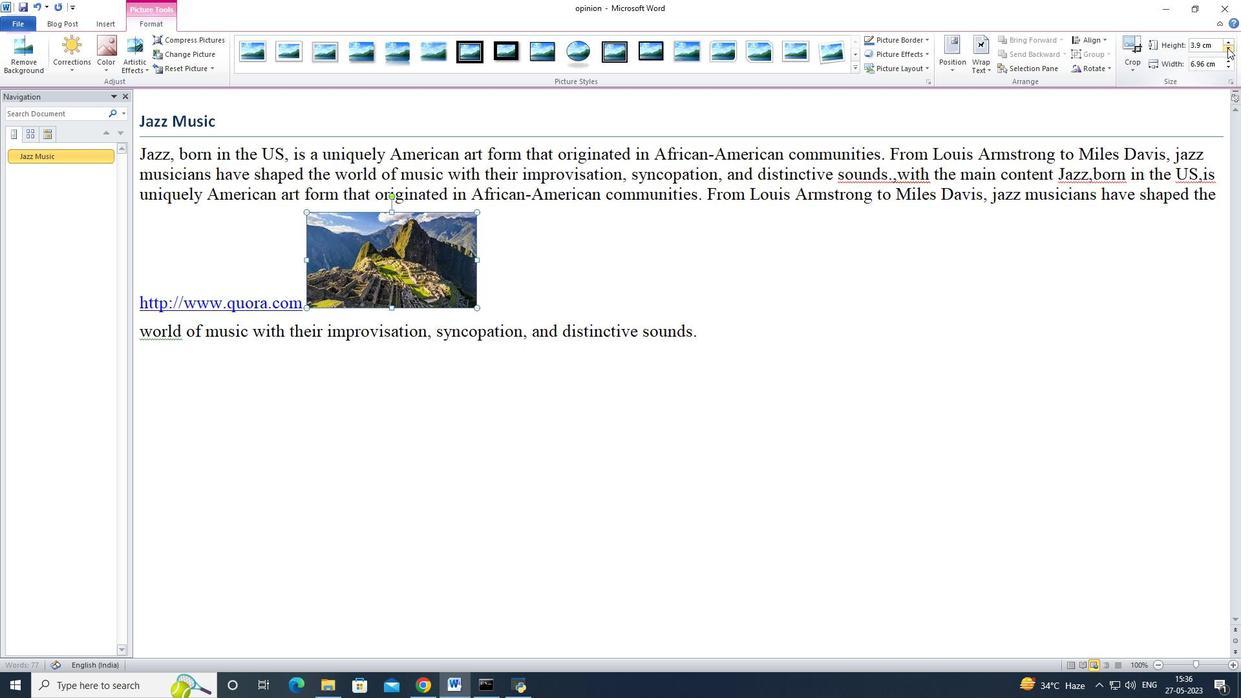 
Action: Mouse moved to (1227, 47)
Screenshot: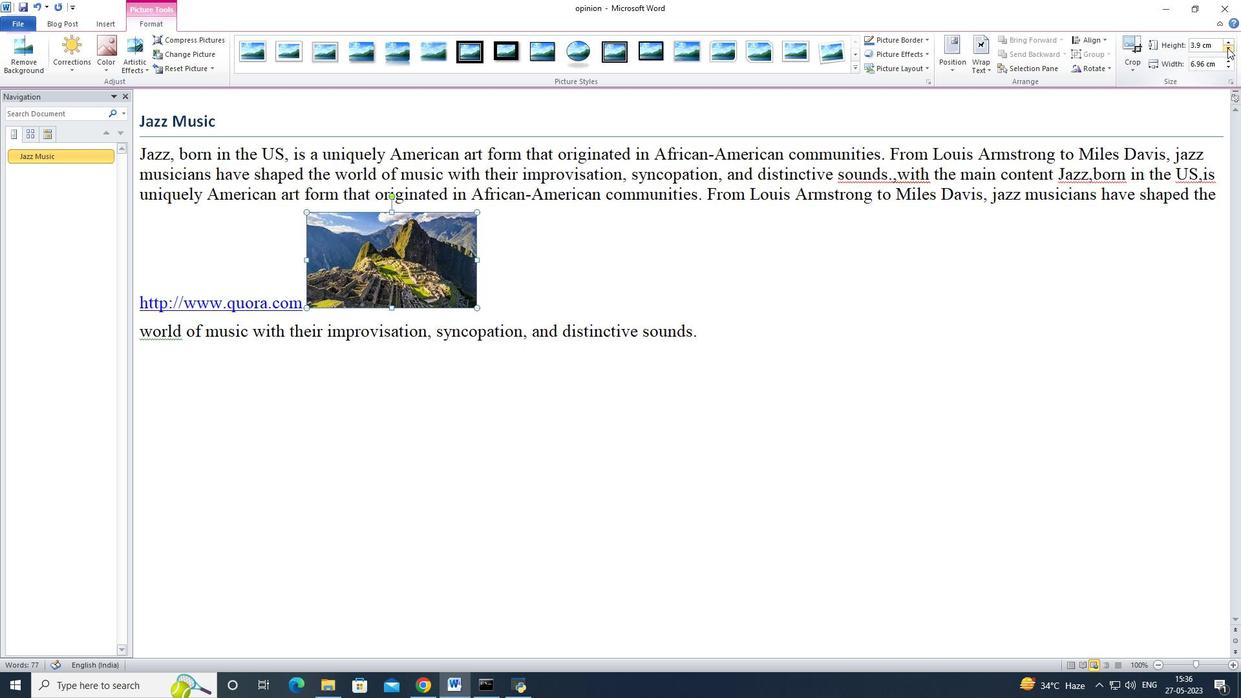 
Action: Mouse pressed left at (1227, 47)
Screenshot: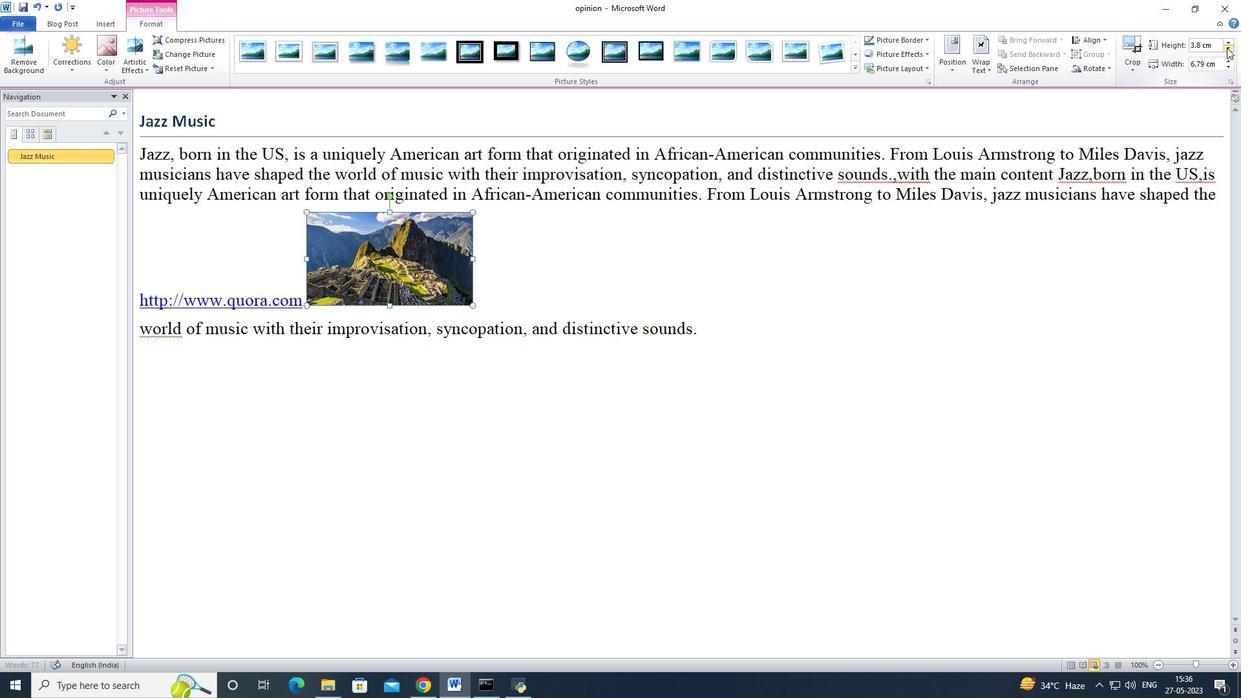 
Action: Mouse moved to (1227, 48)
Screenshot: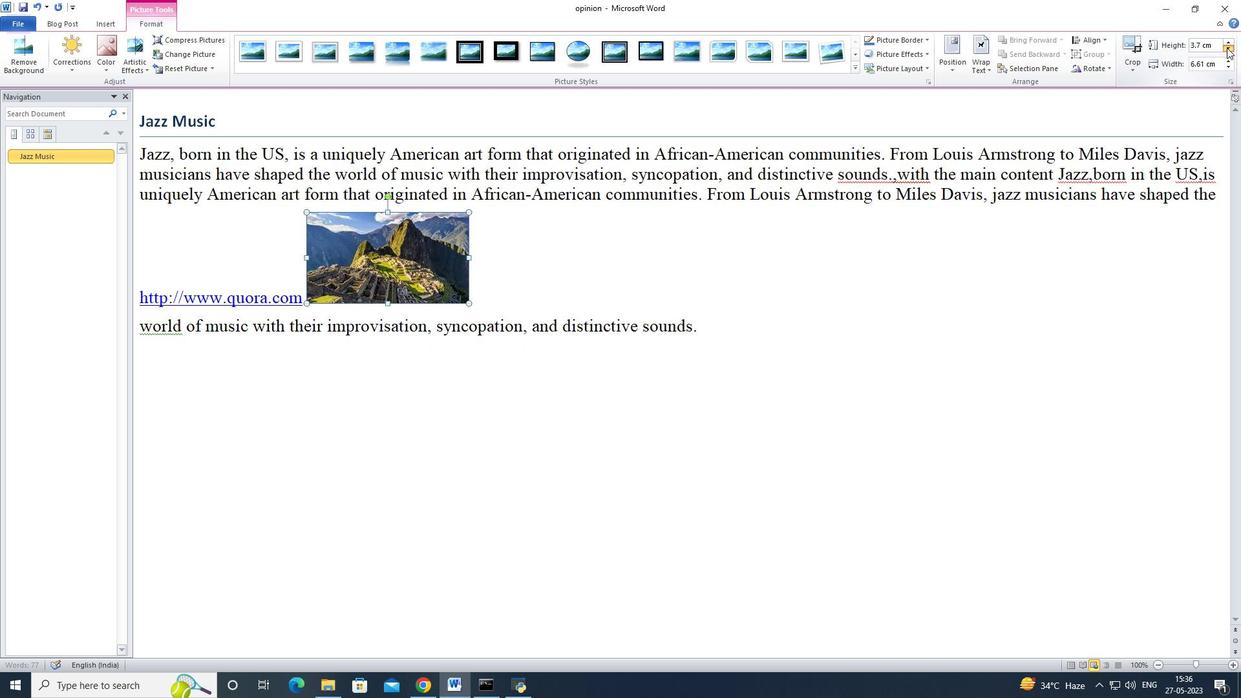 
Action: Mouse pressed left at (1227, 48)
Screenshot: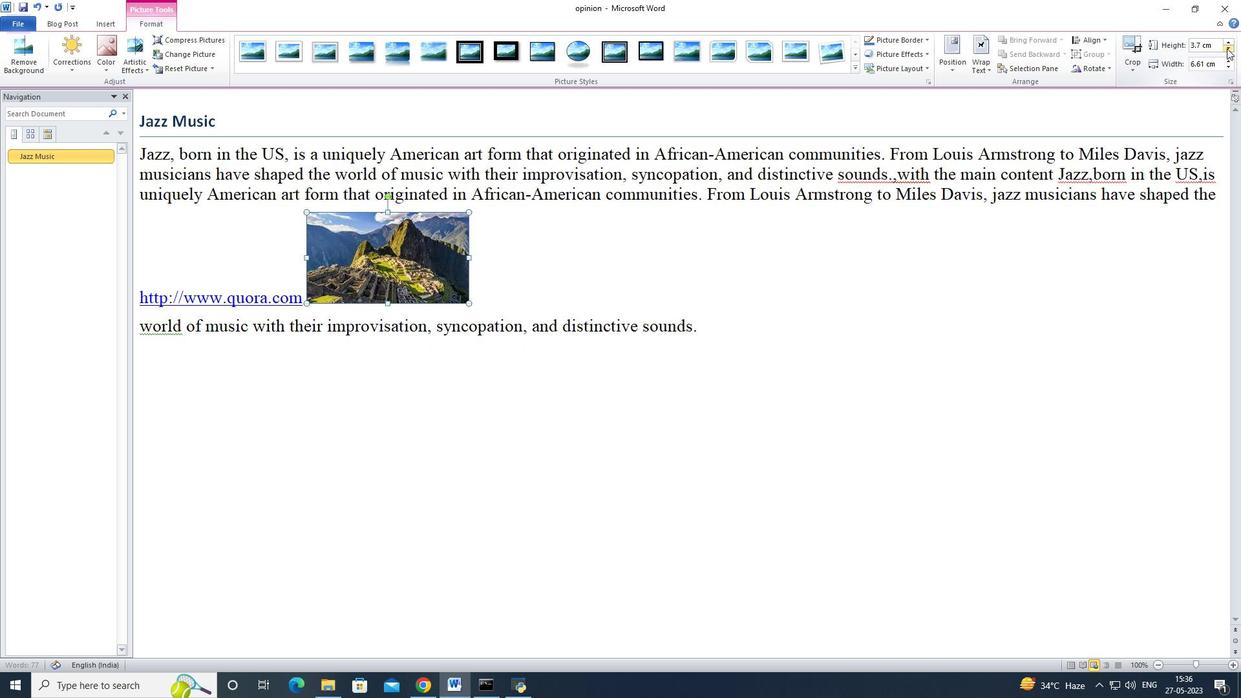 
Action: Mouse moved to (1227, 48)
Screenshot: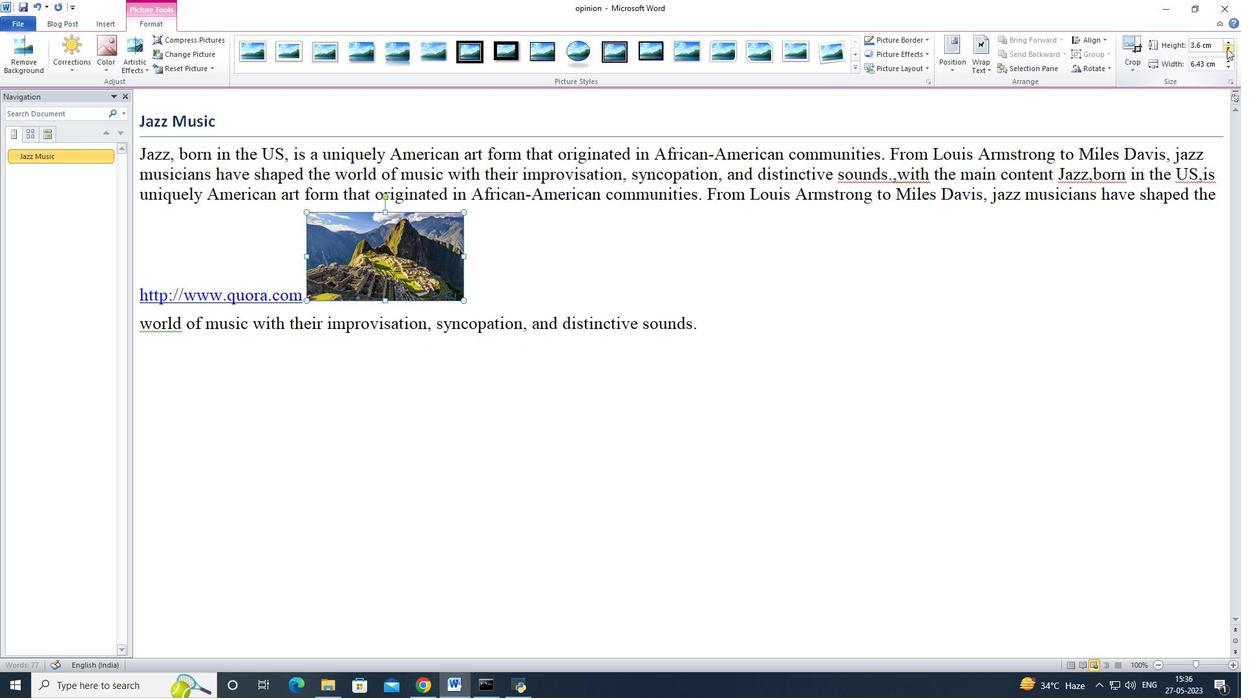 
Action: Mouse pressed left at (1227, 48)
Screenshot: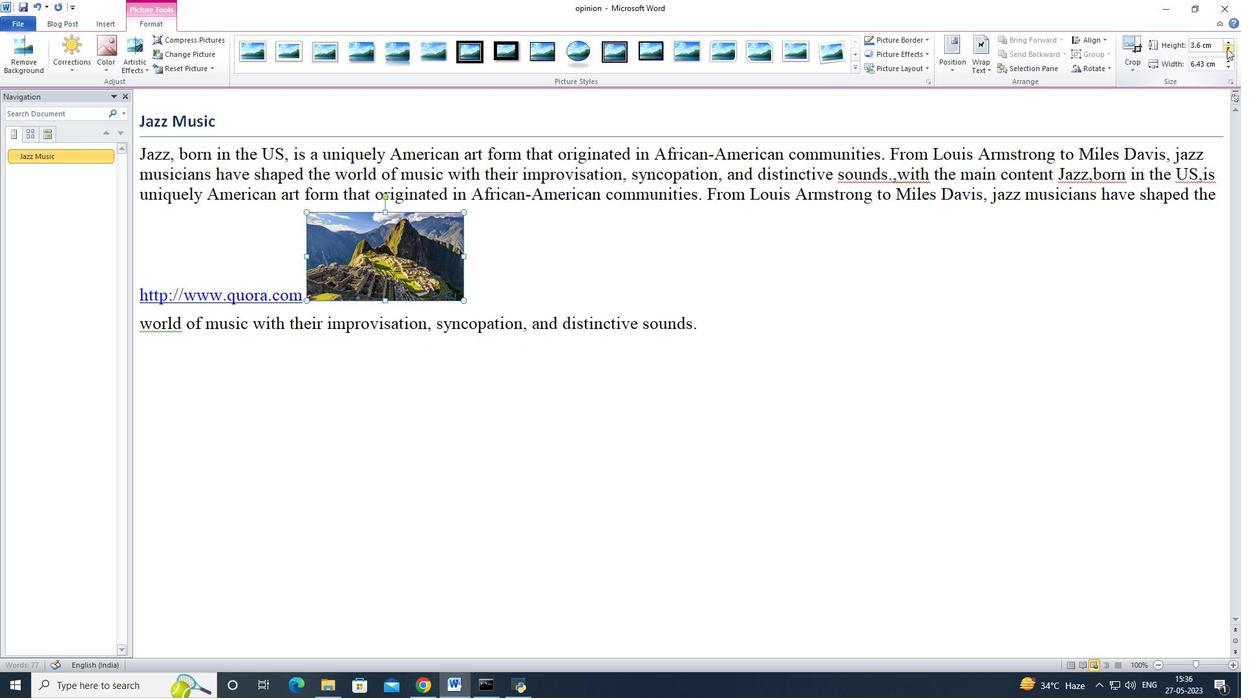 
Action: Mouse moved to (1227, 48)
Screenshot: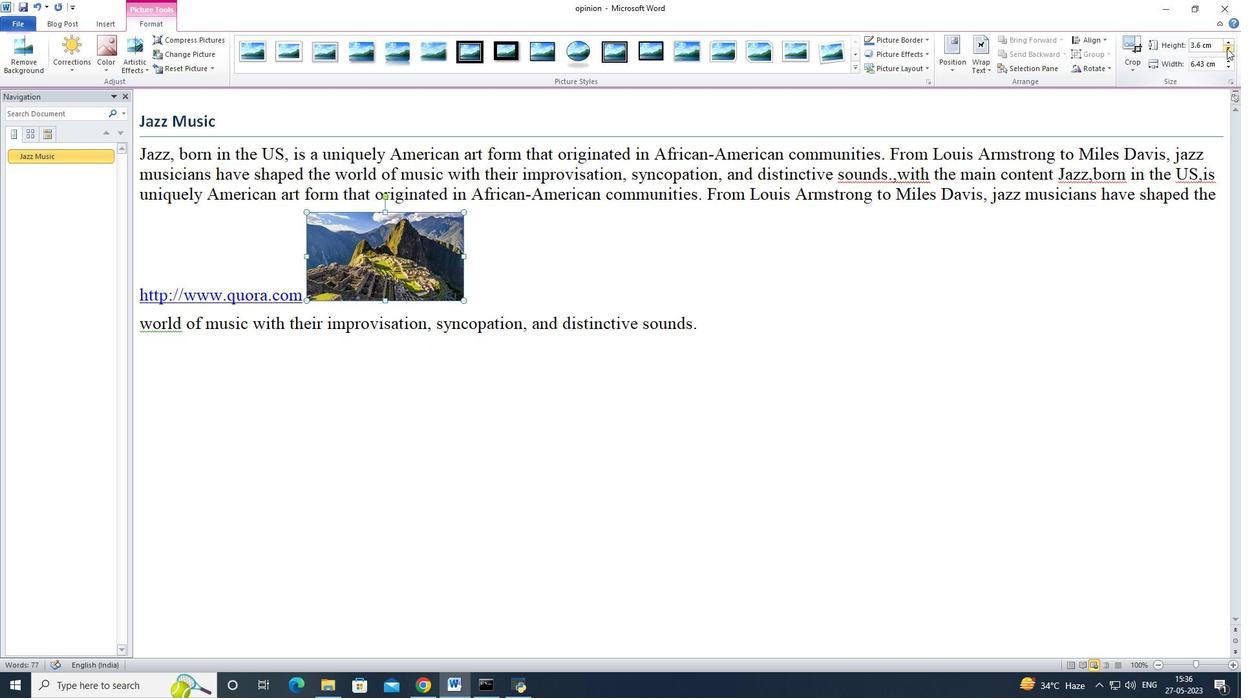 
Action: Mouse pressed left at (1227, 48)
Screenshot: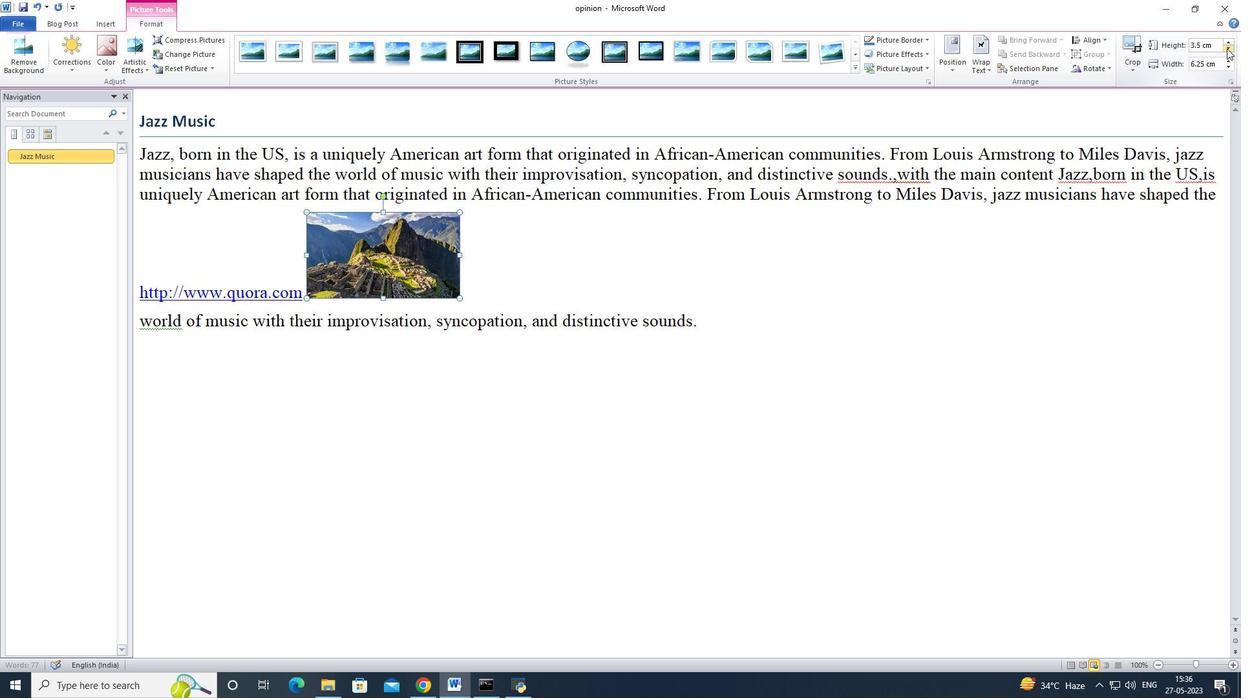 
Action: Mouse moved to (1227, 48)
Screenshot: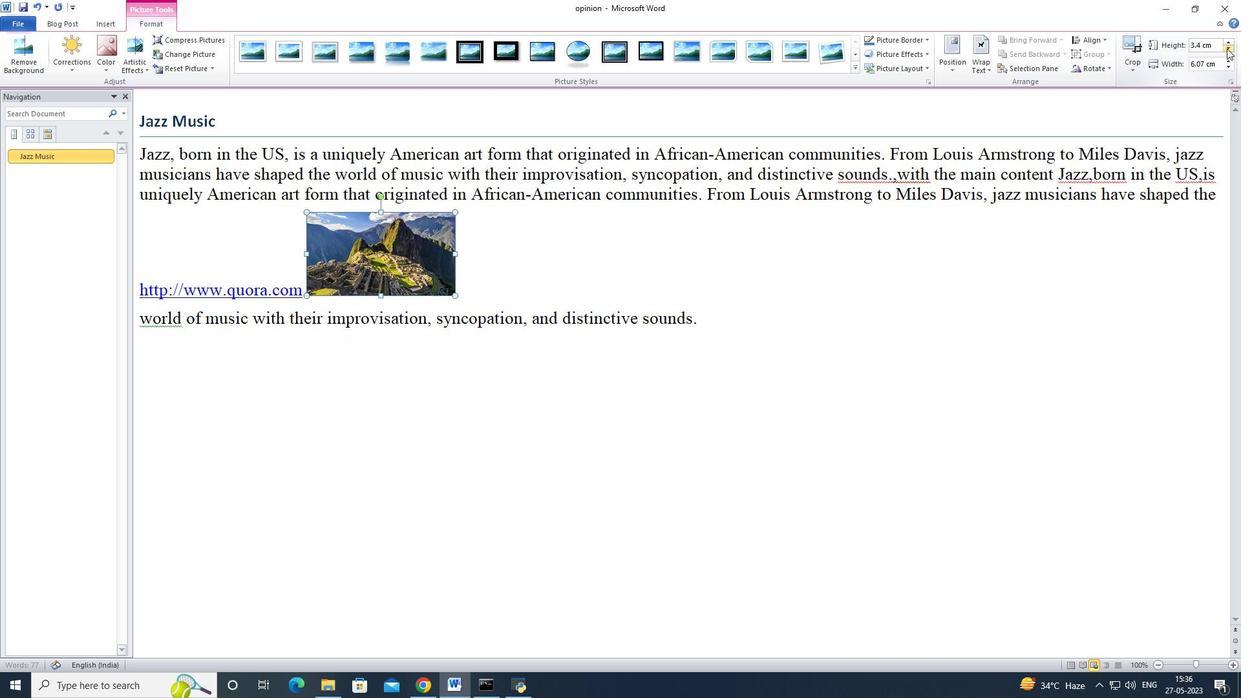 
Action: Mouse pressed left at (1227, 48)
Screenshot: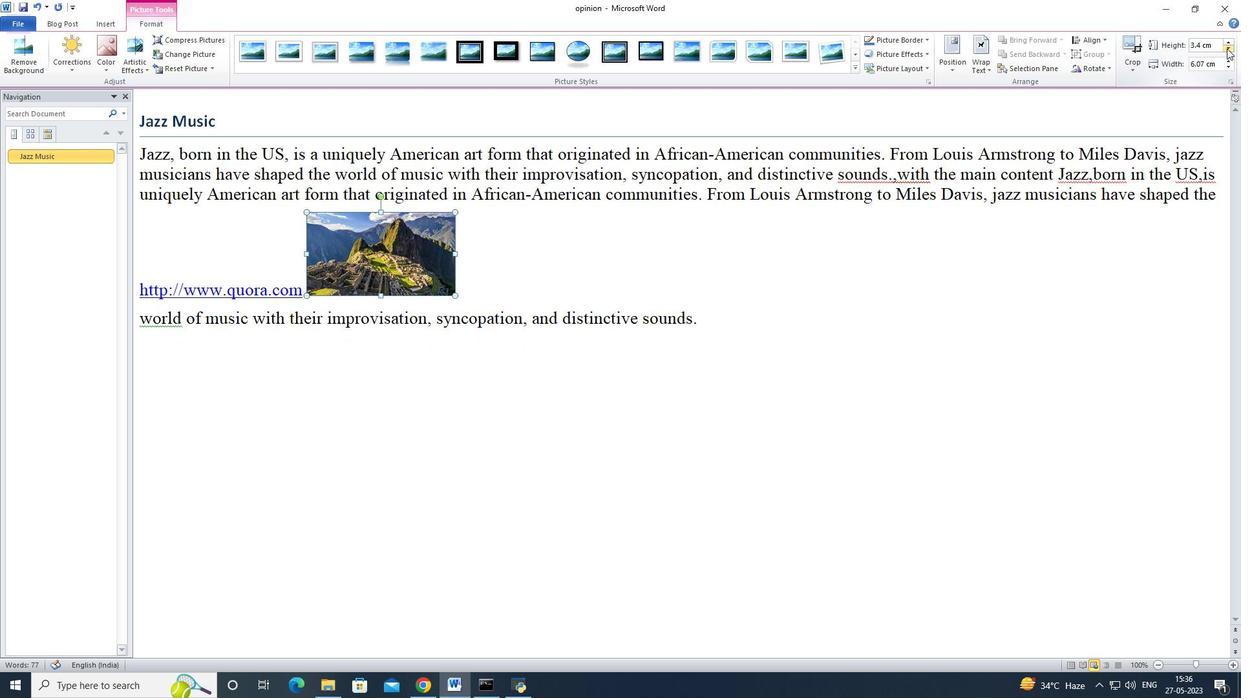 
Action: Mouse moved to (1227, 48)
Screenshot: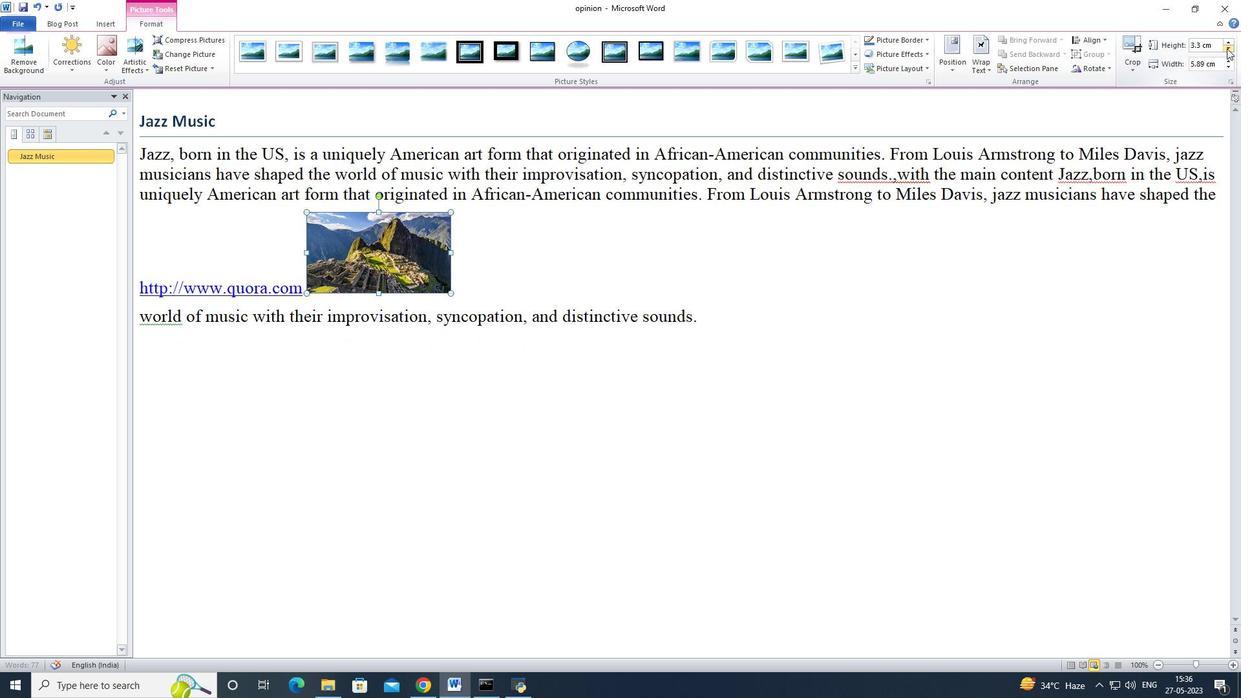 
Action: Mouse pressed left at (1227, 48)
Screenshot: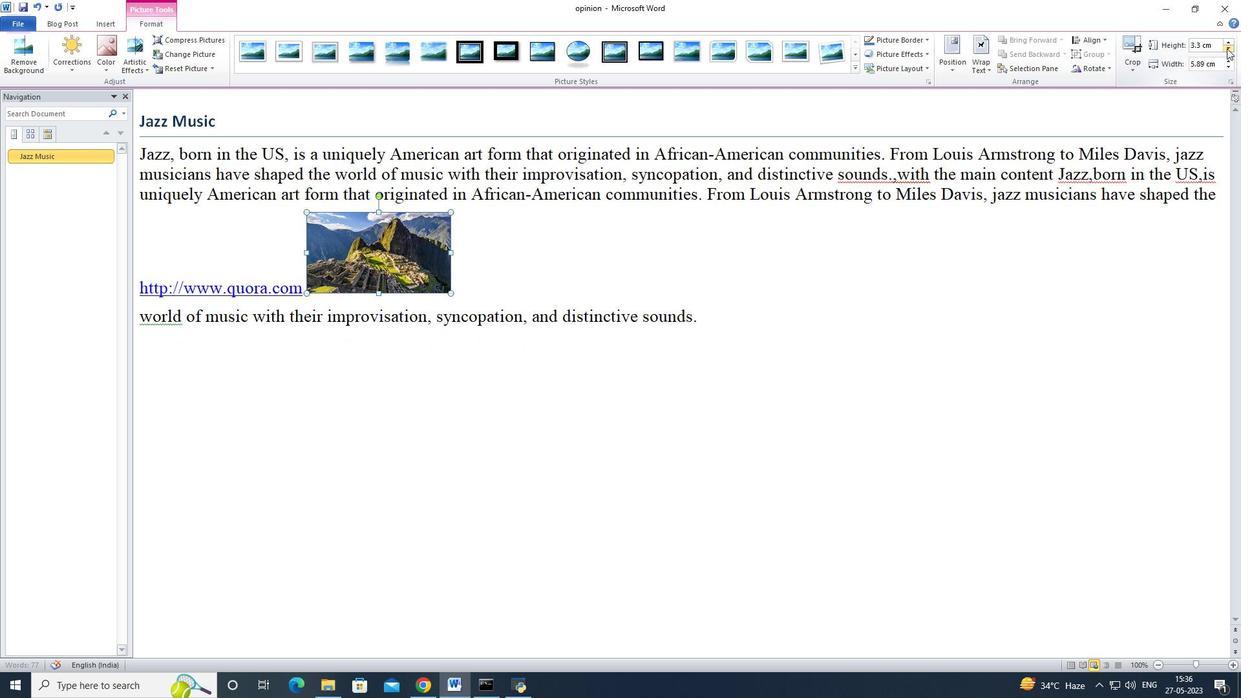 
Action: Mouse pressed left at (1227, 48)
Screenshot: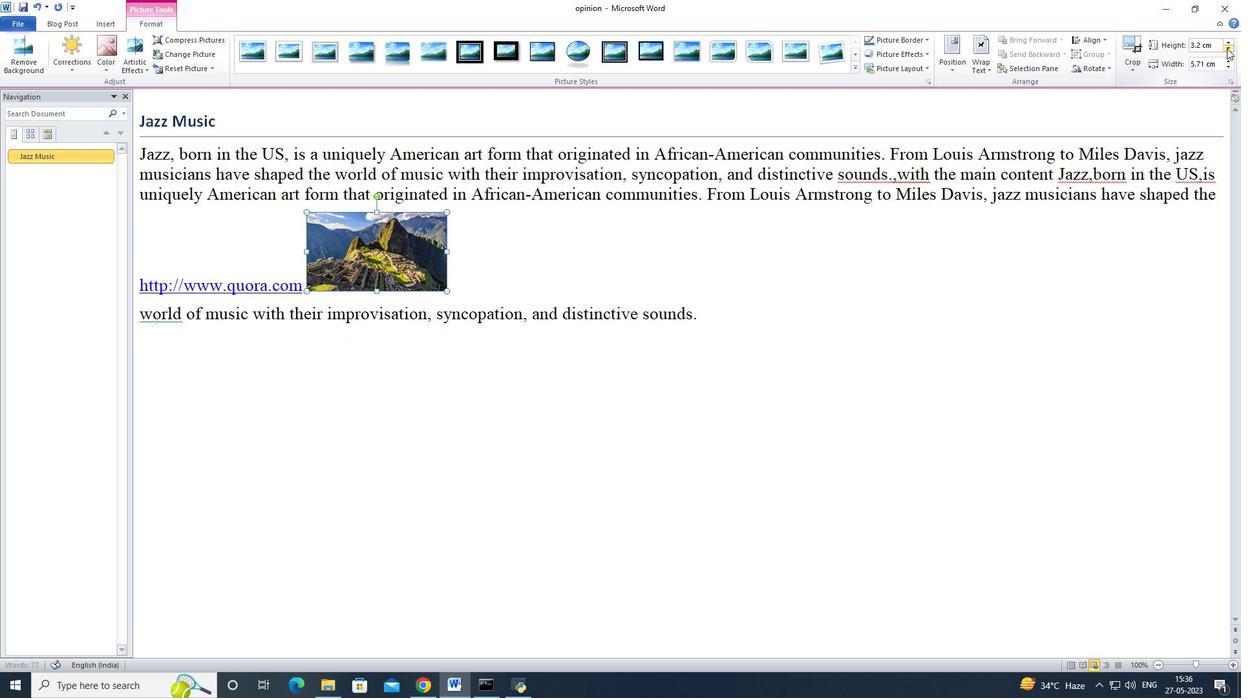 
Action: Mouse moved to (1227, 48)
Screenshot: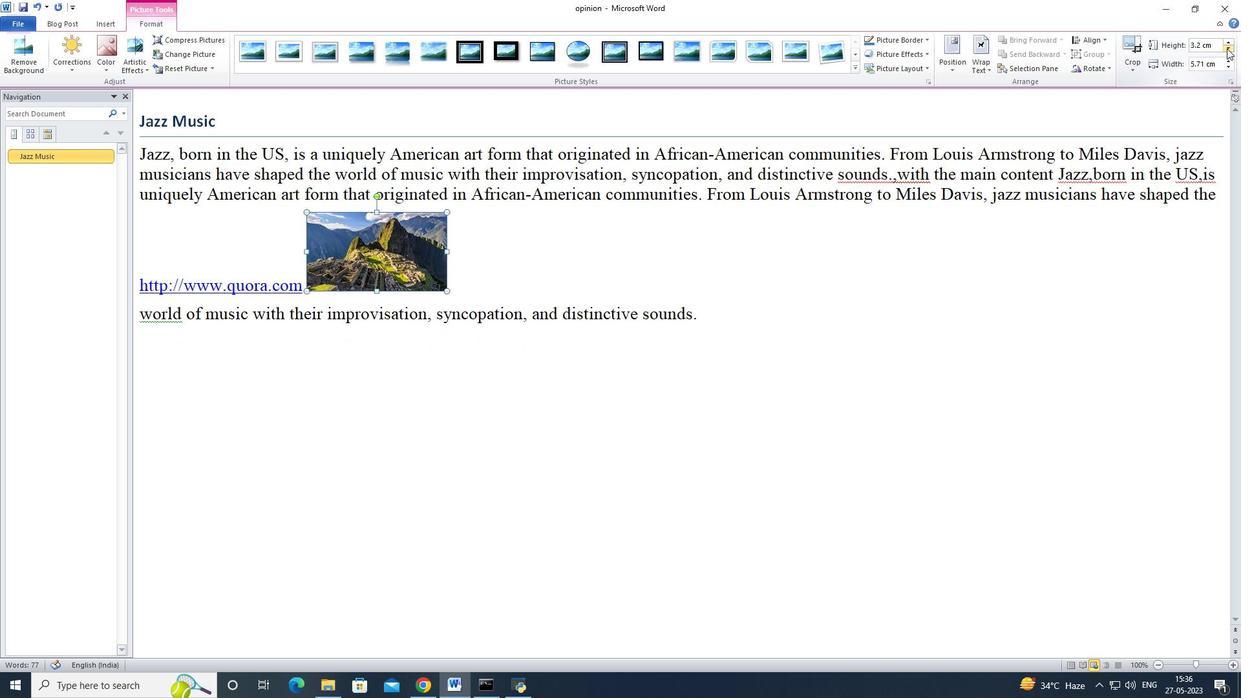 
Action: Mouse pressed left at (1227, 48)
Screenshot: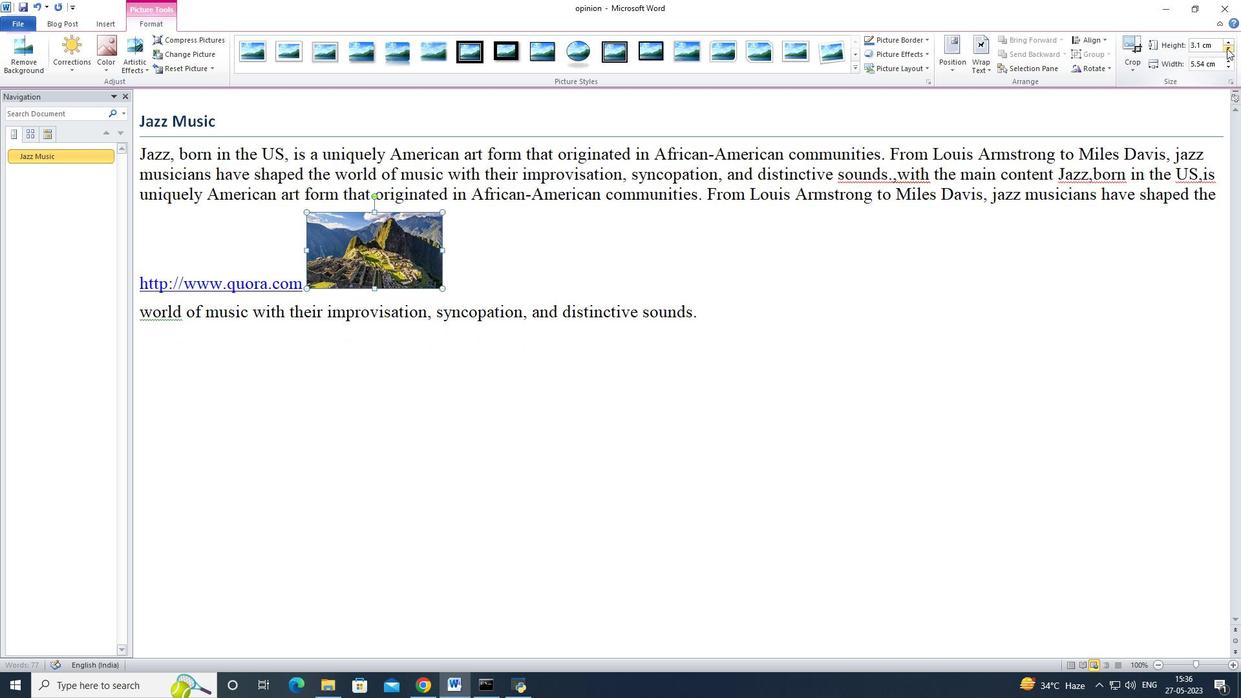 
Action: Mouse pressed left at (1227, 48)
Screenshot: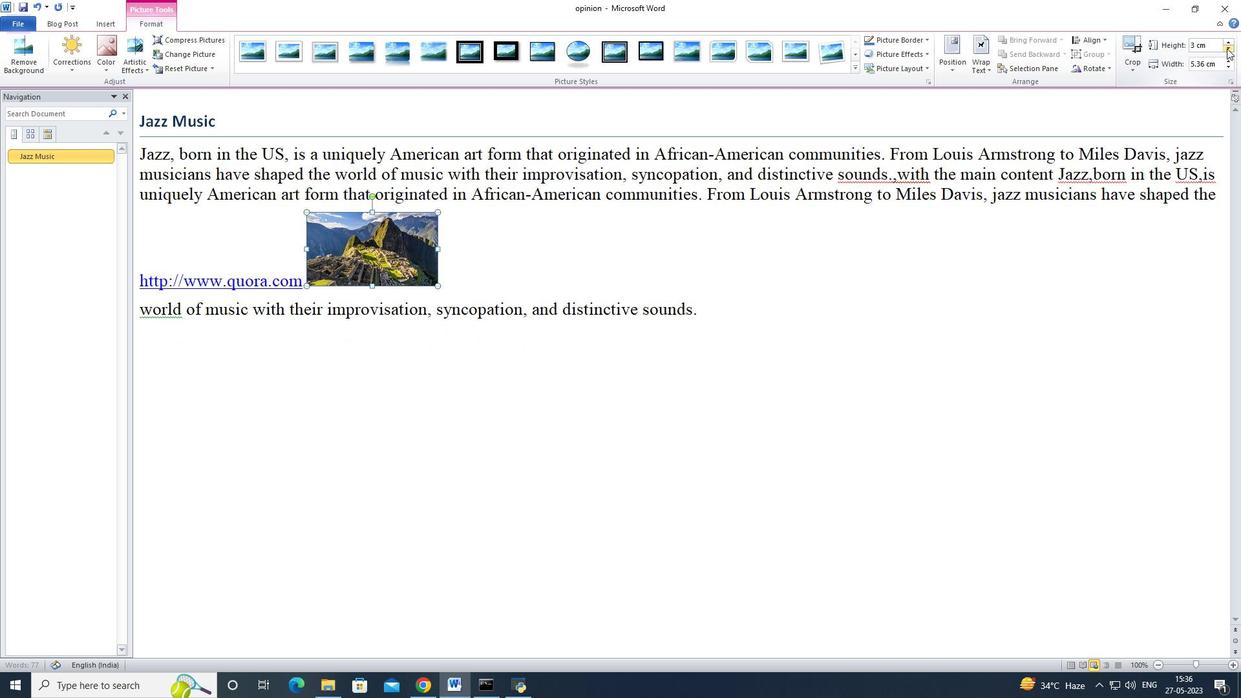 
Action: Mouse pressed left at (1227, 48)
Screenshot: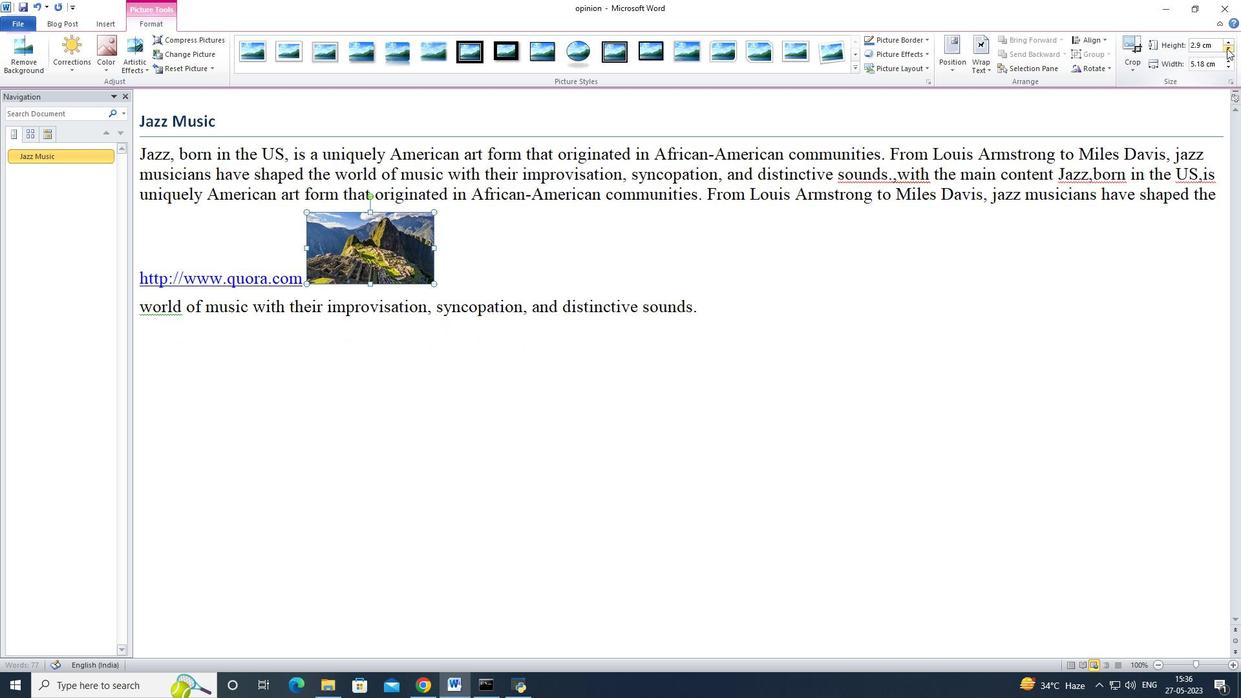 
Action: Mouse moved to (1227, 48)
Screenshot: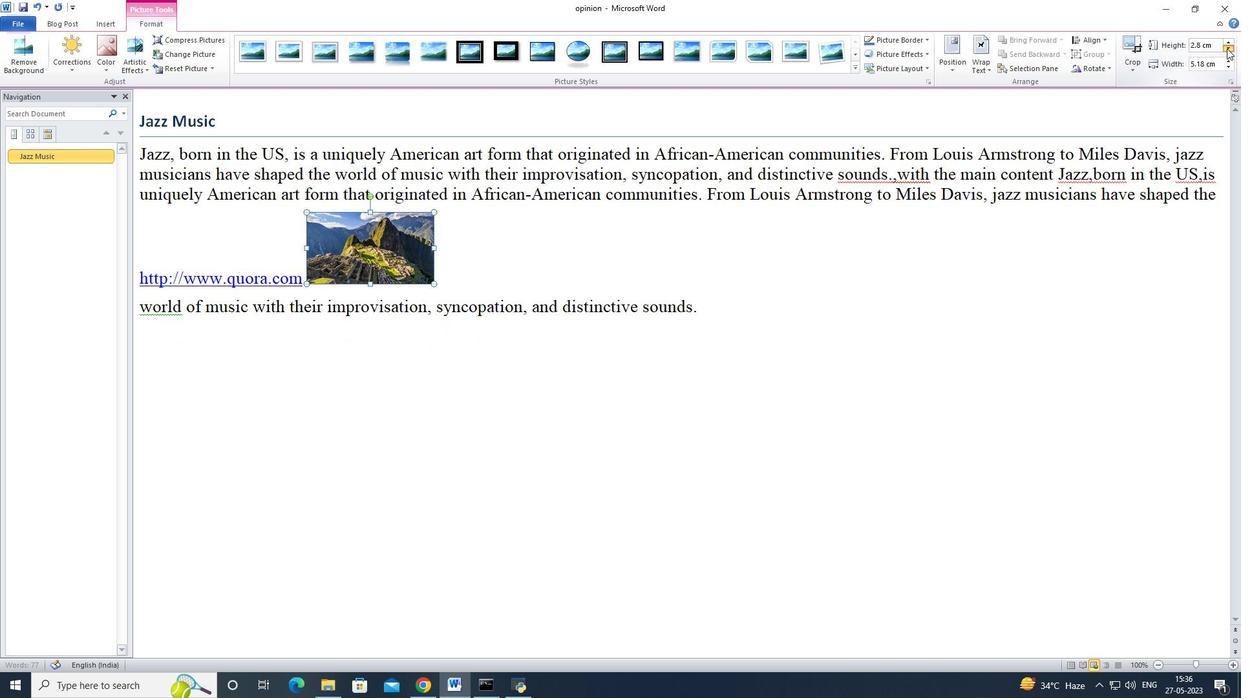 
Action: Mouse pressed left at (1227, 48)
Screenshot: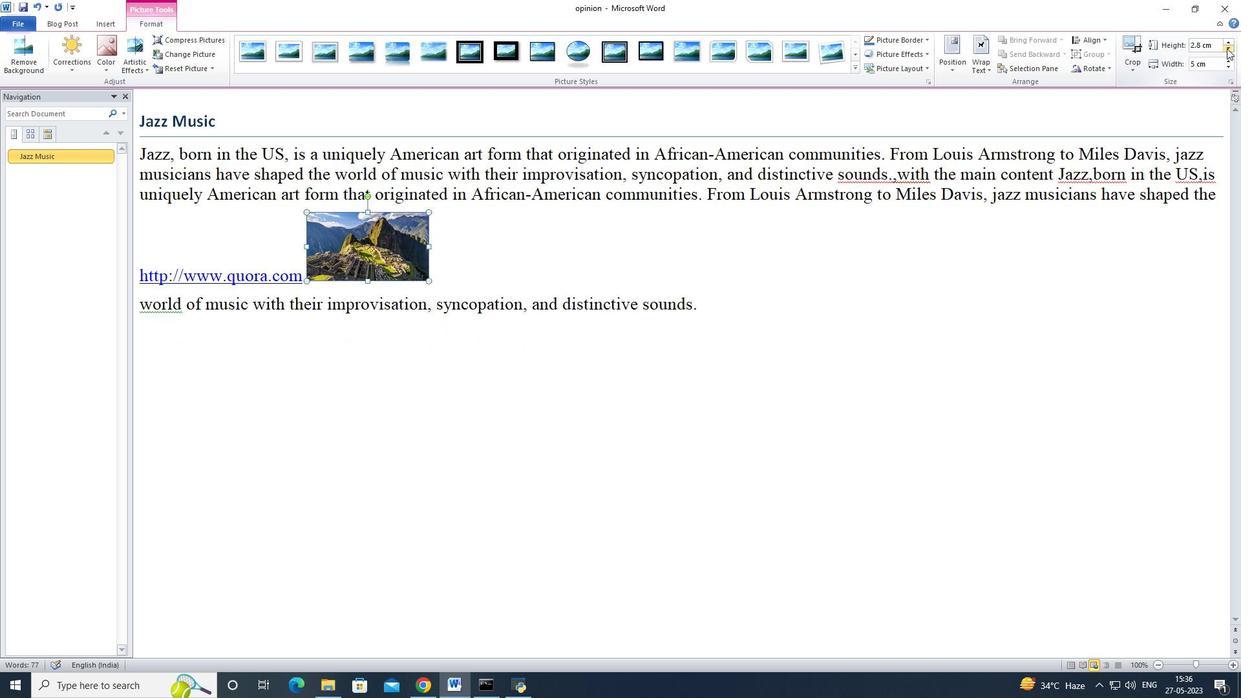 
Action: Mouse pressed left at (1227, 48)
Screenshot: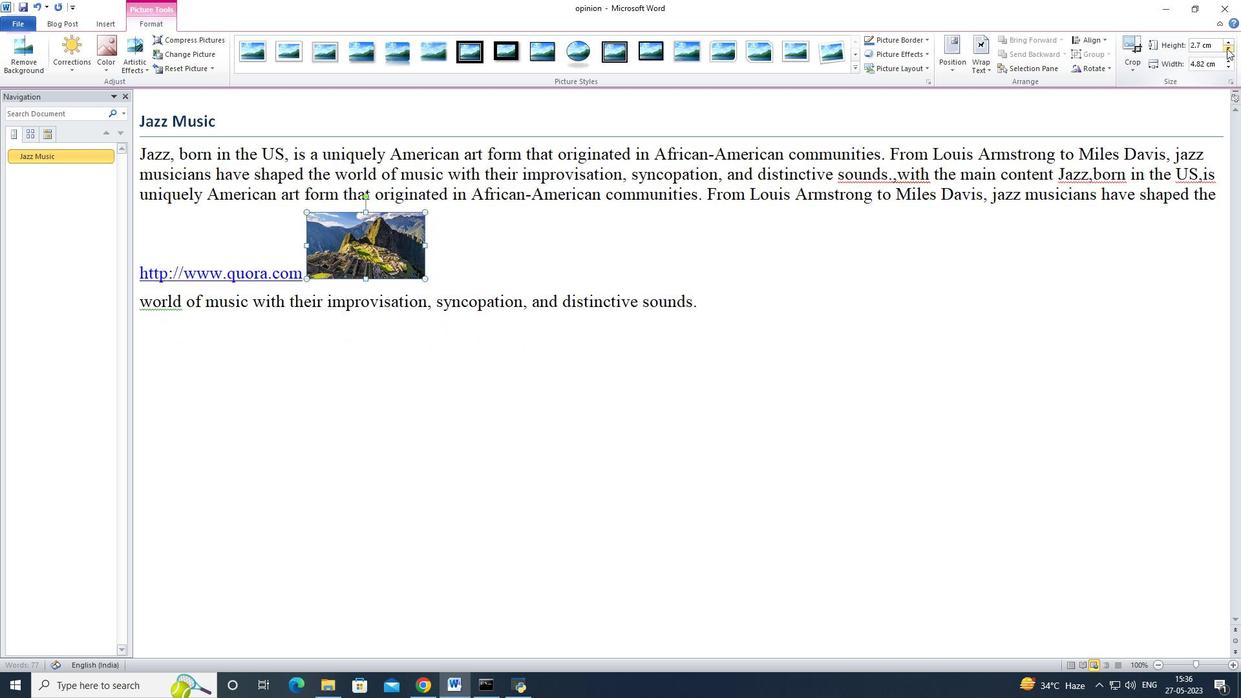 
Action: Mouse pressed left at (1227, 48)
Screenshot: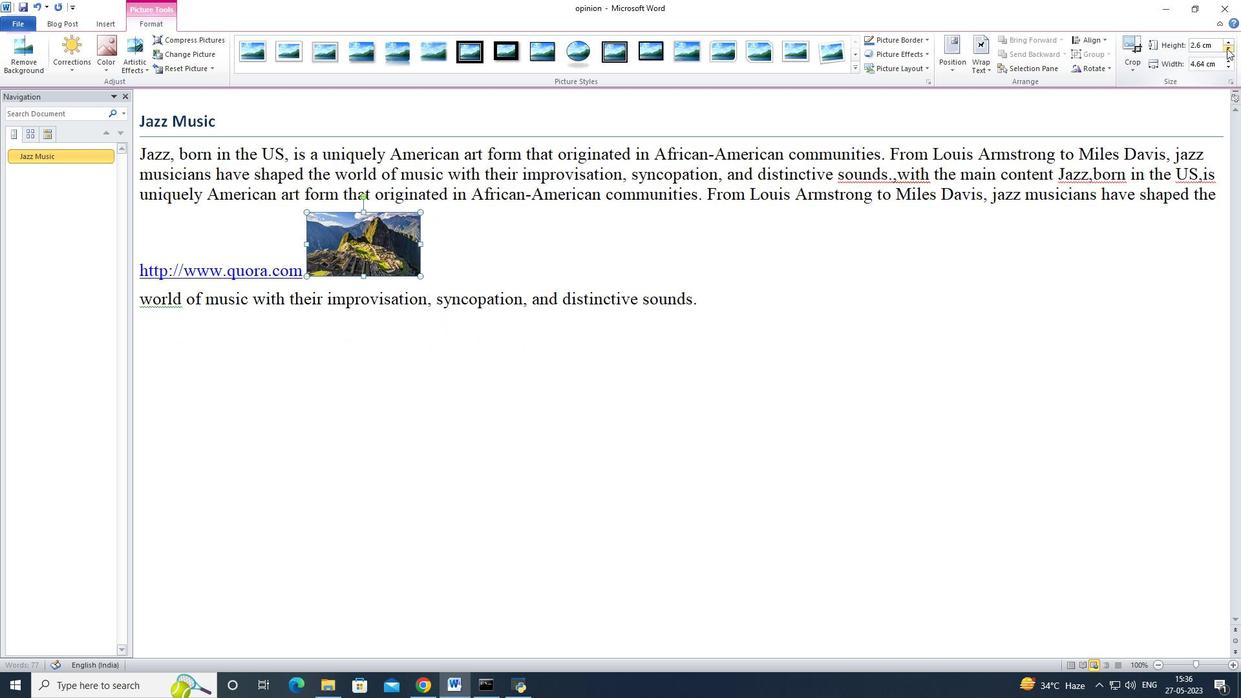 
Action: Mouse moved to (1226, 48)
Screenshot: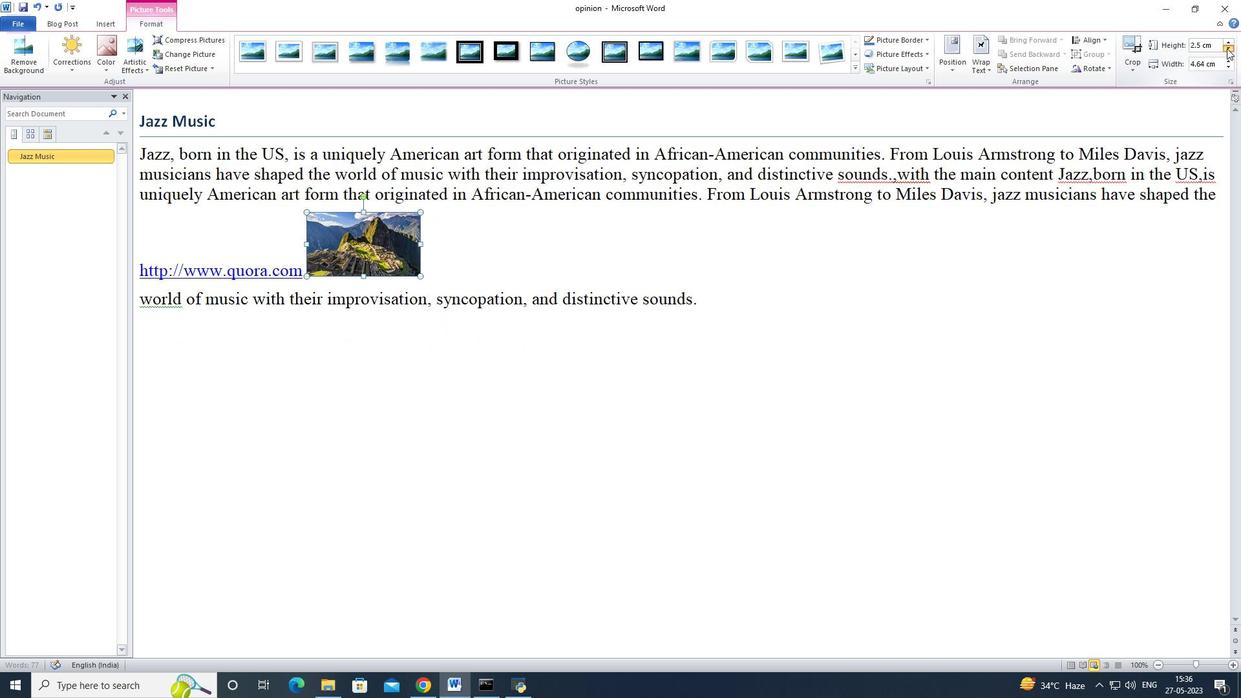 
Action: Mouse pressed left at (1226, 48)
Screenshot: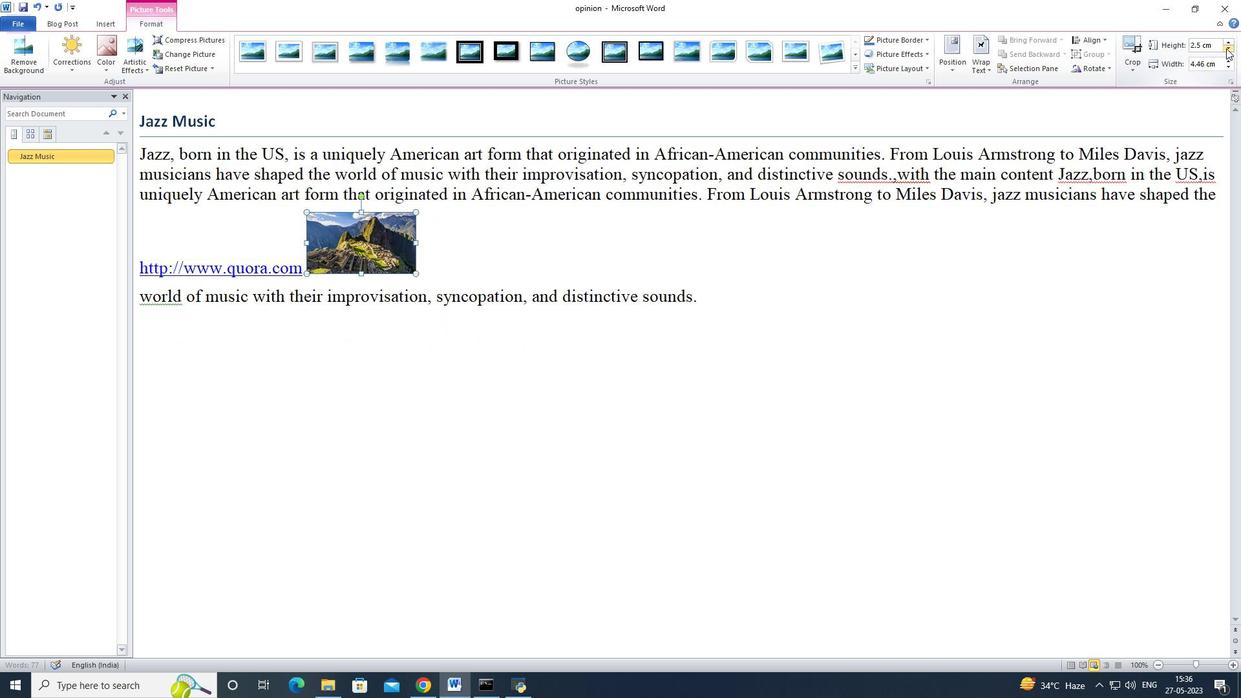 
Action: Mouse moved to (1006, 306)
Screenshot: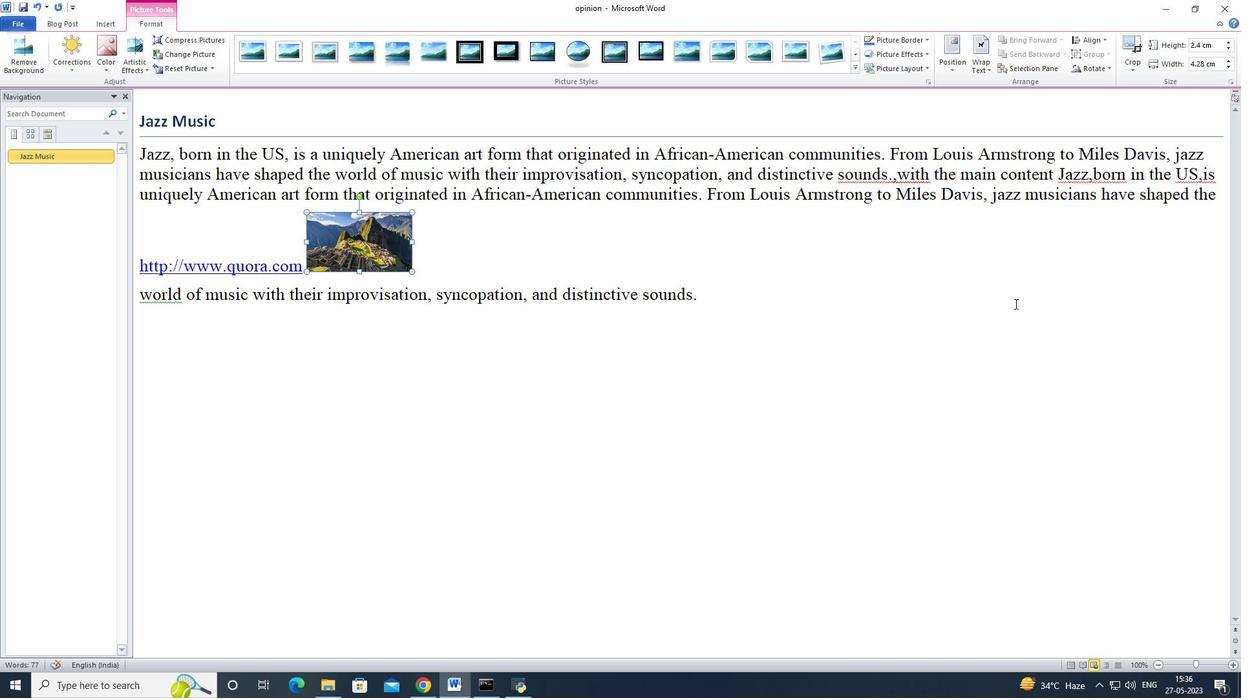 
Action: Mouse pressed left at (1006, 306)
Screenshot: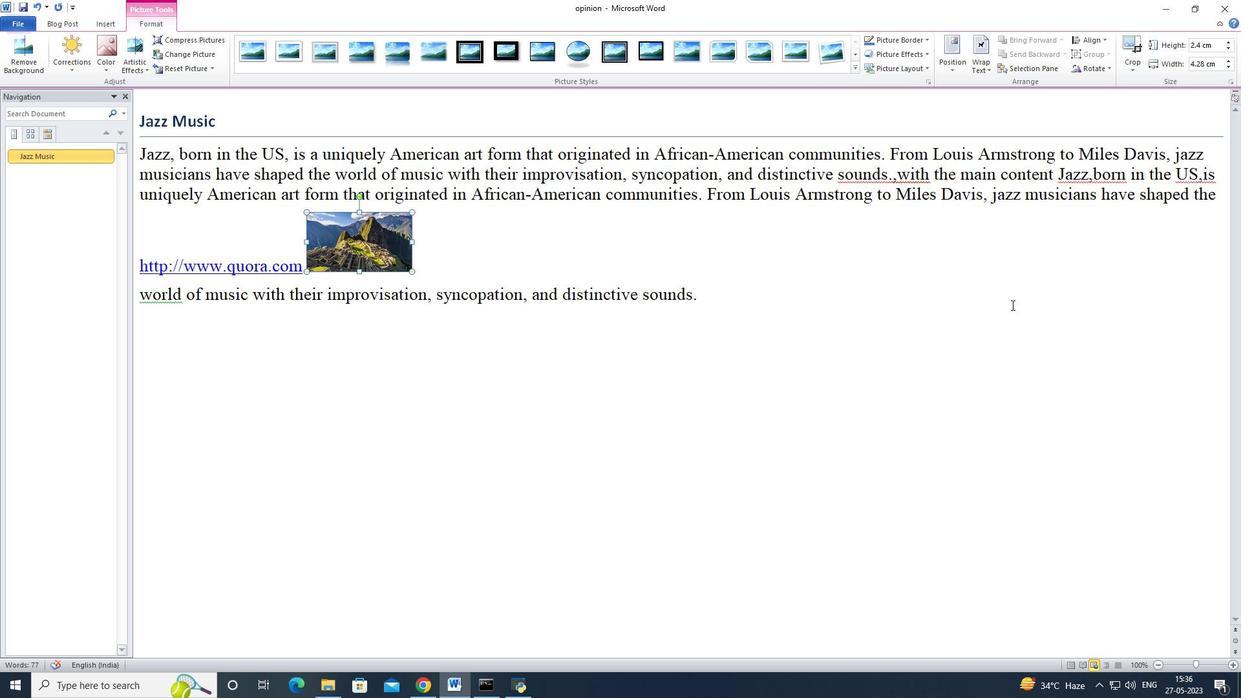 
Action: Mouse moved to (1004, 301)
Screenshot: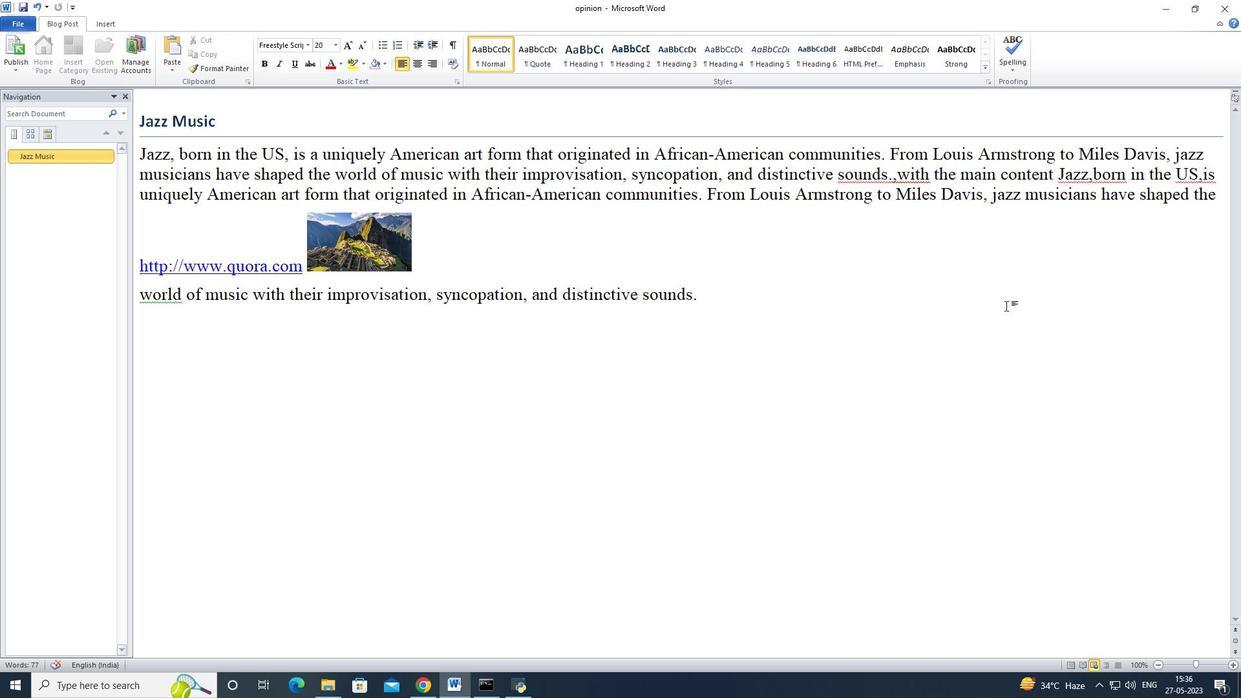 
